 Task: Find connections with filter location Buritis with filter topic #Culturewith filter profile language Spanish with filter current company EPAM Systems with filter school Sri Jayachamarajendra College Of Engineering with filter industry Bars, Taverns, and Nightclubs with filter service category Corporate Events with filter keywords title Cosmetologist
Action: Mouse scrolled (775, 726) with delta (0, 1)
Screenshot: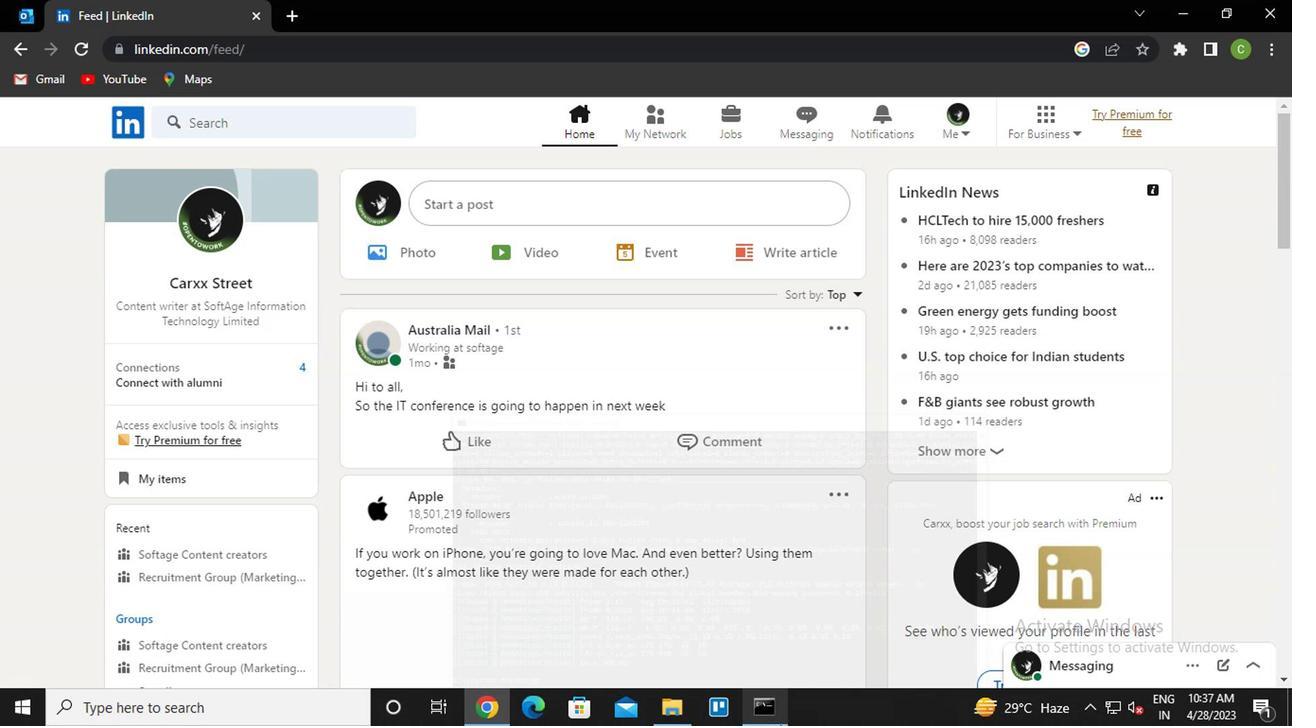
Action: Mouse scrolled (775, 726) with delta (0, 1)
Screenshot: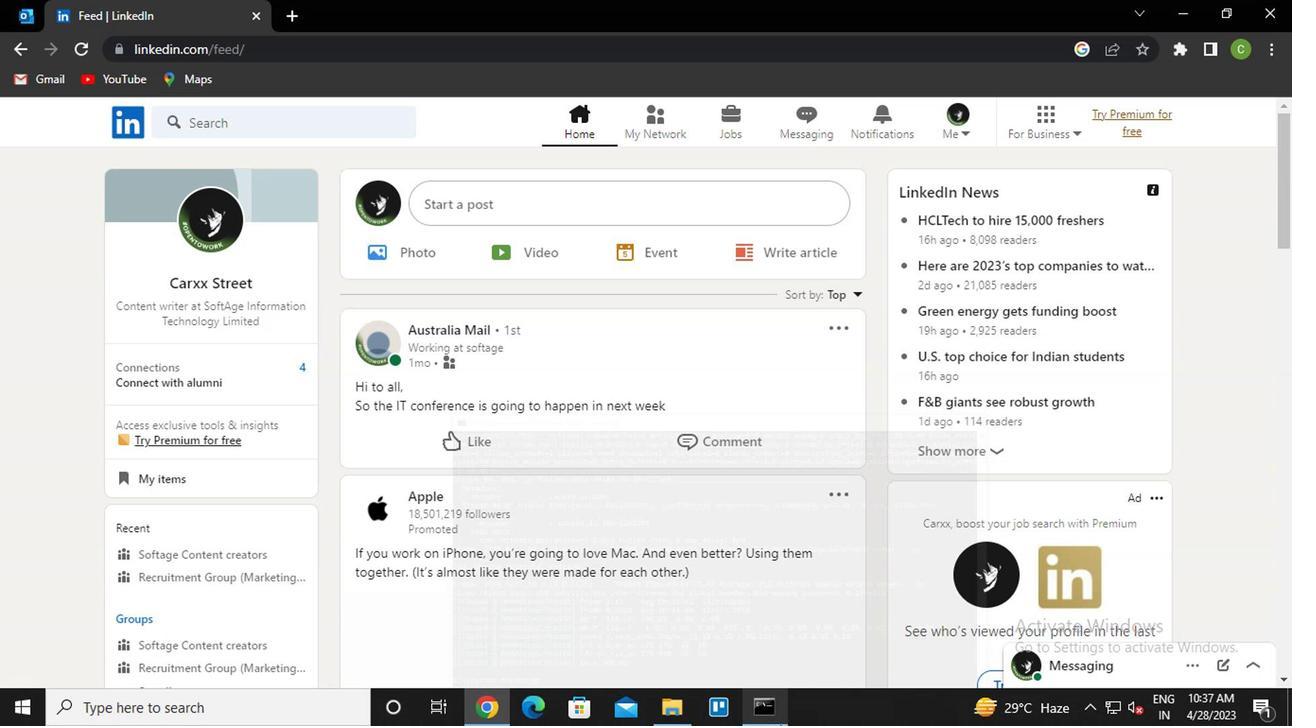
Action: Mouse moved to (659, 127)
Screenshot: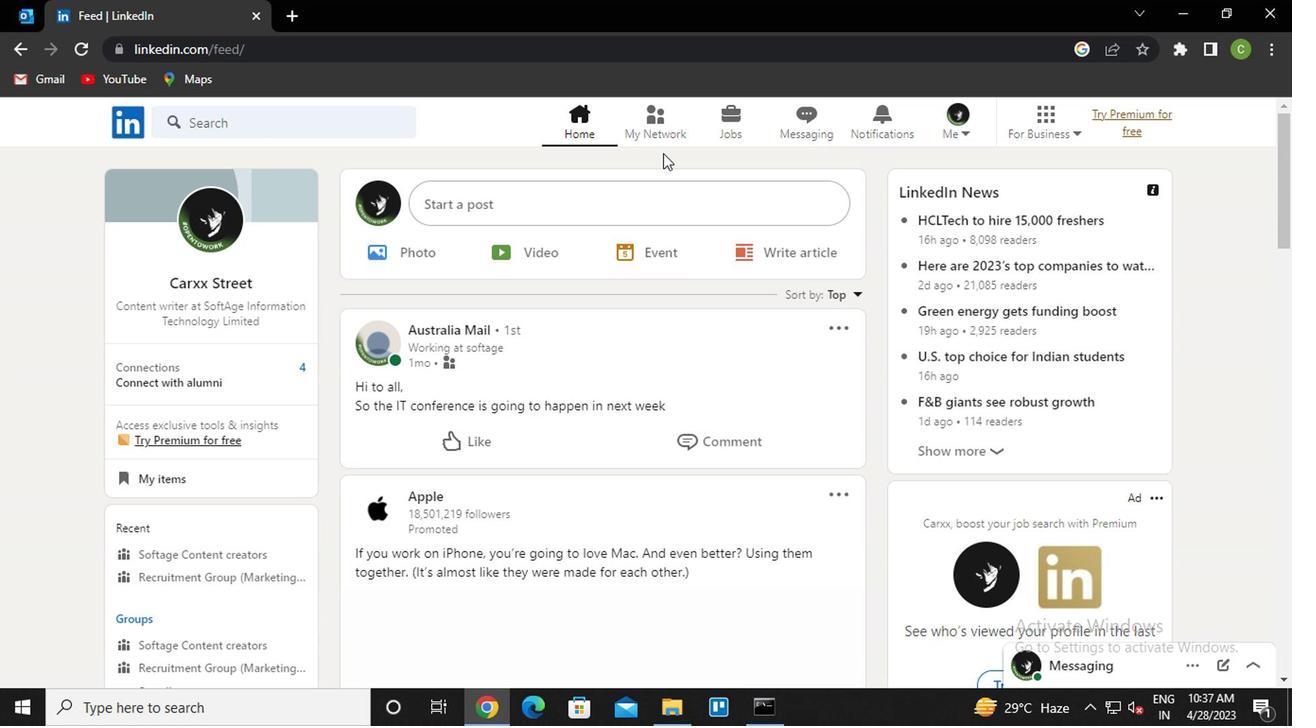 
Action: Mouse pressed left at (659, 127)
Screenshot: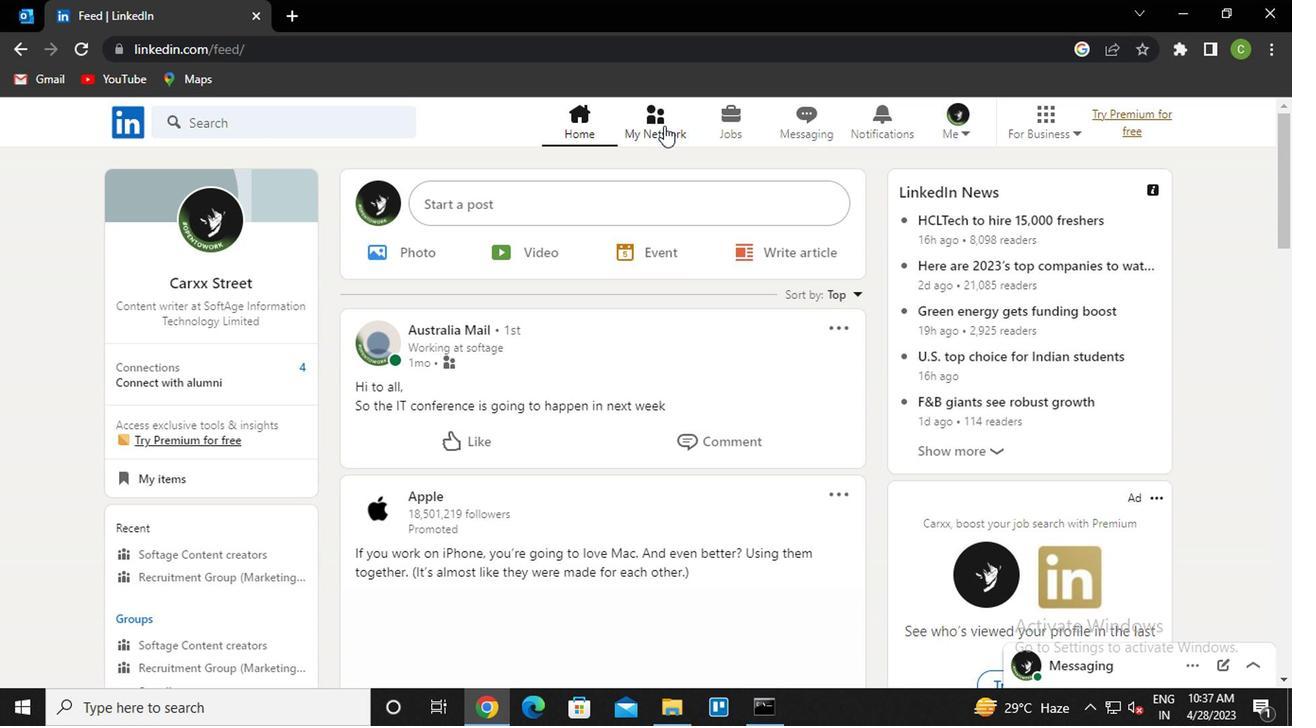 
Action: Mouse moved to (306, 214)
Screenshot: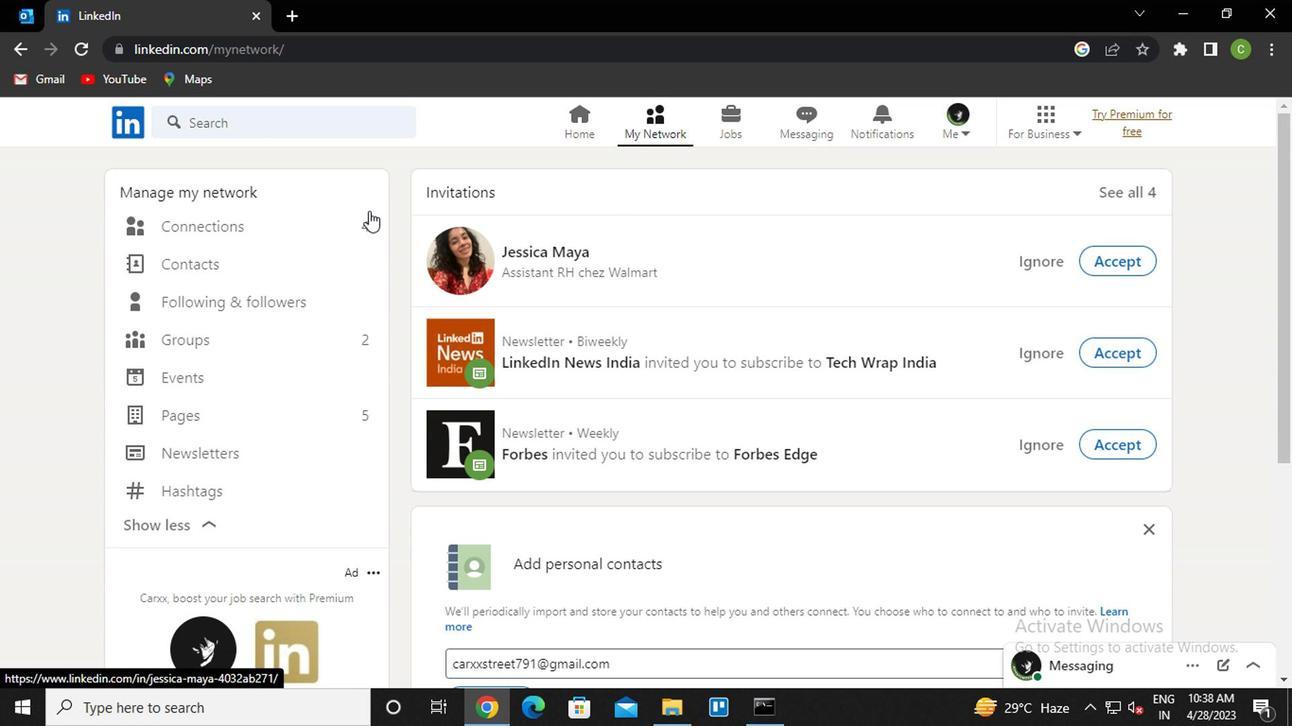
Action: Mouse pressed left at (306, 214)
Screenshot: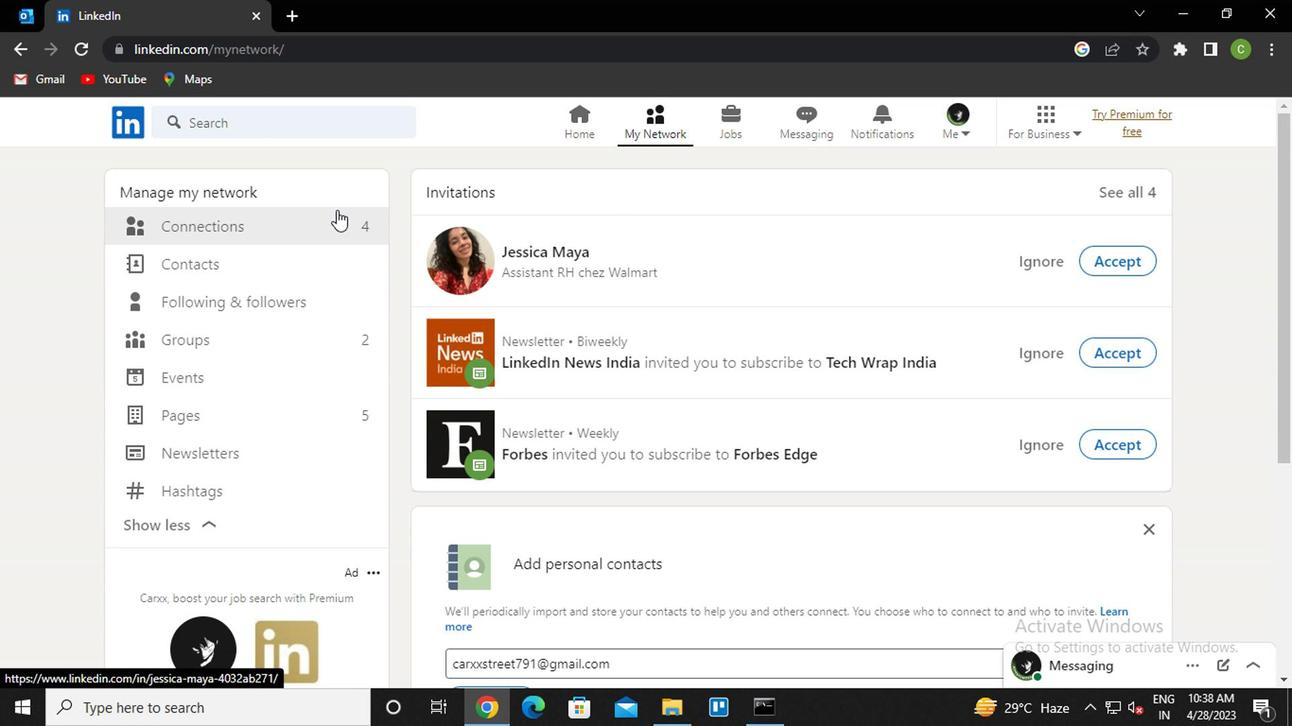 
Action: Mouse moved to (333, 238)
Screenshot: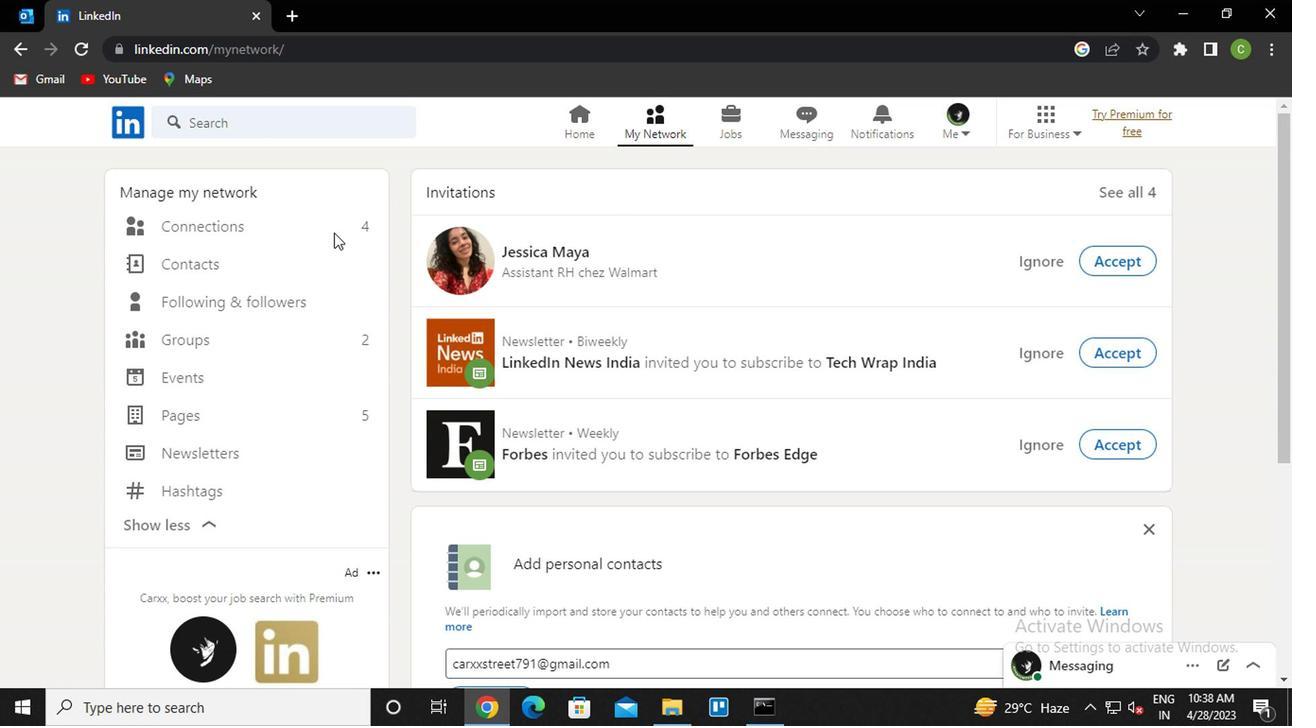 
Action: Mouse pressed left at (333, 238)
Screenshot: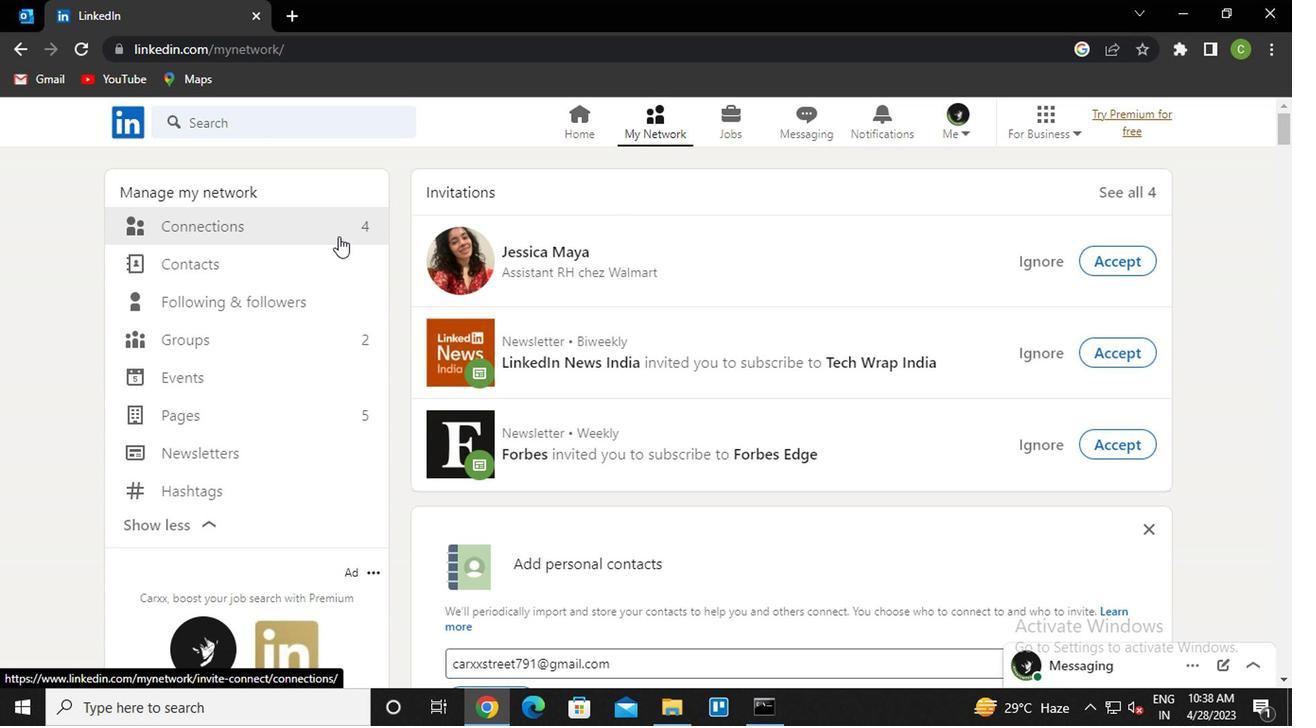 
Action: Mouse moved to (789, 226)
Screenshot: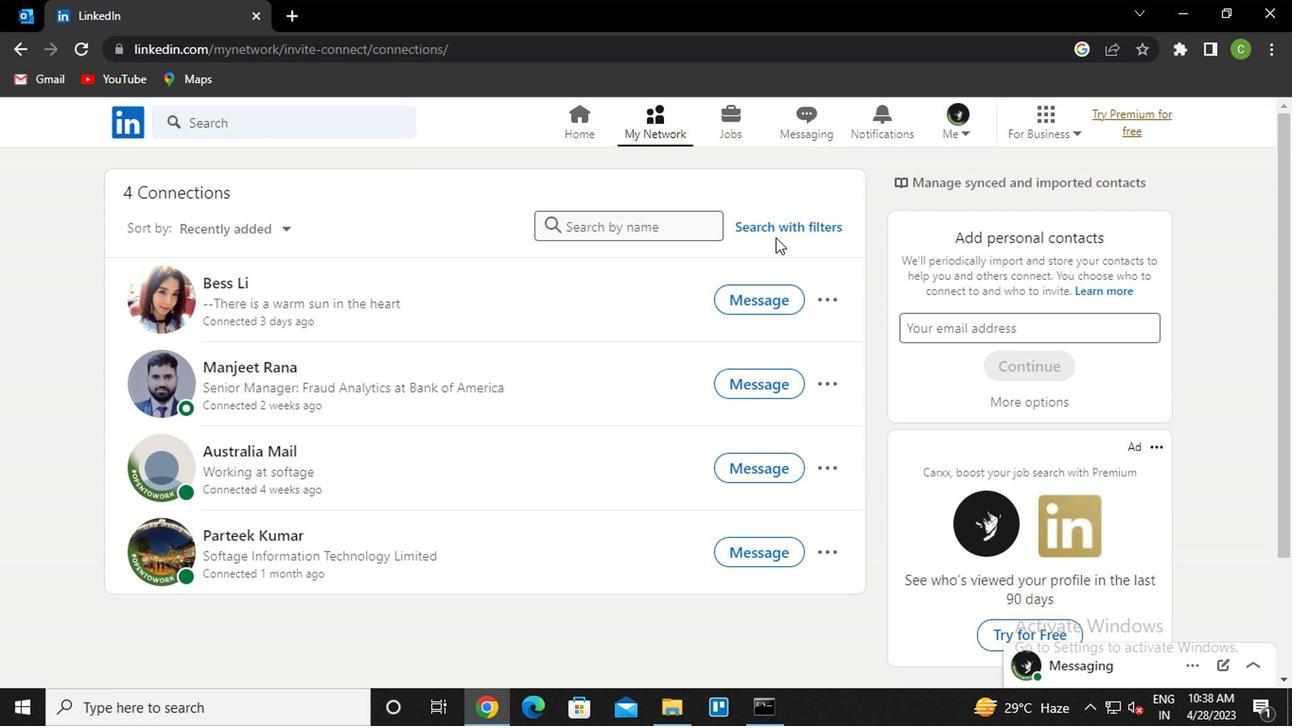 
Action: Mouse pressed left at (789, 226)
Screenshot: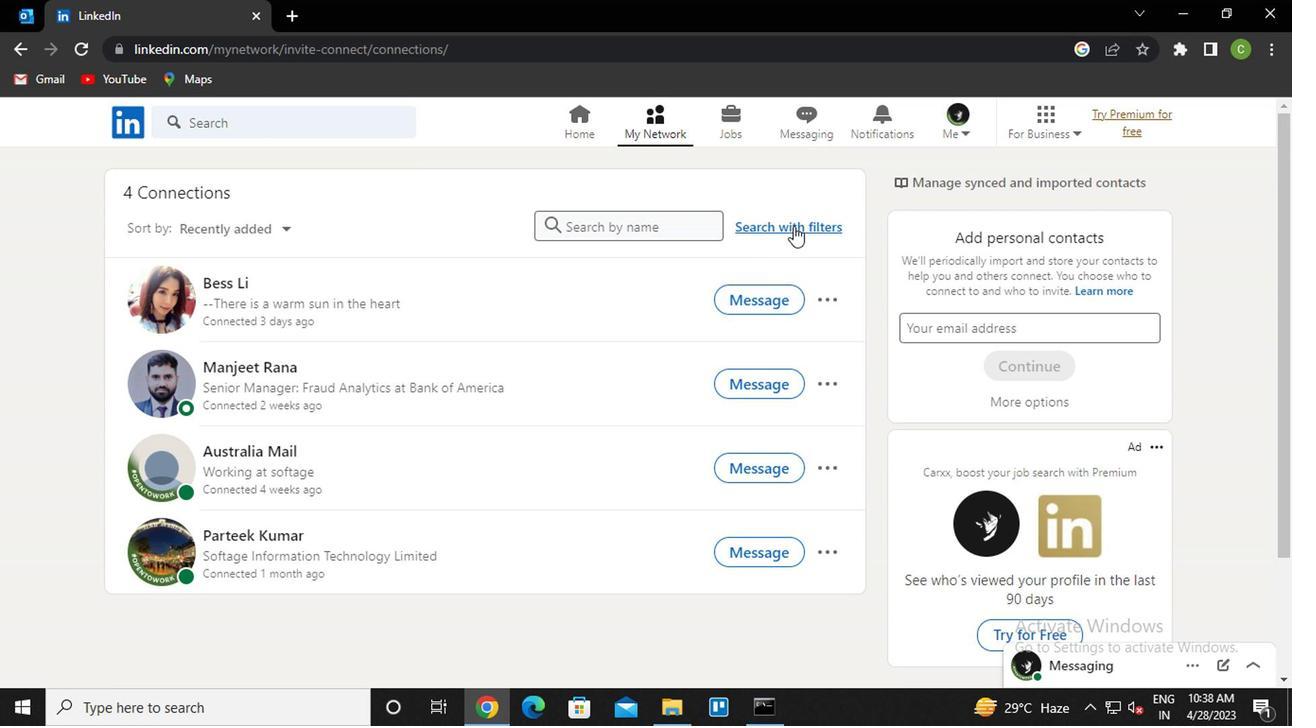 
Action: Mouse moved to (705, 183)
Screenshot: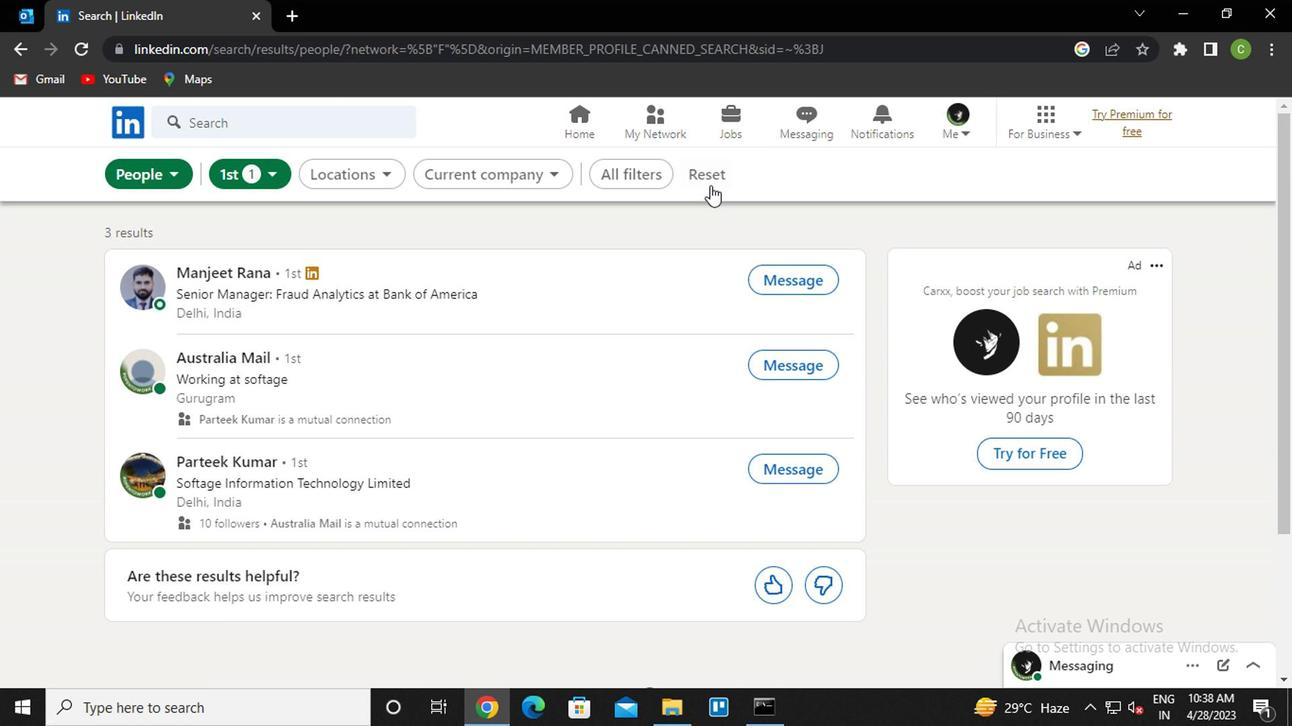 
Action: Mouse pressed left at (705, 183)
Screenshot: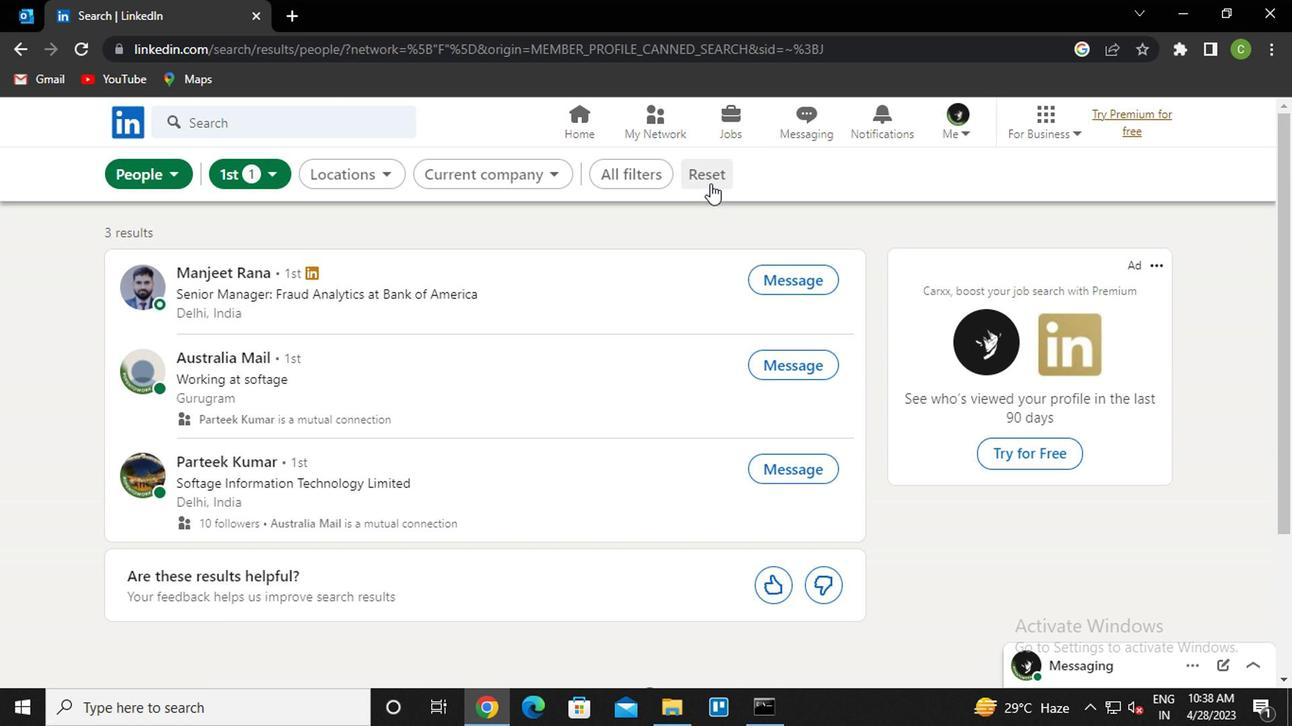 
Action: Mouse moved to (669, 179)
Screenshot: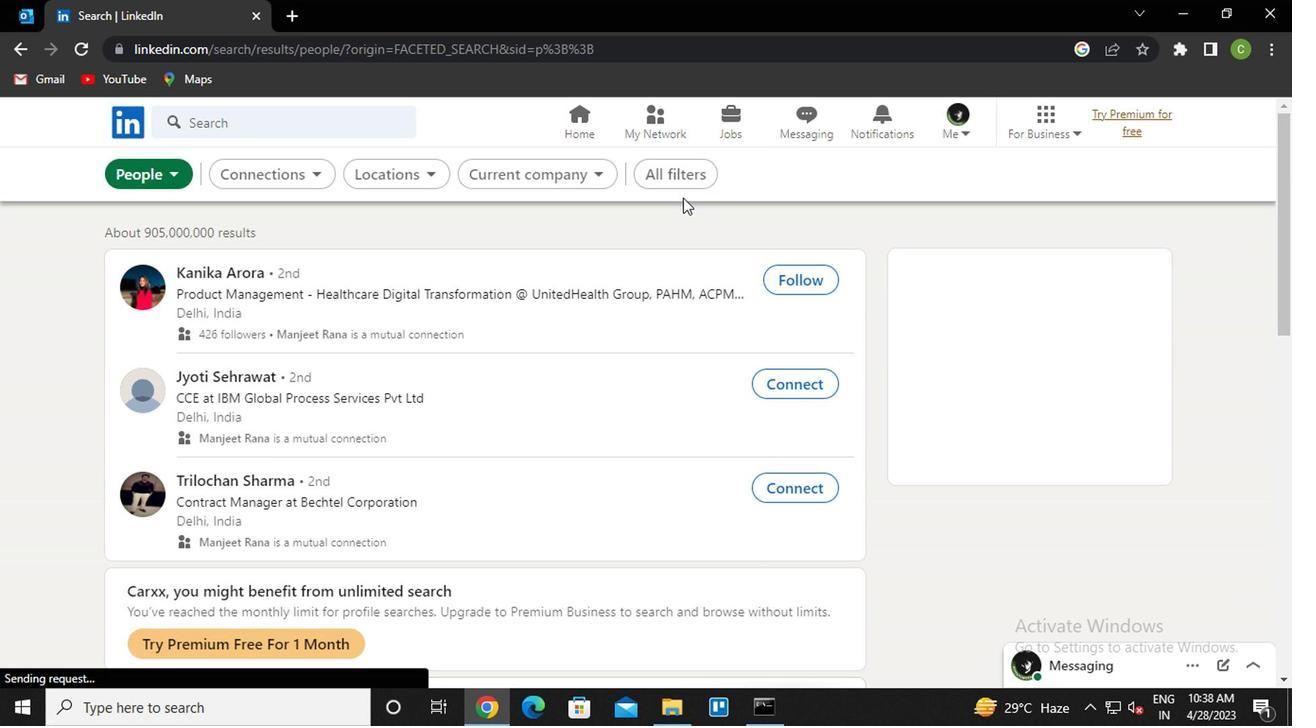 
Action: Mouse pressed left at (669, 179)
Screenshot: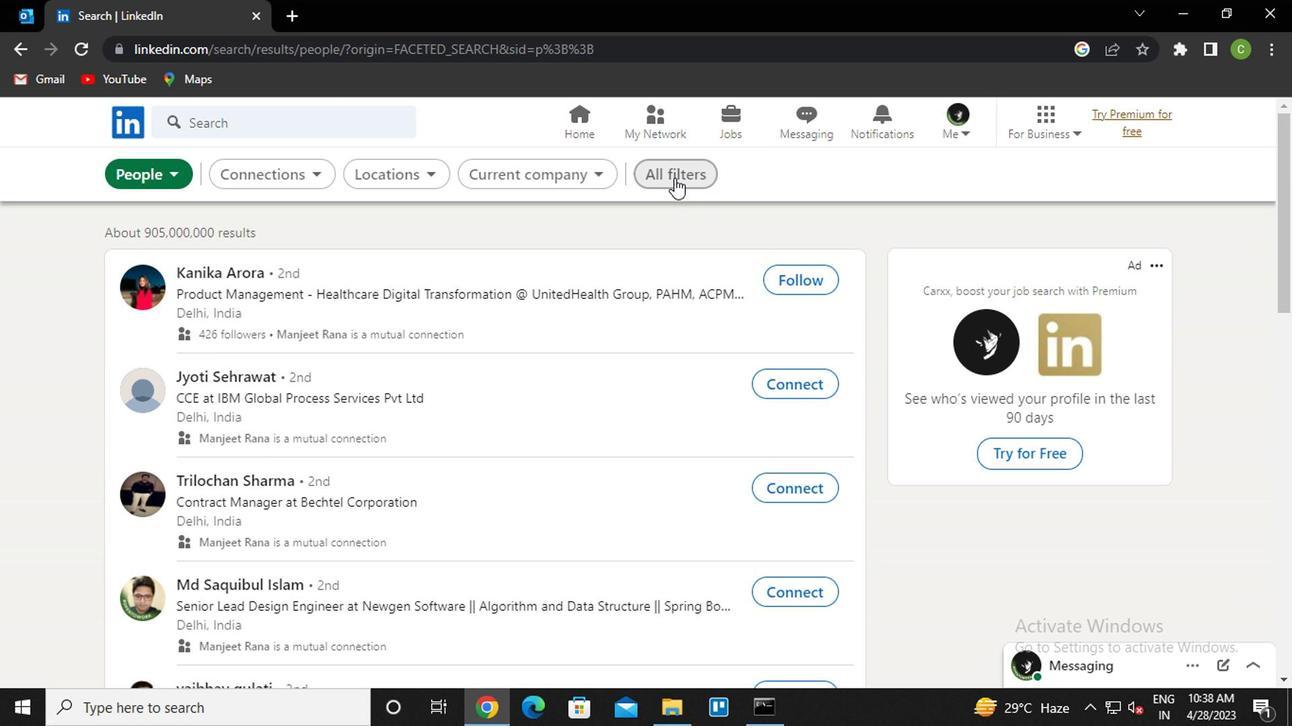 
Action: Mouse moved to (1075, 438)
Screenshot: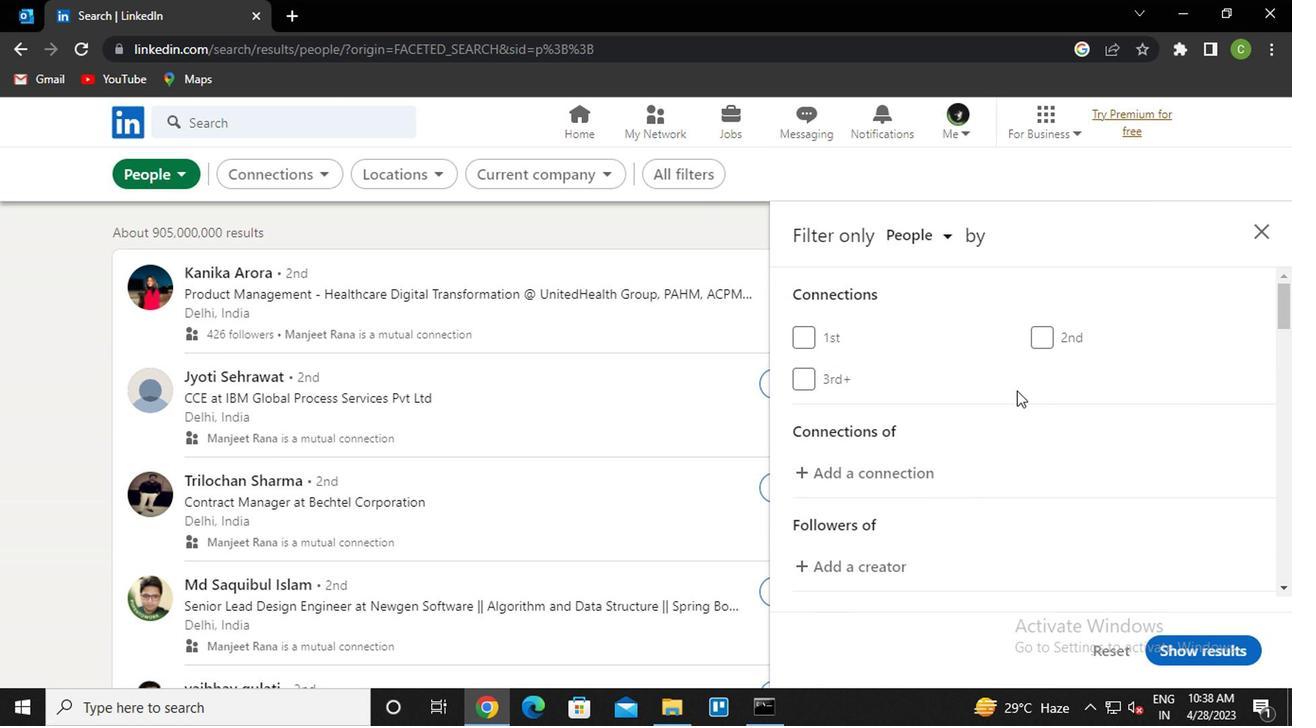 
Action: Mouse scrolled (1075, 438) with delta (0, 0)
Screenshot: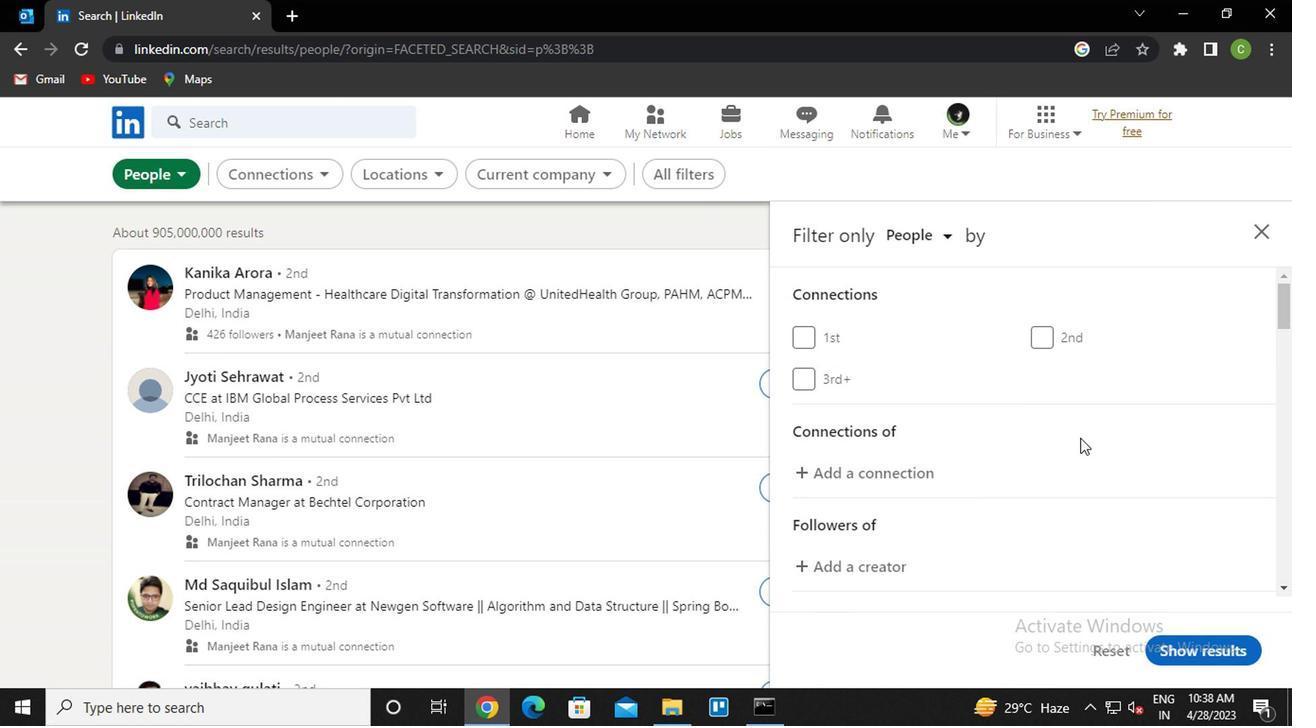 
Action: Mouse scrolled (1075, 438) with delta (0, 0)
Screenshot: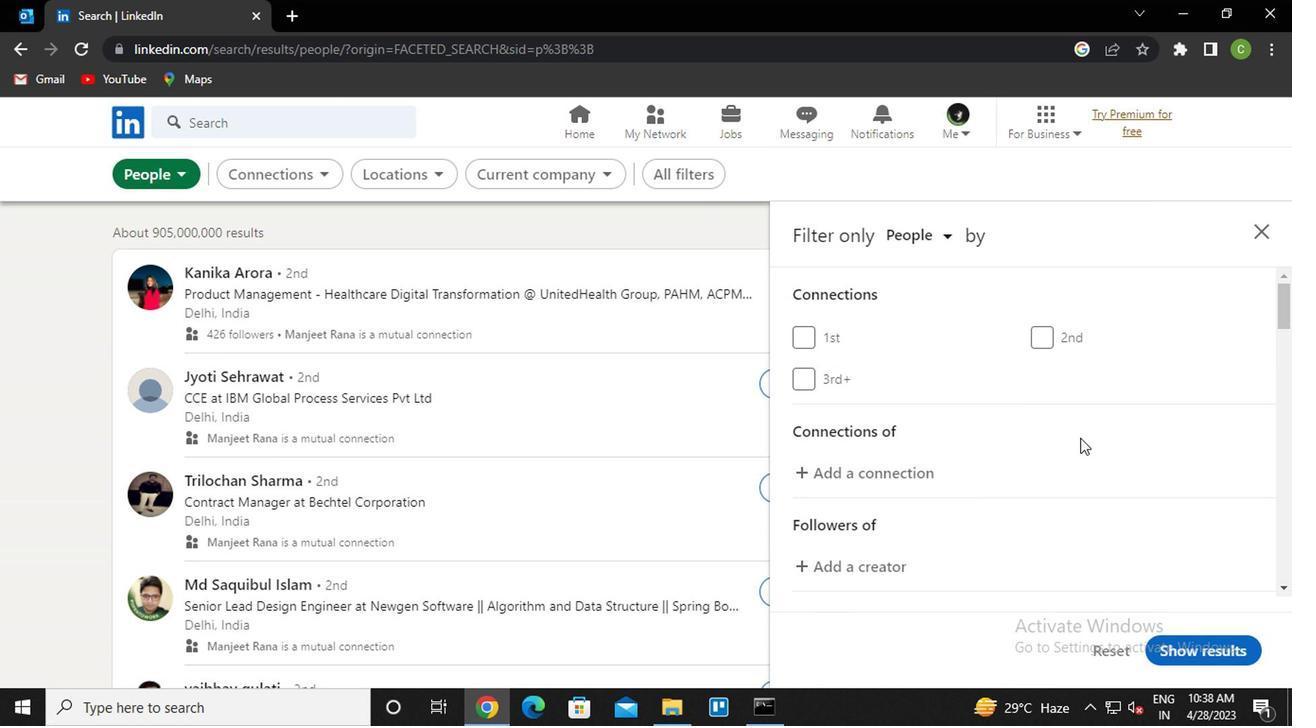 
Action: Mouse moved to (1074, 441)
Screenshot: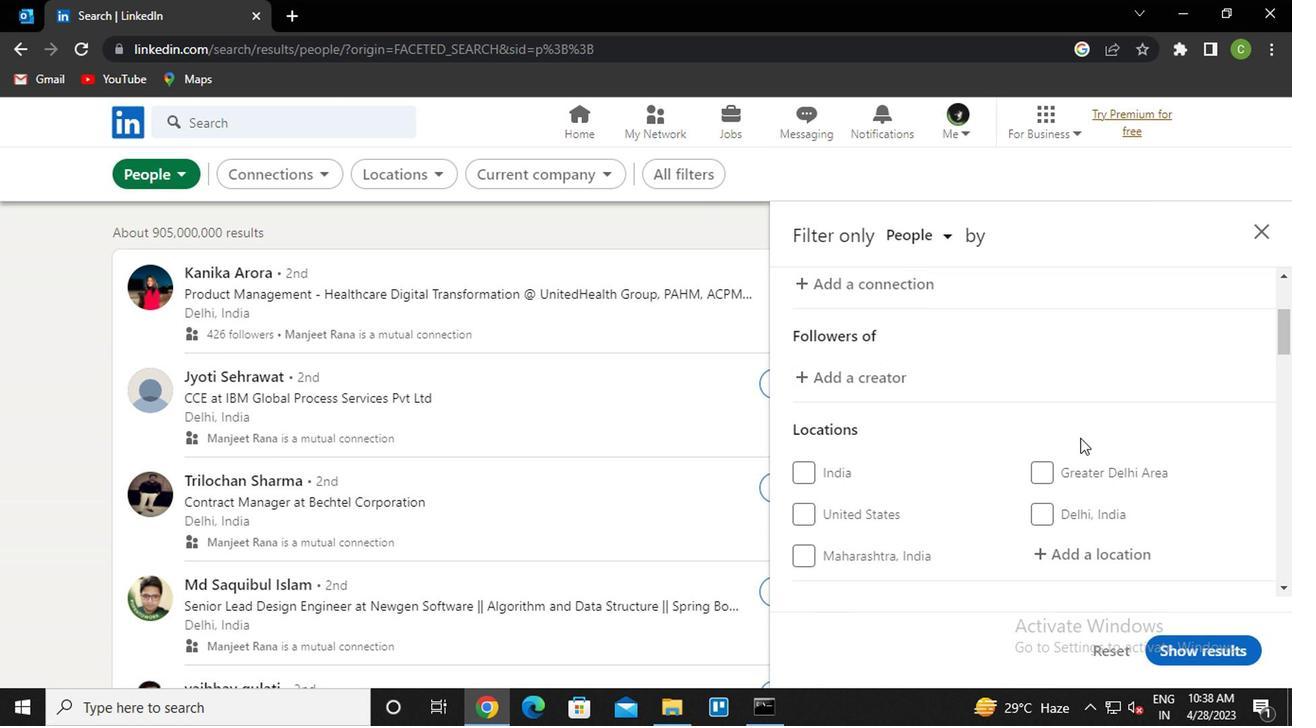 
Action: Mouse scrolled (1074, 440) with delta (0, 0)
Screenshot: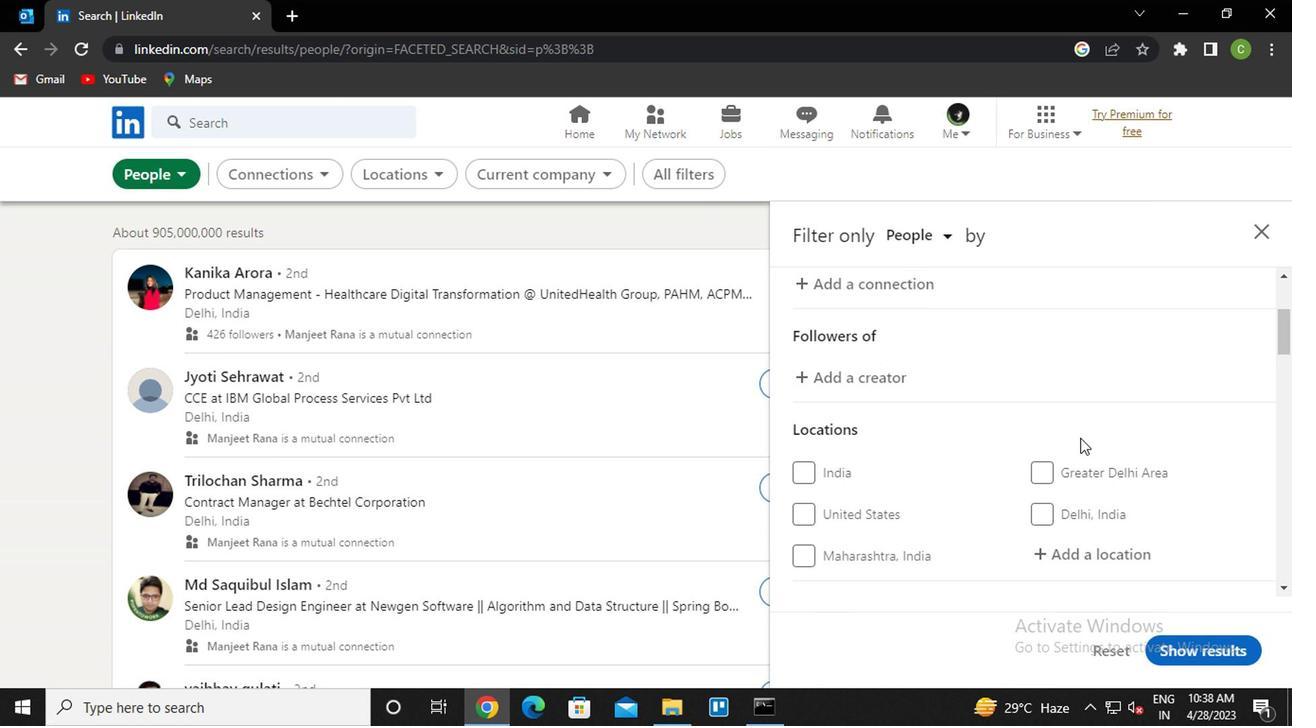 
Action: Mouse moved to (1073, 442)
Screenshot: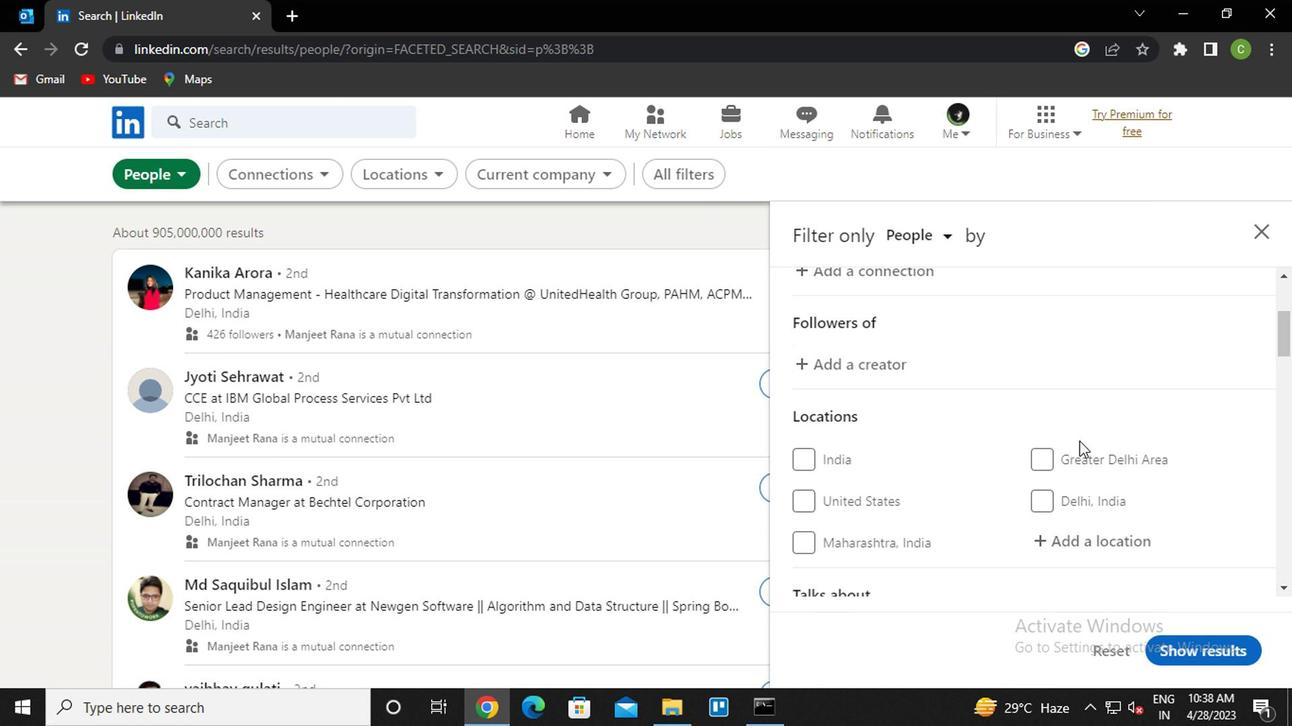 
Action: Mouse scrolled (1073, 441) with delta (0, -1)
Screenshot: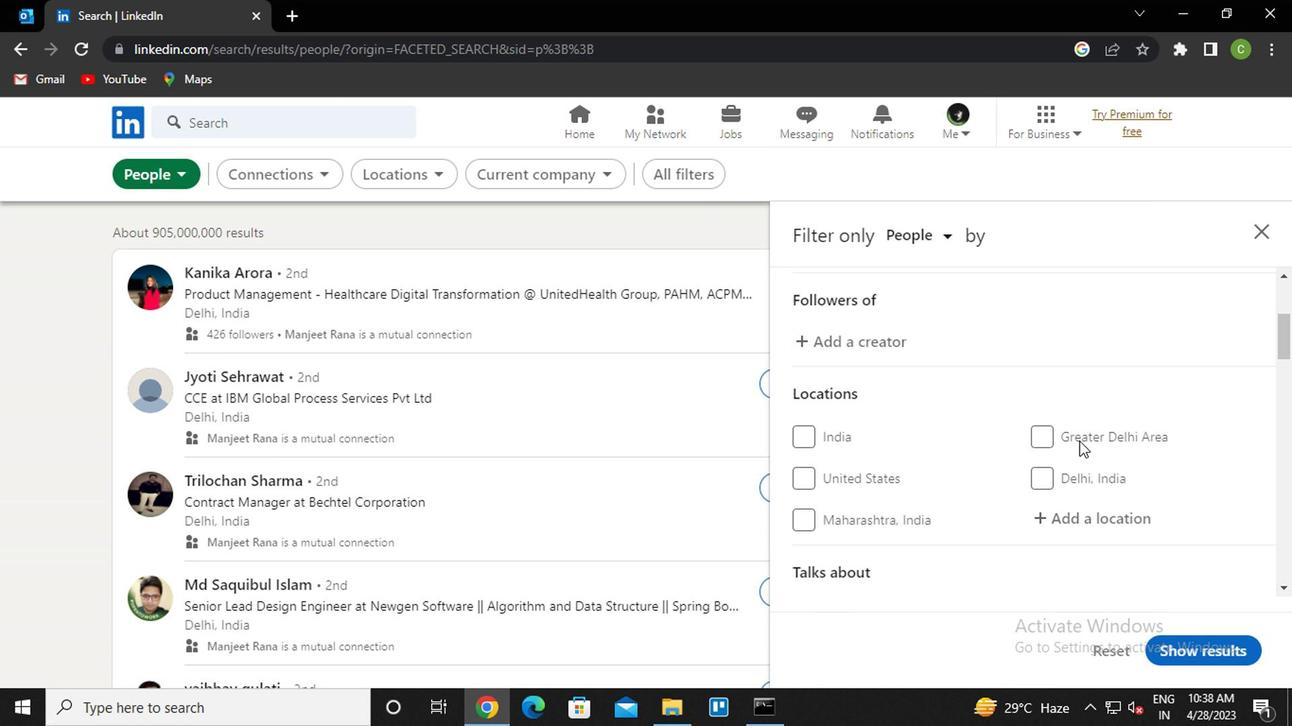 
Action: Mouse moved to (1093, 372)
Screenshot: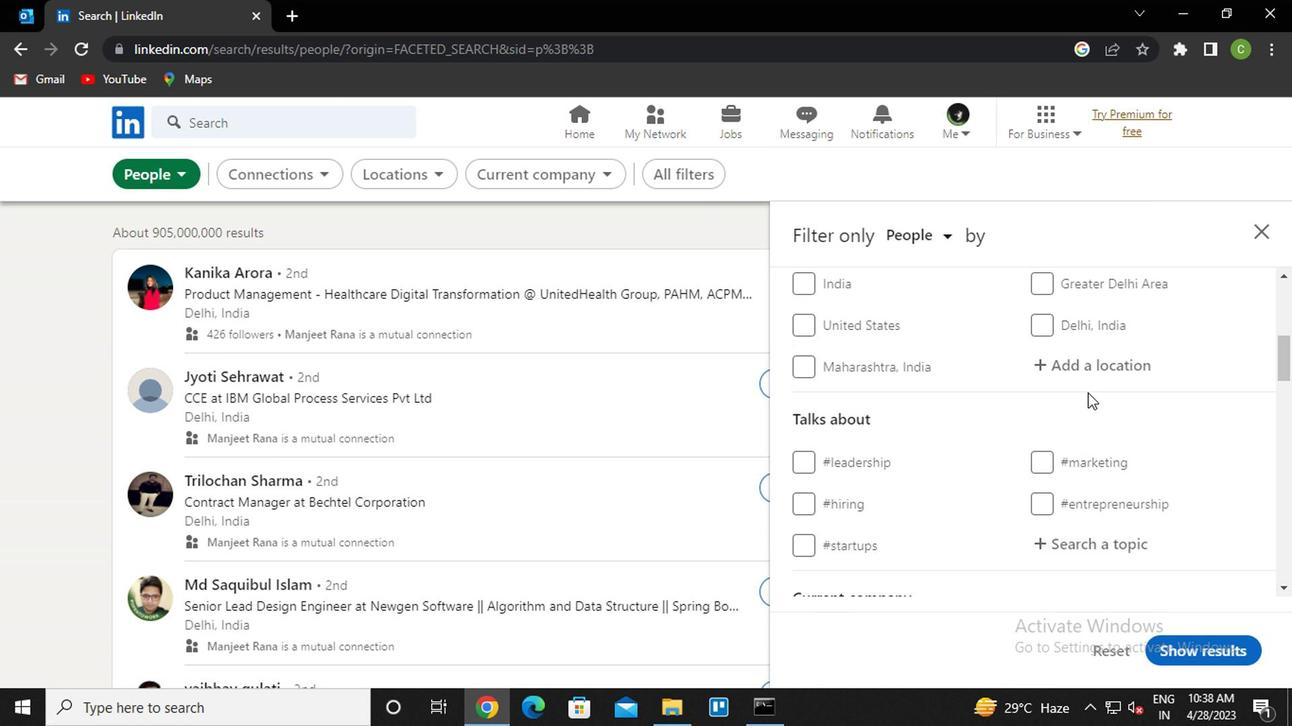 
Action: Mouse pressed left at (1093, 372)
Screenshot: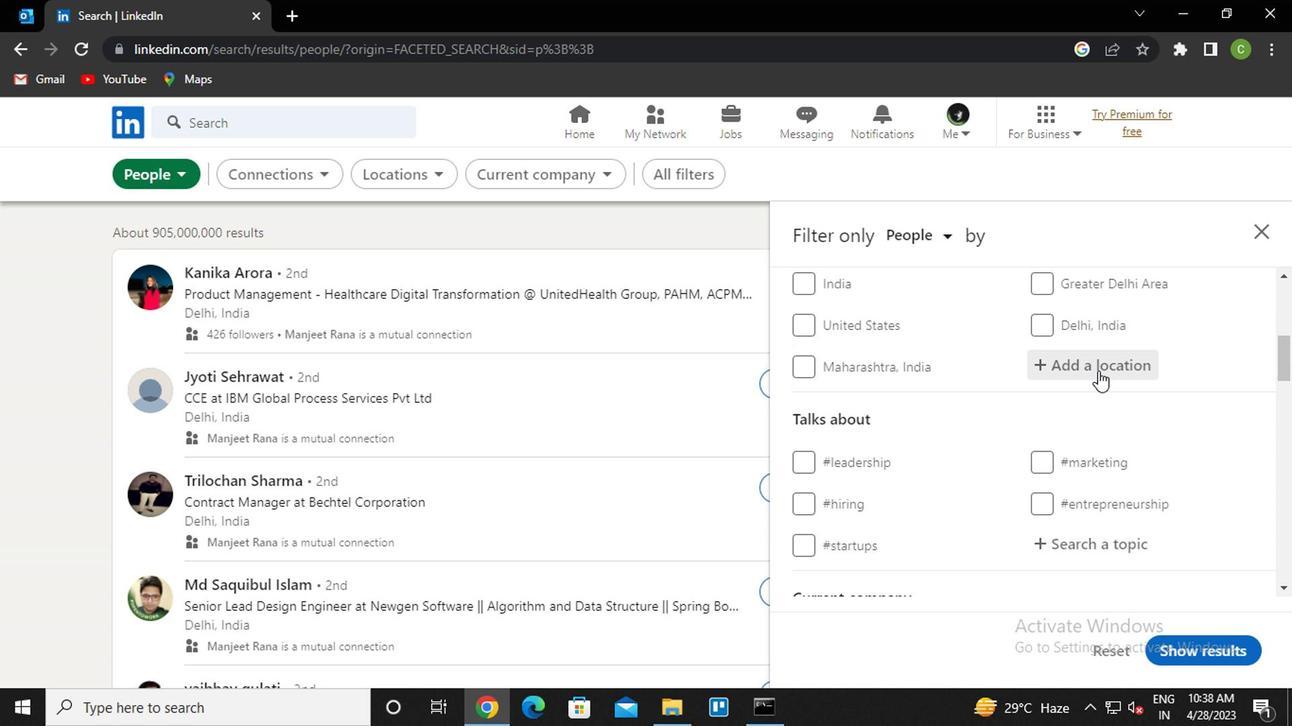 
Action: Key pressed <Key.caps_lock>b<Key.caps_lock>uritis<Key.down><Key.enter>
Screenshot: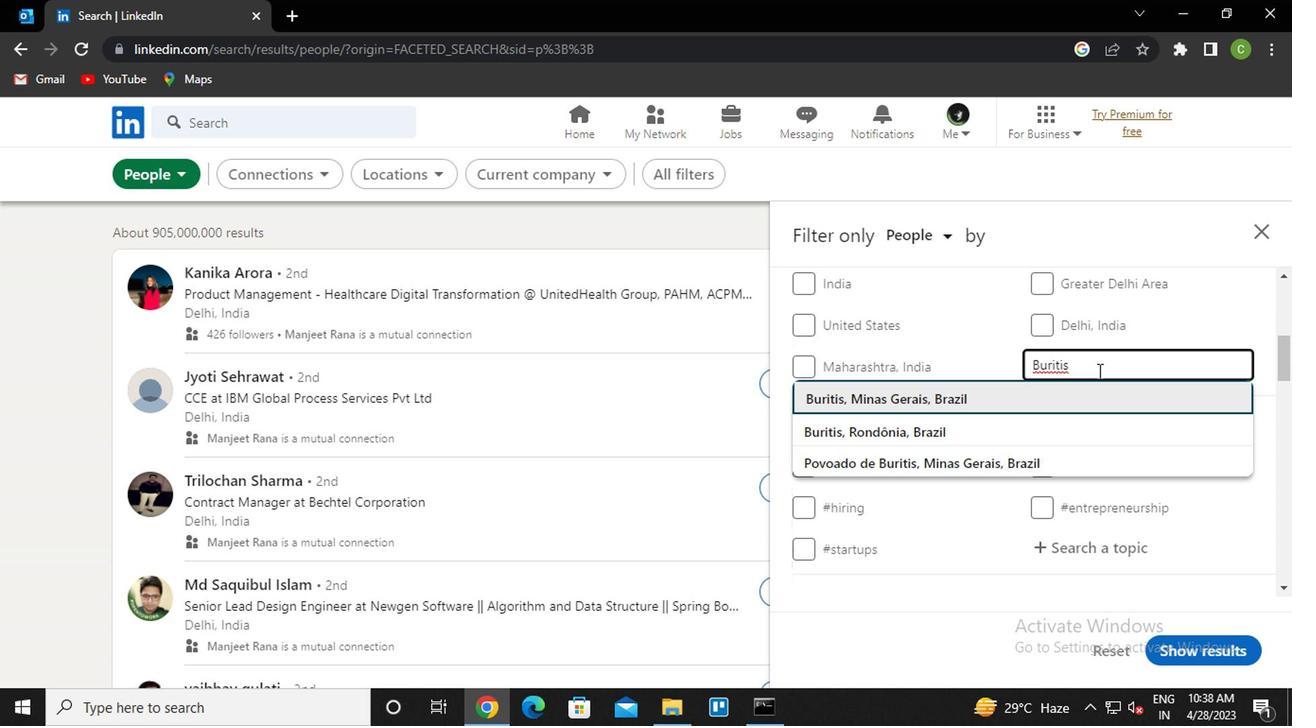 
Action: Mouse scrolled (1093, 370) with delta (0, -1)
Screenshot: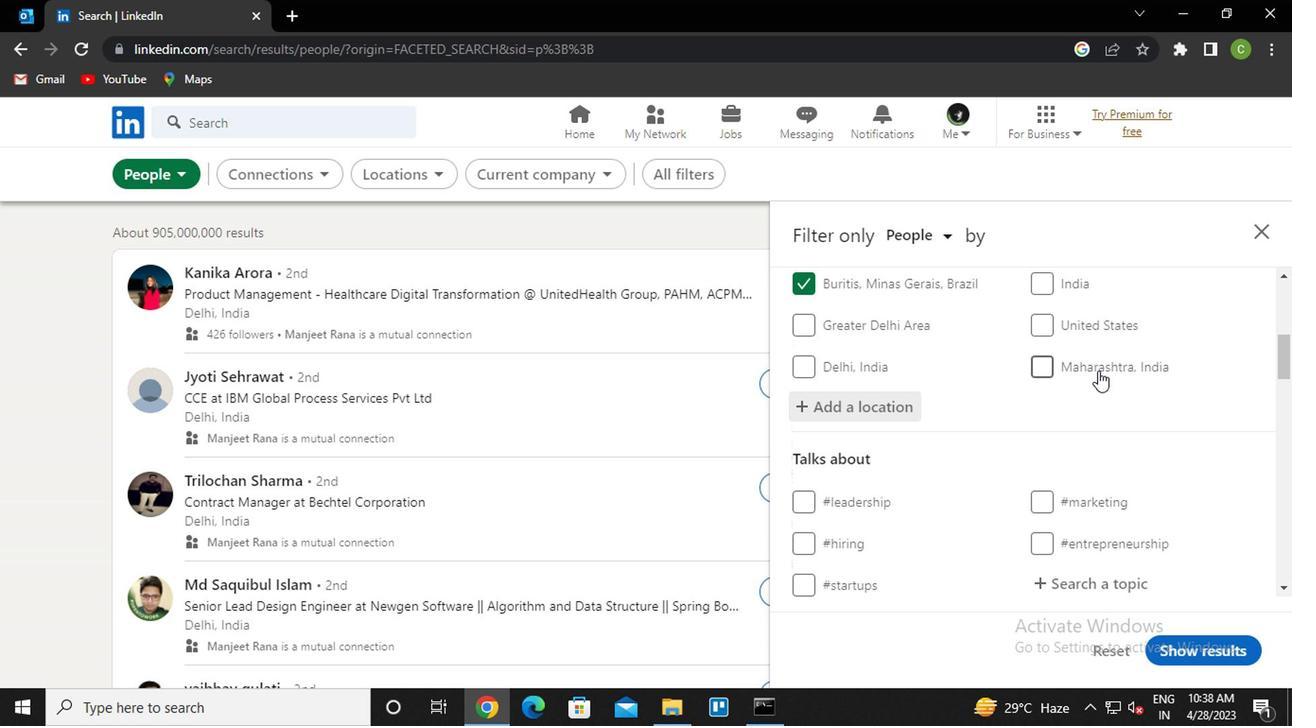 
Action: Mouse scrolled (1093, 370) with delta (0, -1)
Screenshot: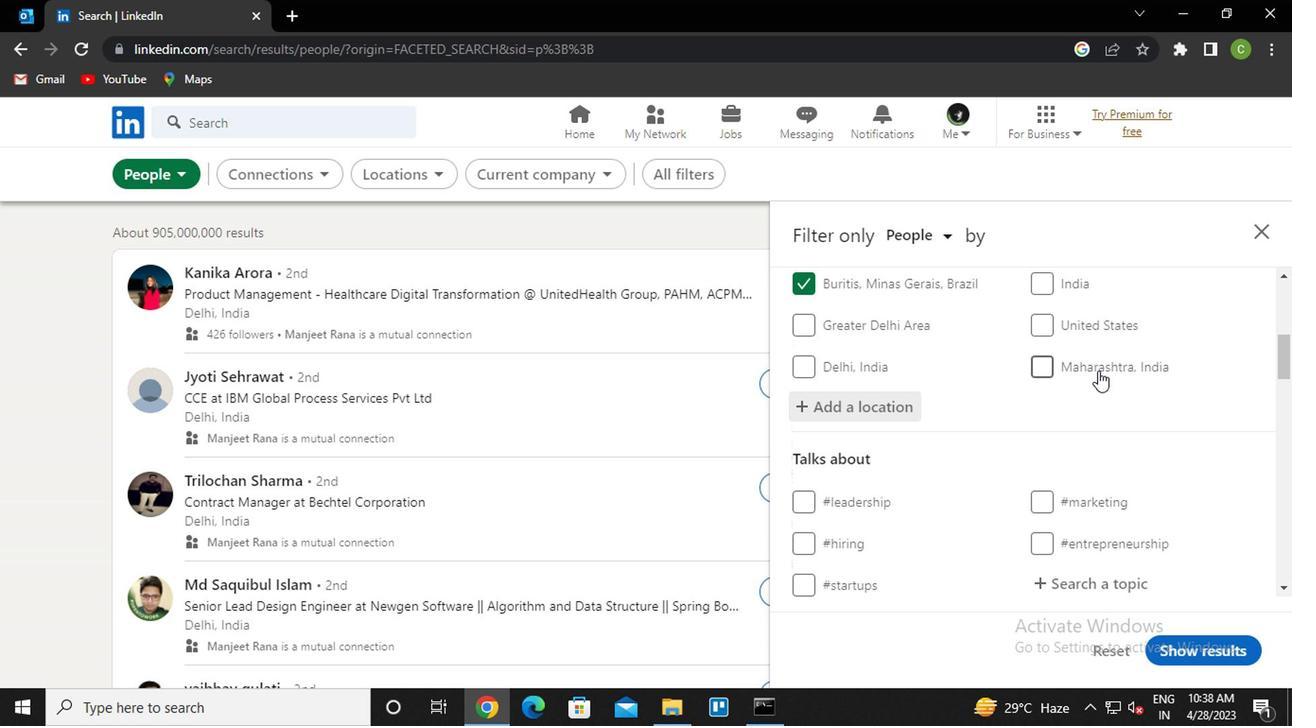 
Action: Mouse moved to (1079, 405)
Screenshot: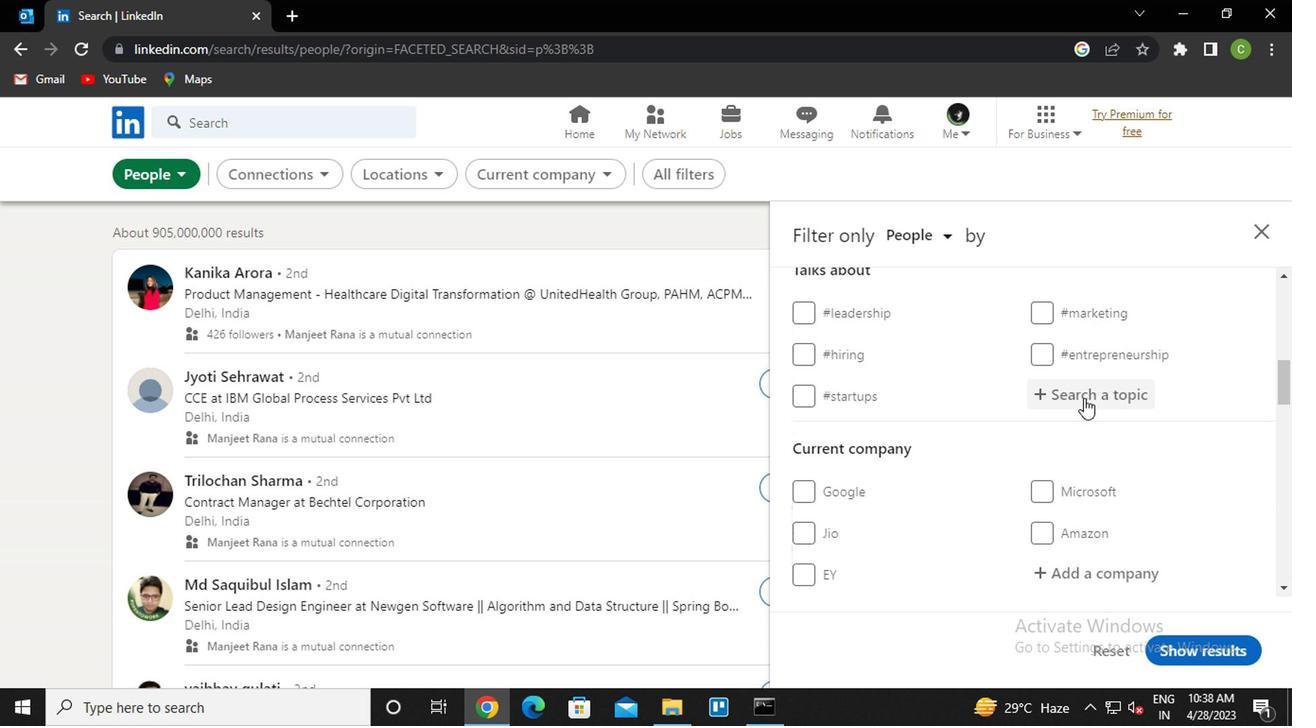 
Action: Mouse pressed left at (1079, 405)
Screenshot: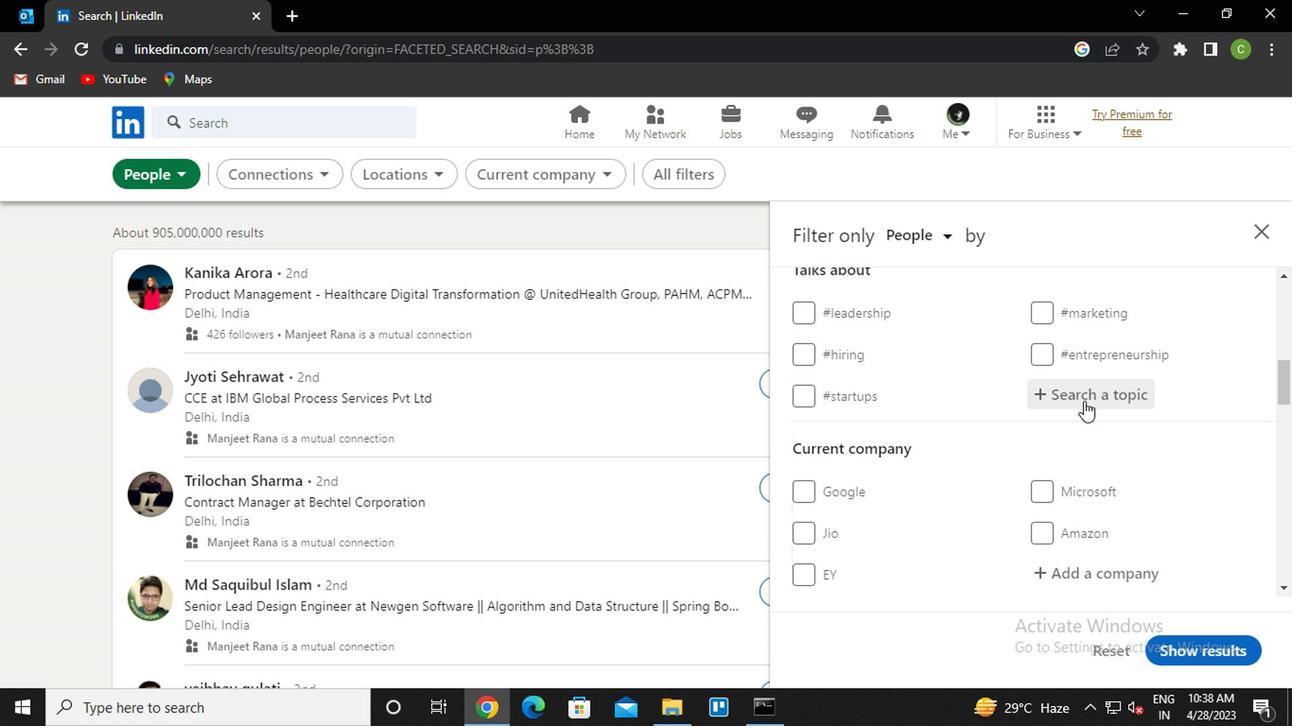 
Action: Key pressed <Key.caps_lock>c<Key.caps_lock>ulture<Key.down><Key.enter>
Screenshot: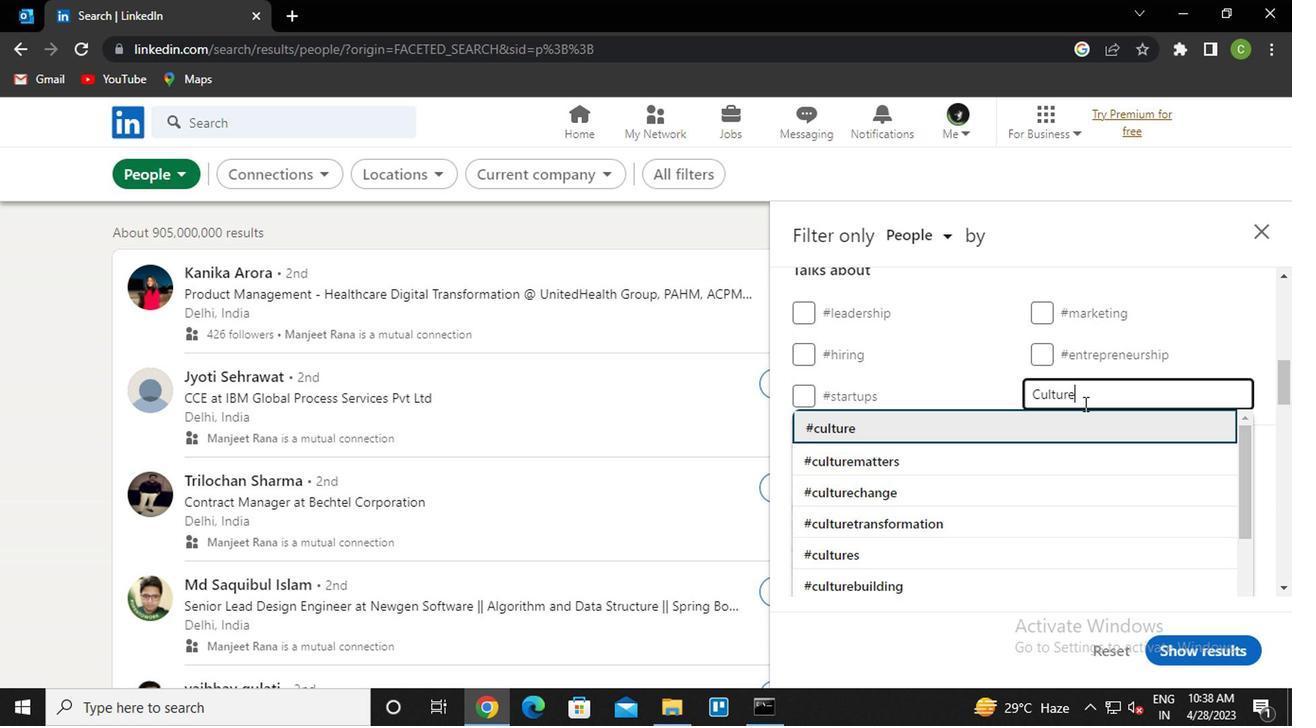 
Action: Mouse moved to (1094, 485)
Screenshot: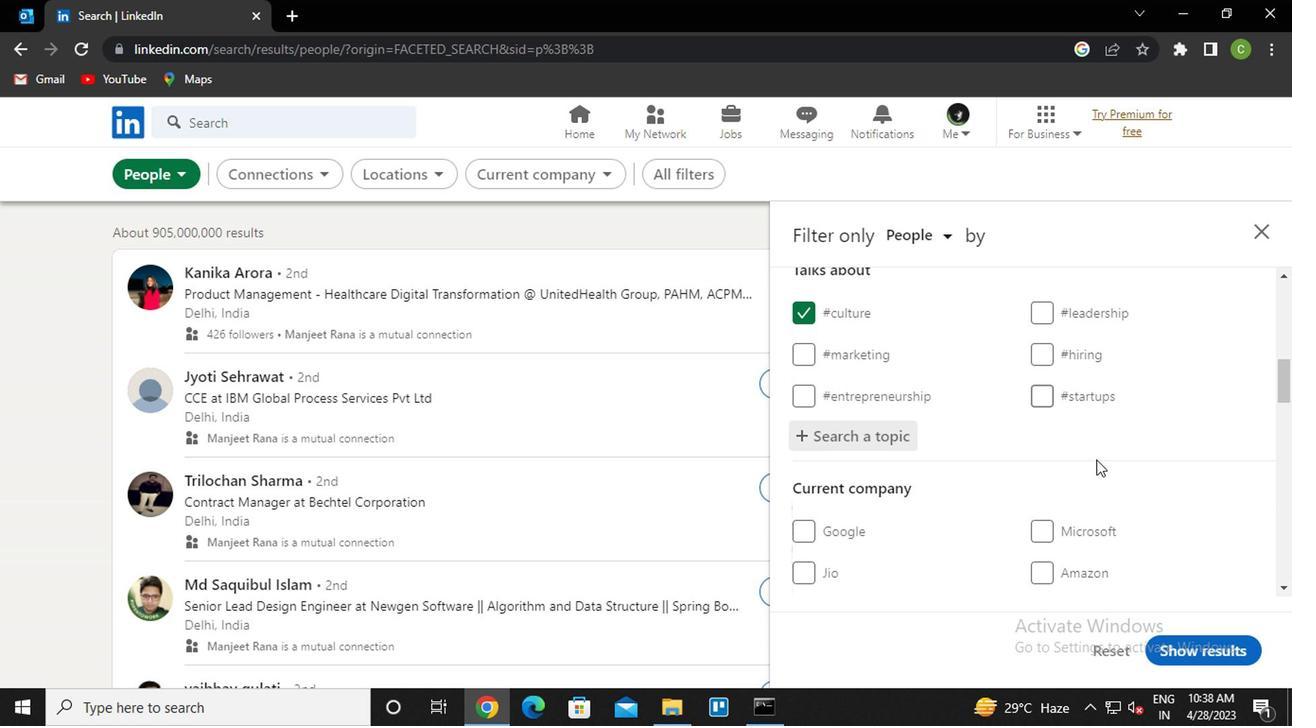 
Action: Mouse scrolled (1094, 483) with delta (0, -1)
Screenshot: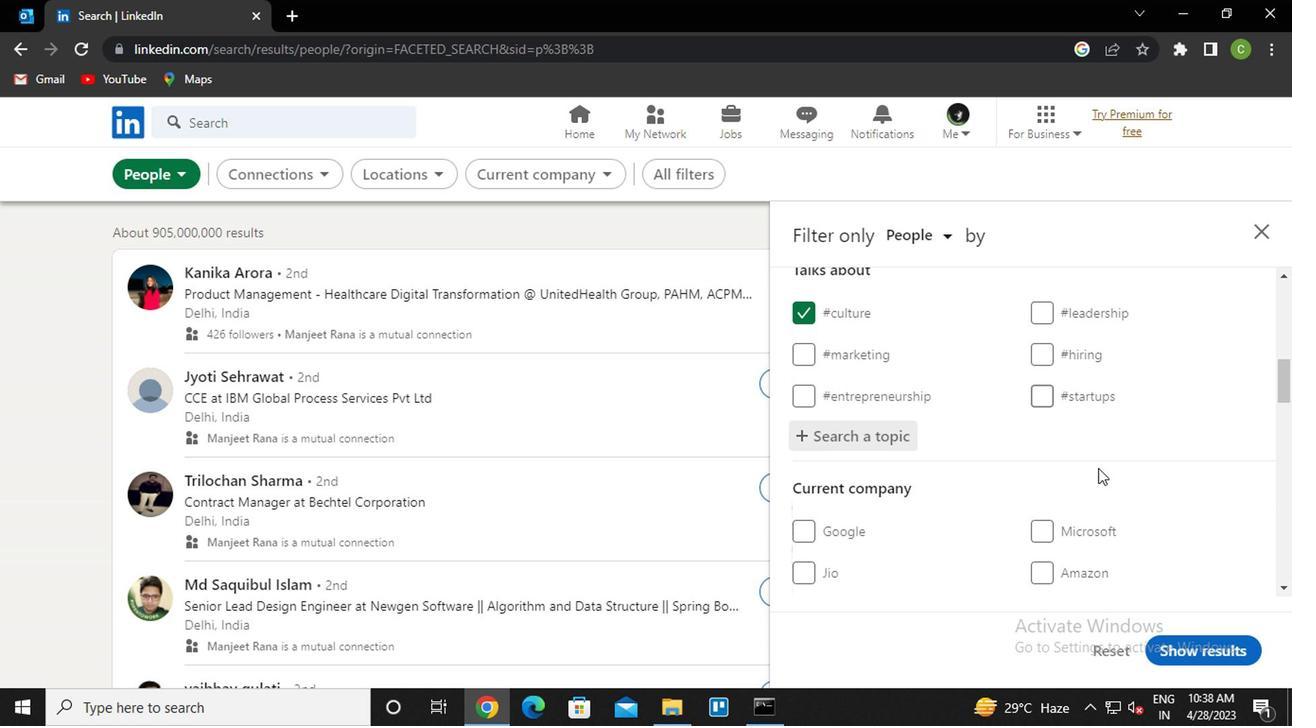 
Action: Mouse moved to (1093, 485)
Screenshot: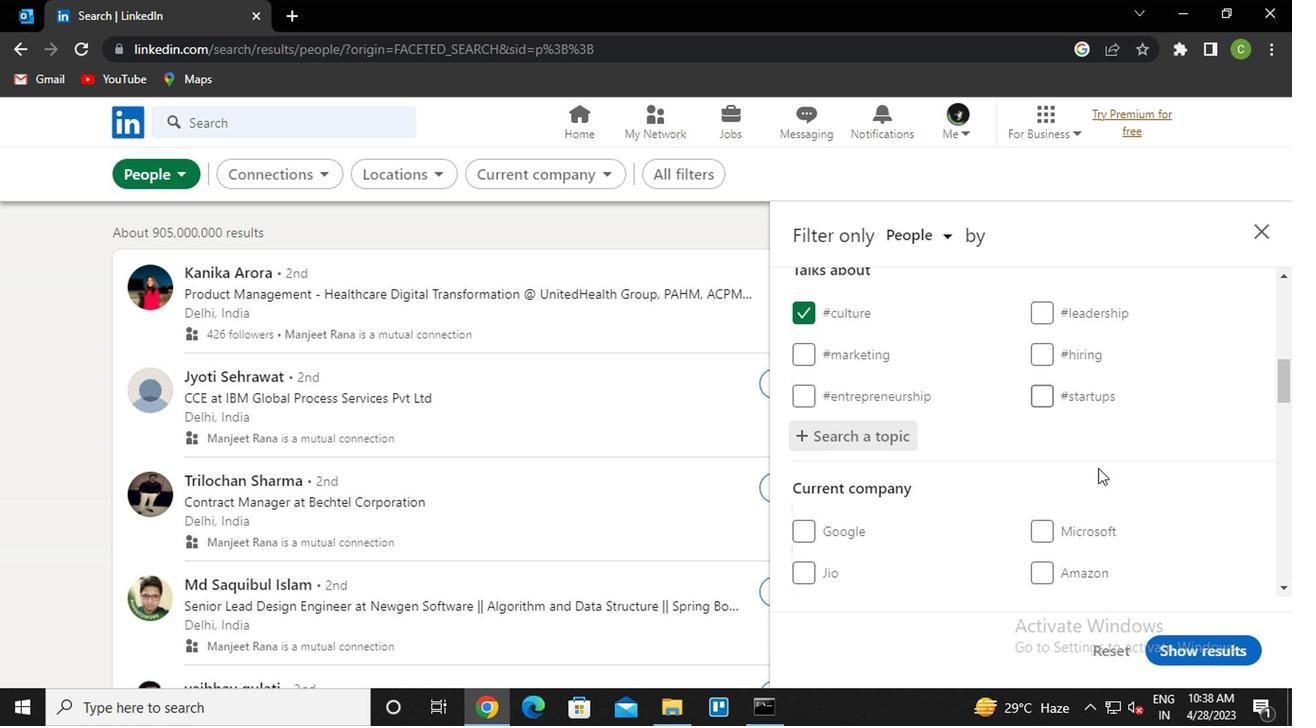 
Action: Mouse scrolled (1093, 483) with delta (0, -1)
Screenshot: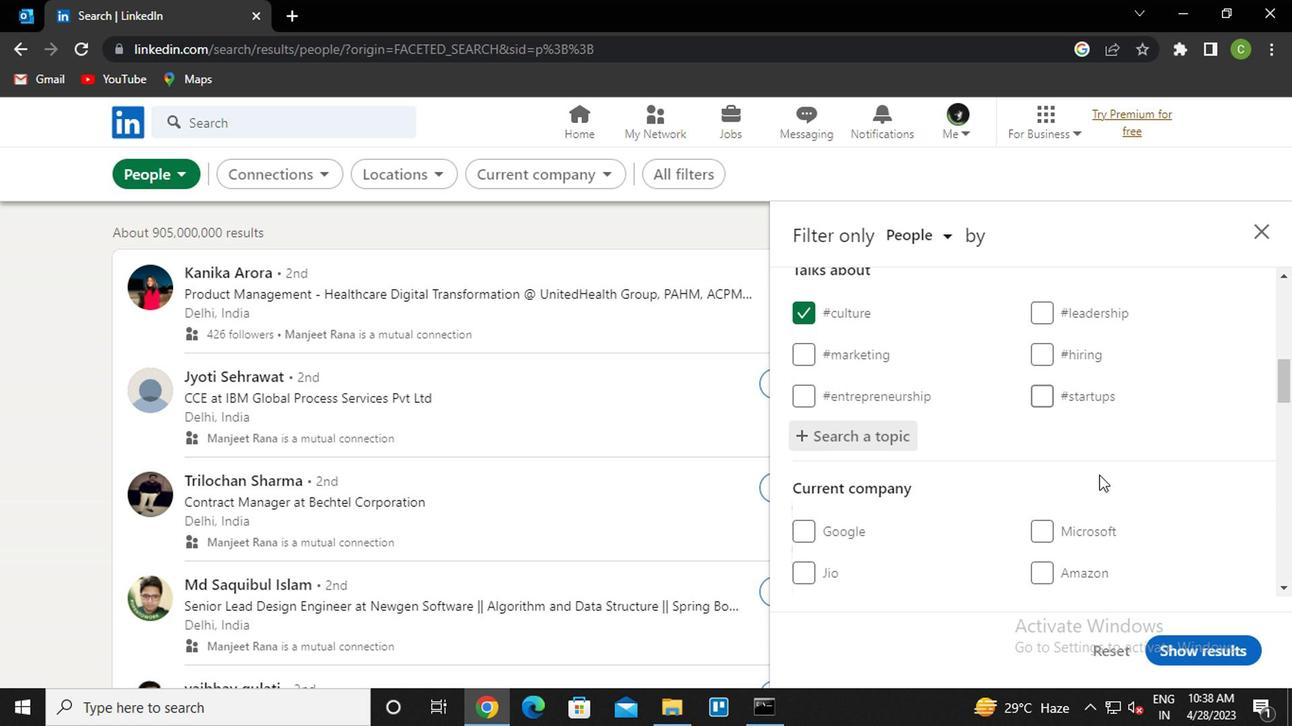 
Action: Mouse moved to (1093, 485)
Screenshot: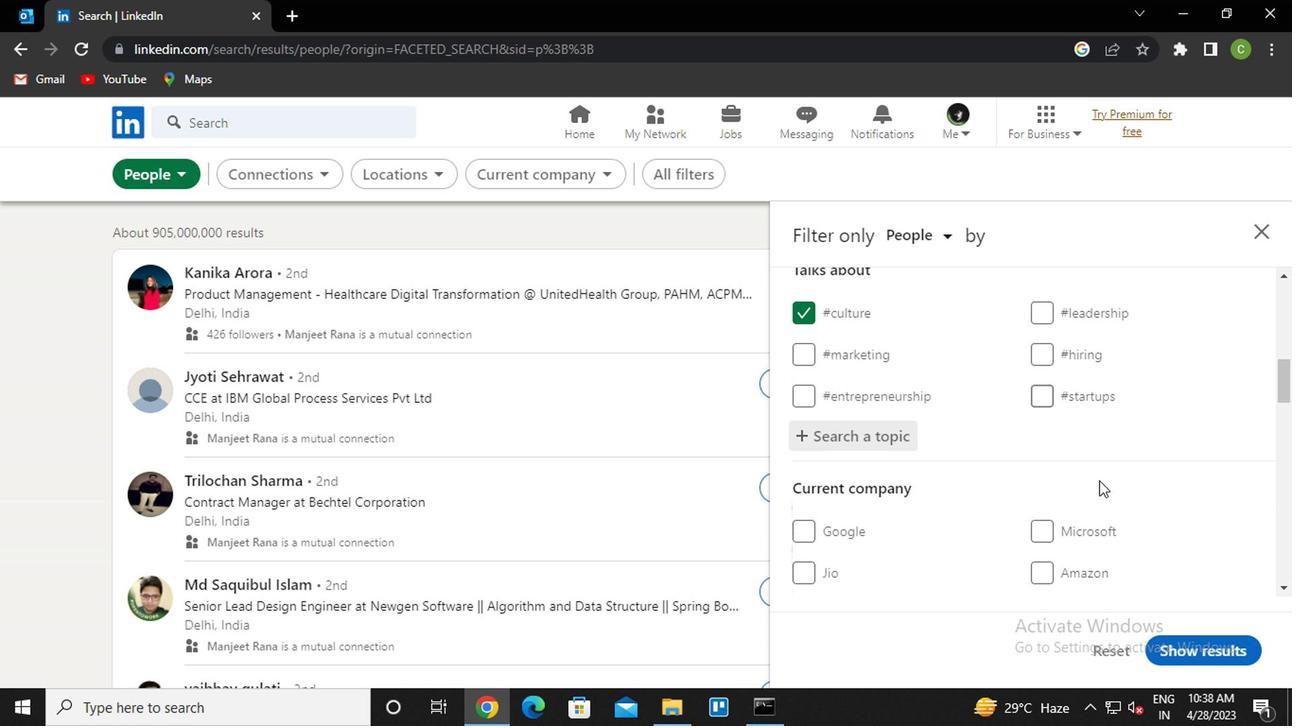 
Action: Mouse scrolled (1093, 485) with delta (0, 0)
Screenshot: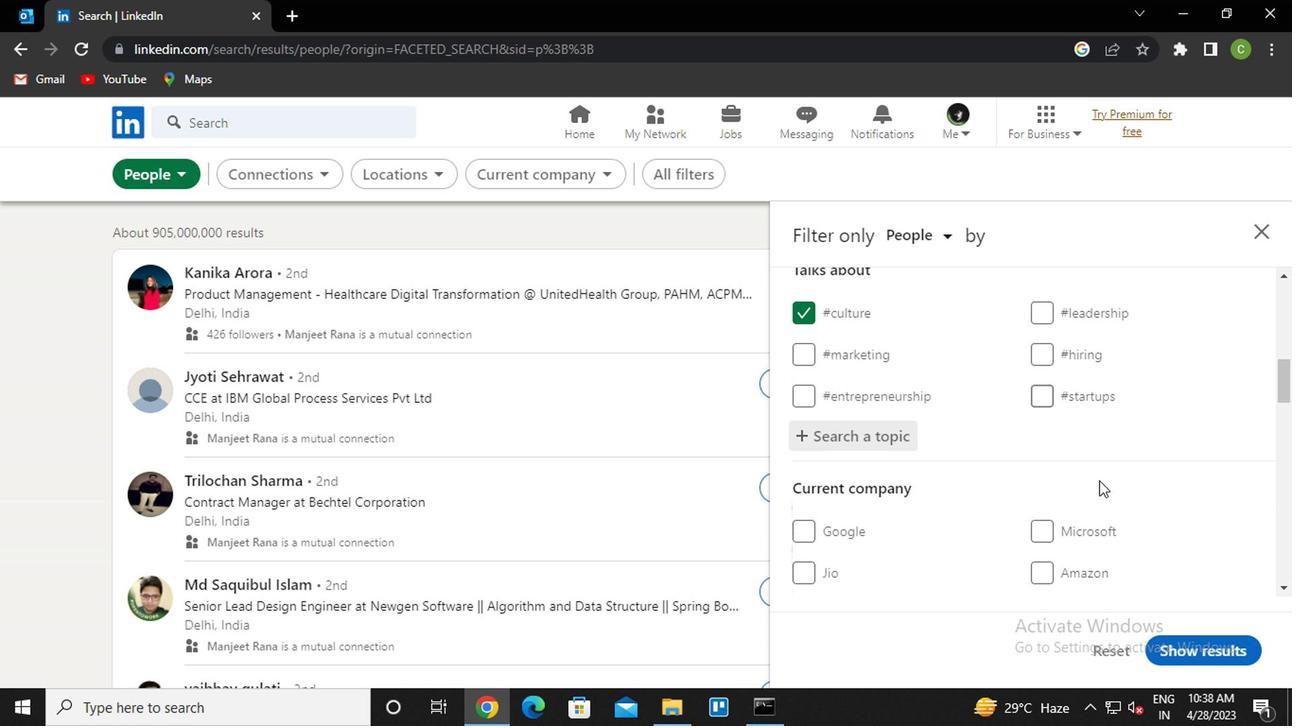 
Action: Mouse moved to (1092, 487)
Screenshot: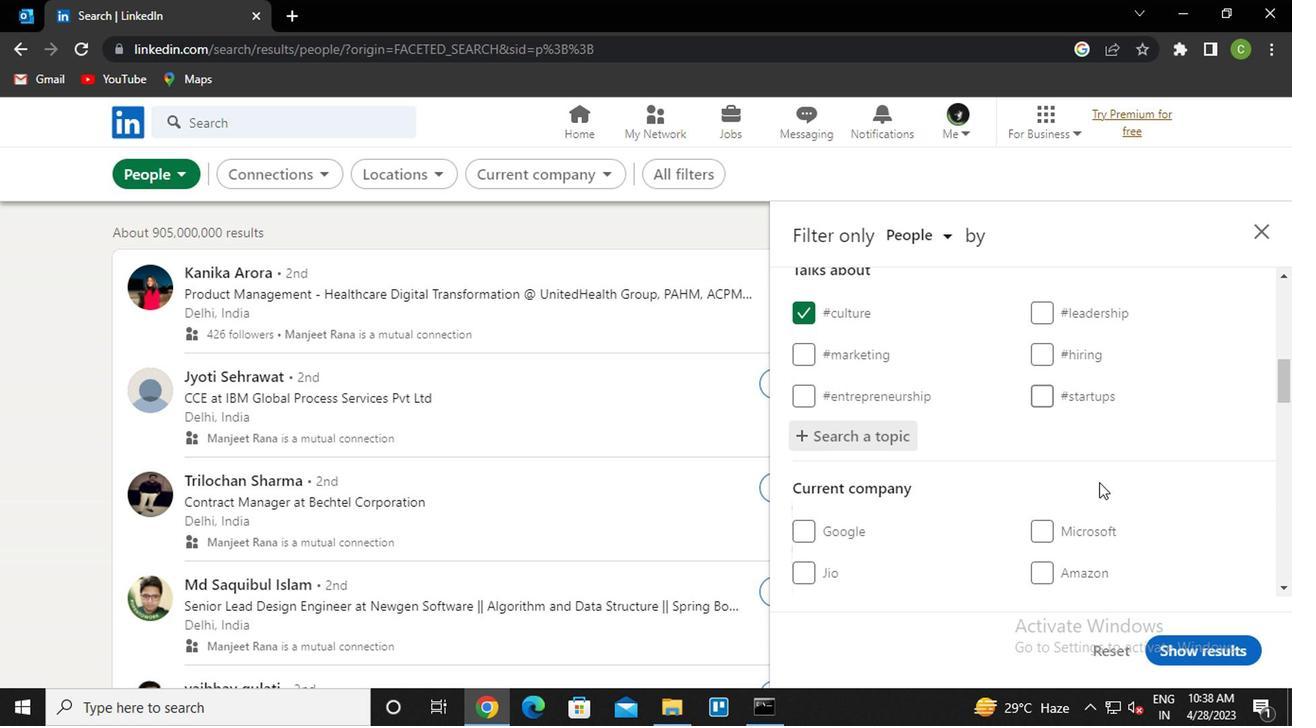 
Action: Mouse scrolled (1092, 485) with delta (0, -1)
Screenshot: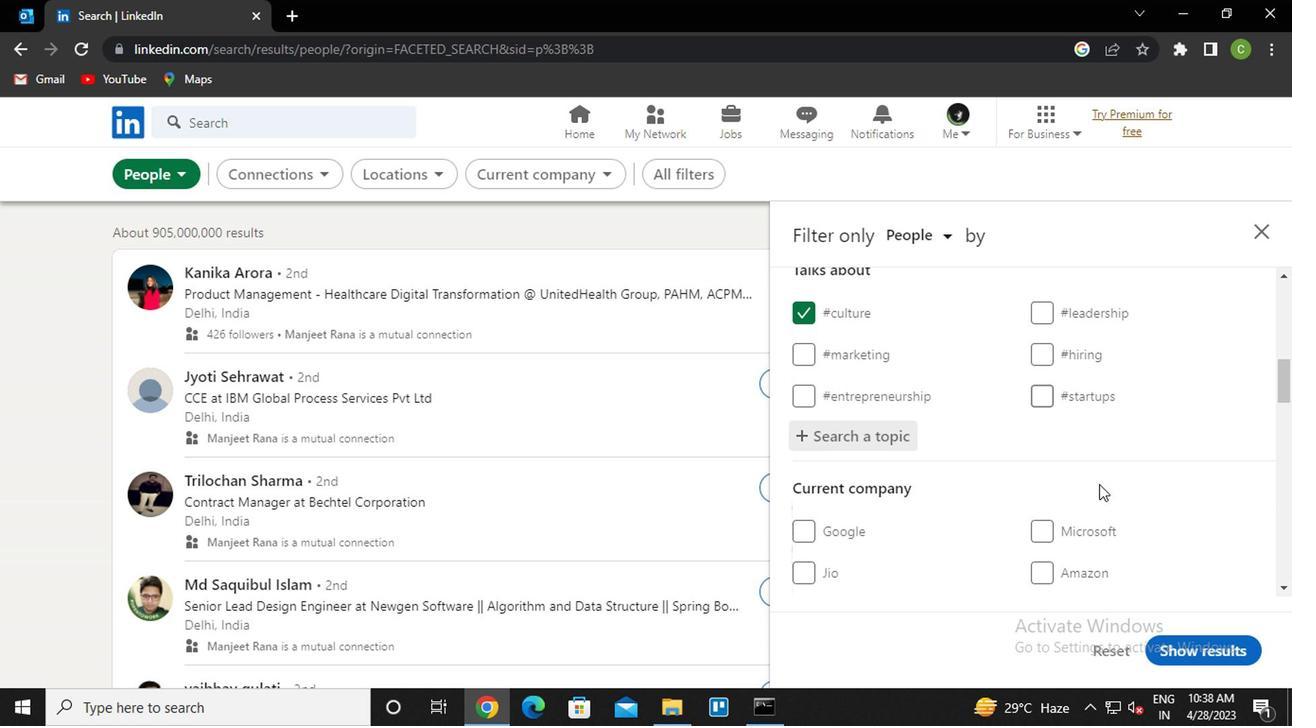 
Action: Mouse moved to (1091, 487)
Screenshot: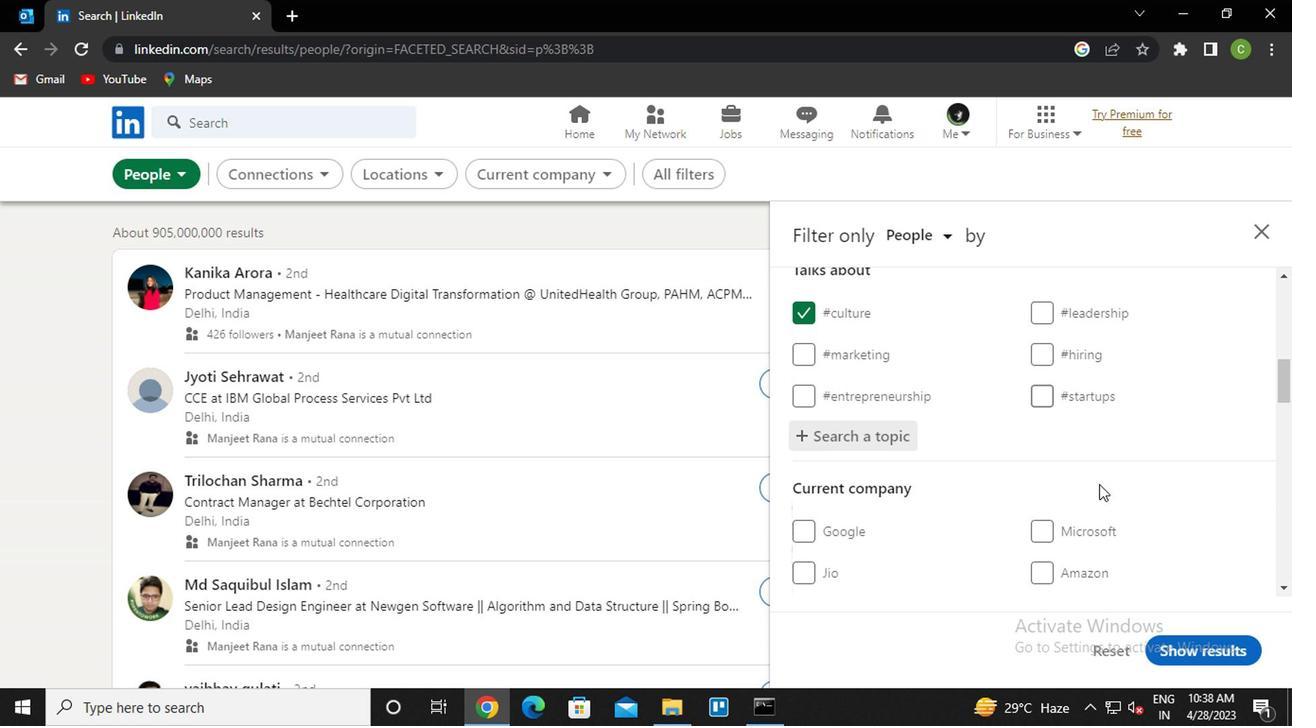 
Action: Mouse scrolled (1091, 485) with delta (0, -1)
Screenshot: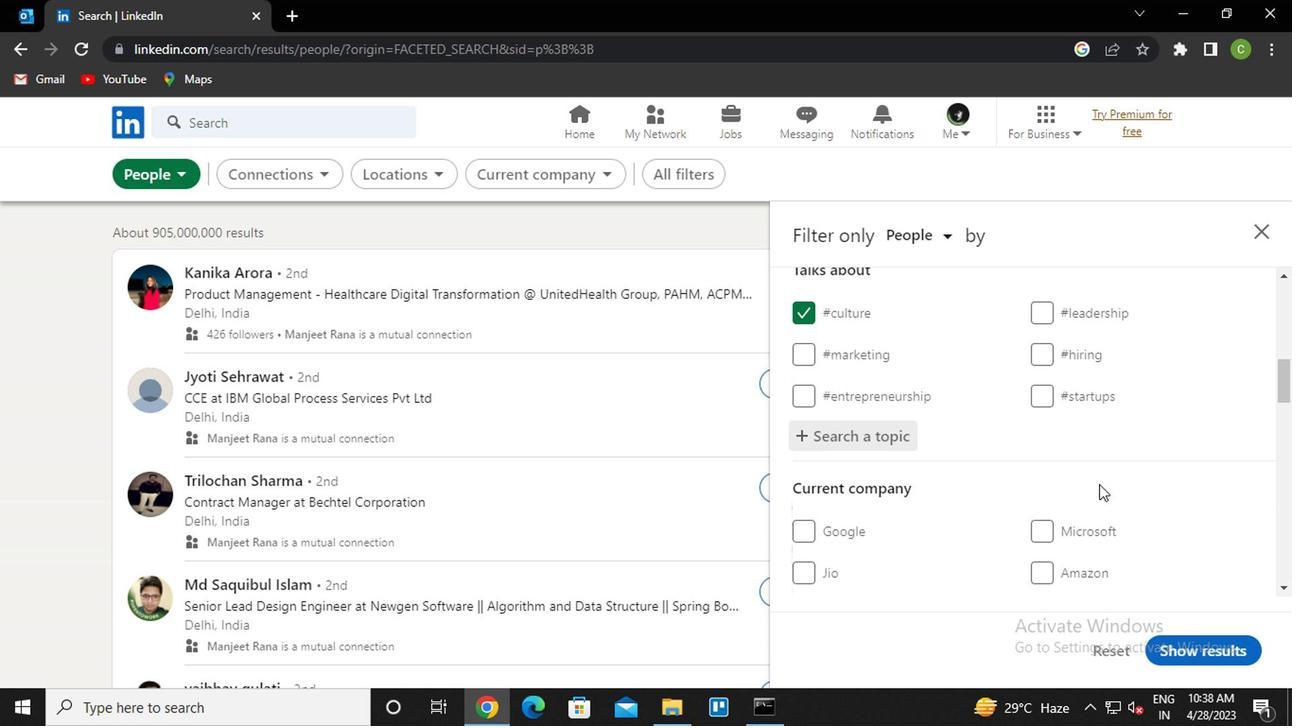 
Action: Mouse moved to (1089, 487)
Screenshot: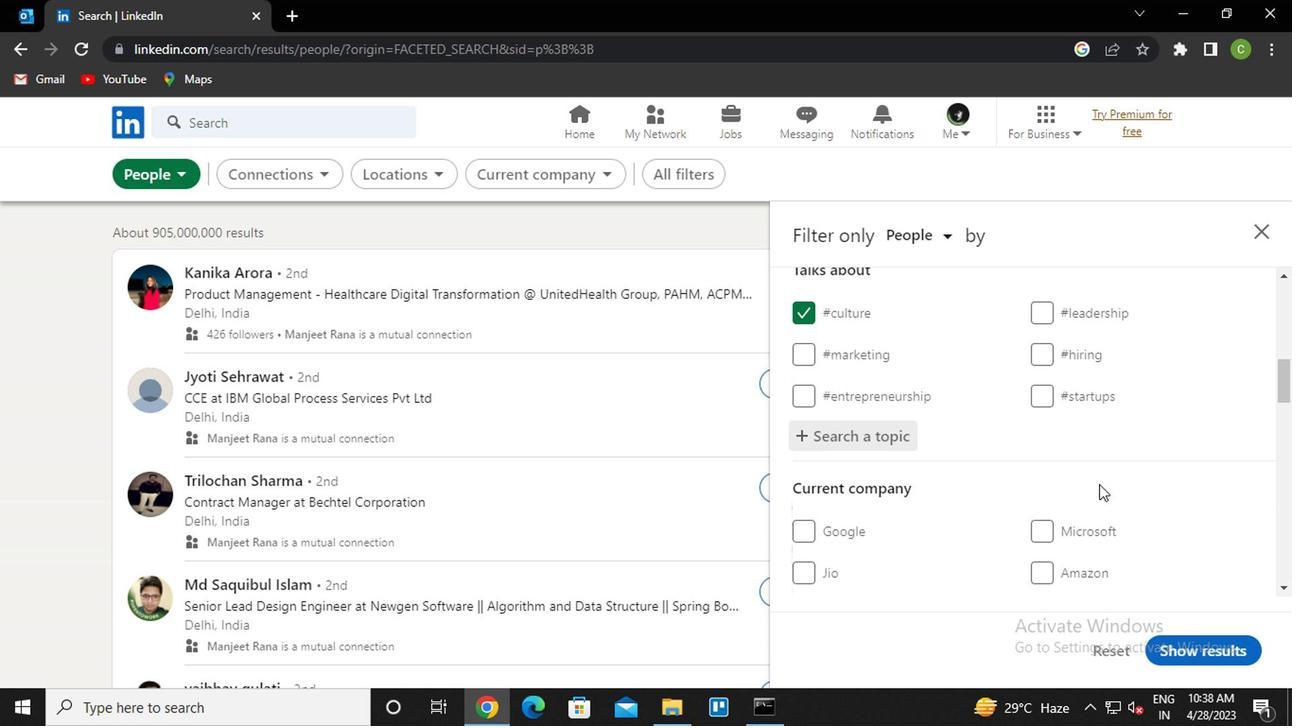 
Action: Mouse scrolled (1089, 487) with delta (0, 0)
Screenshot: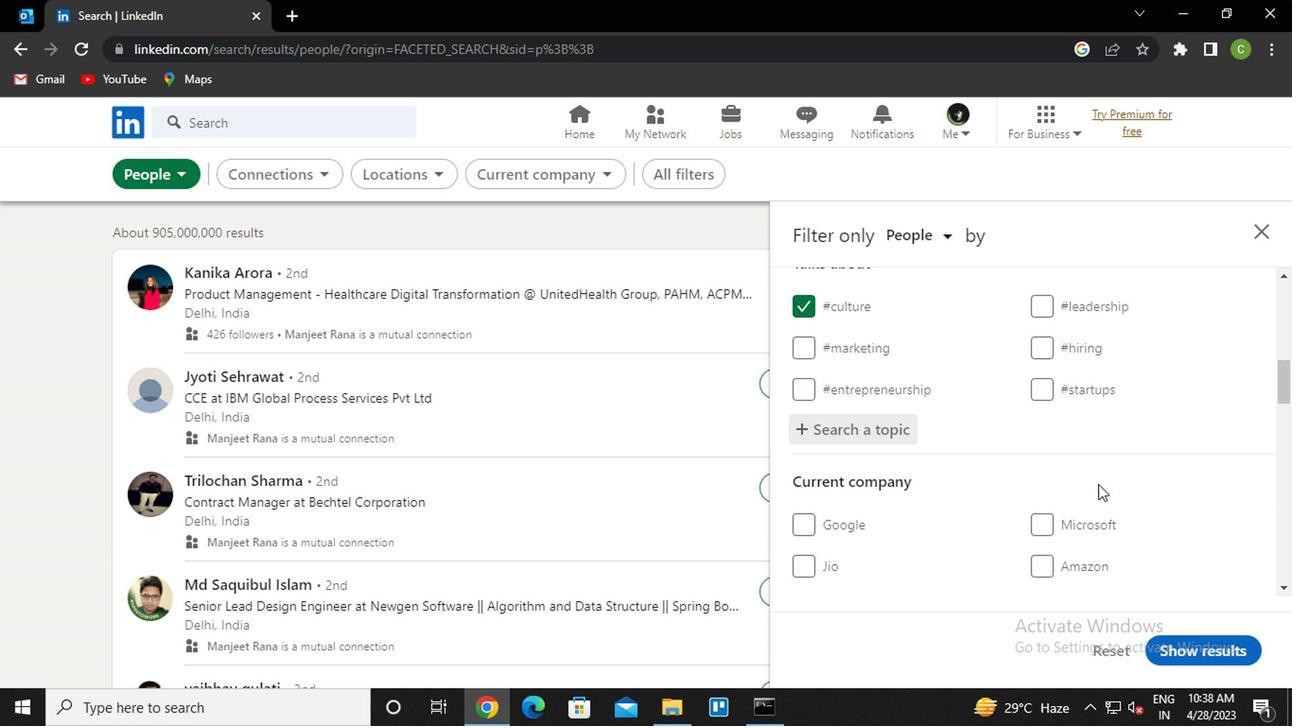
Action: Mouse moved to (1089, 488)
Screenshot: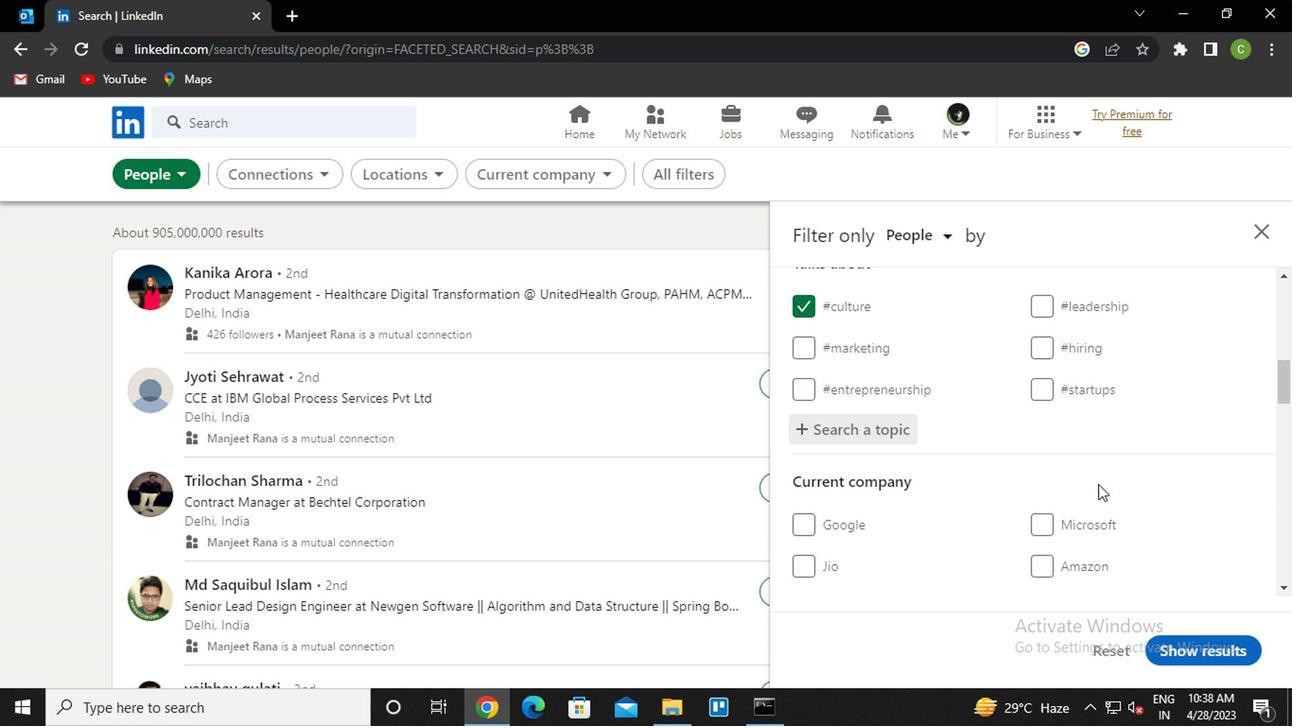 
Action: Mouse scrolled (1089, 487) with delta (0, 0)
Screenshot: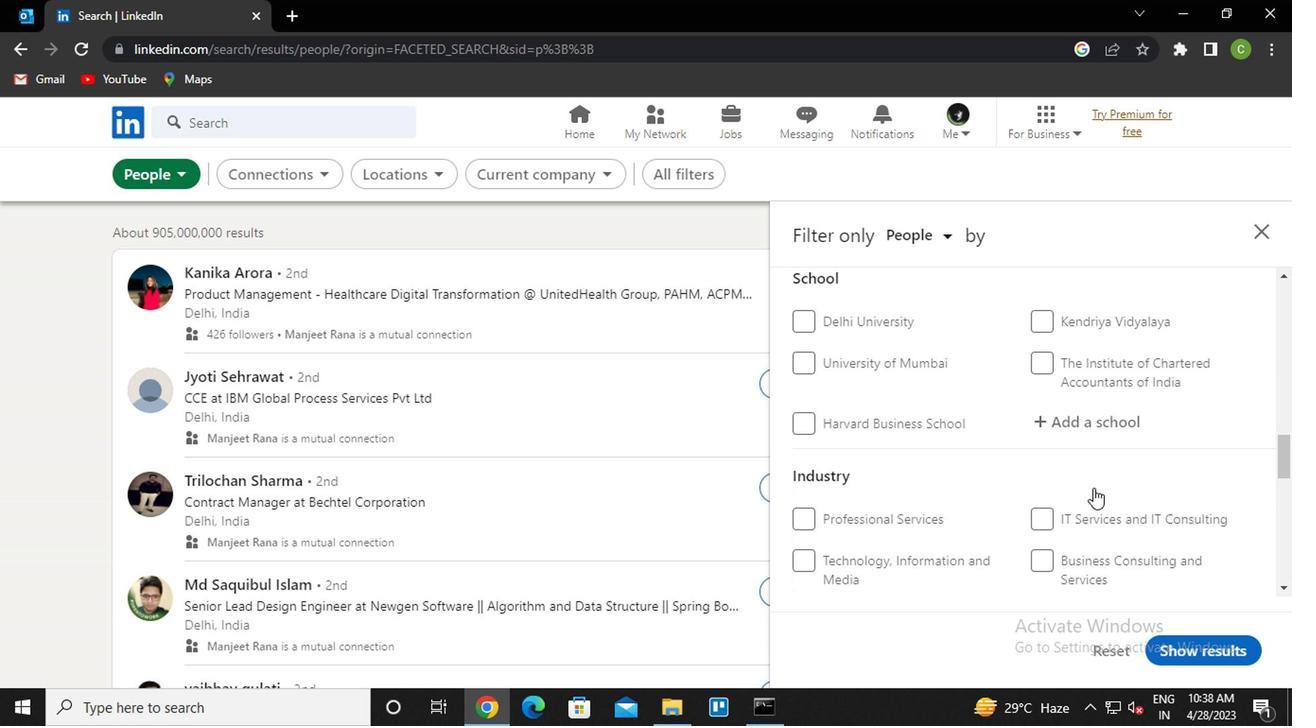 
Action: Mouse scrolled (1089, 487) with delta (0, 0)
Screenshot: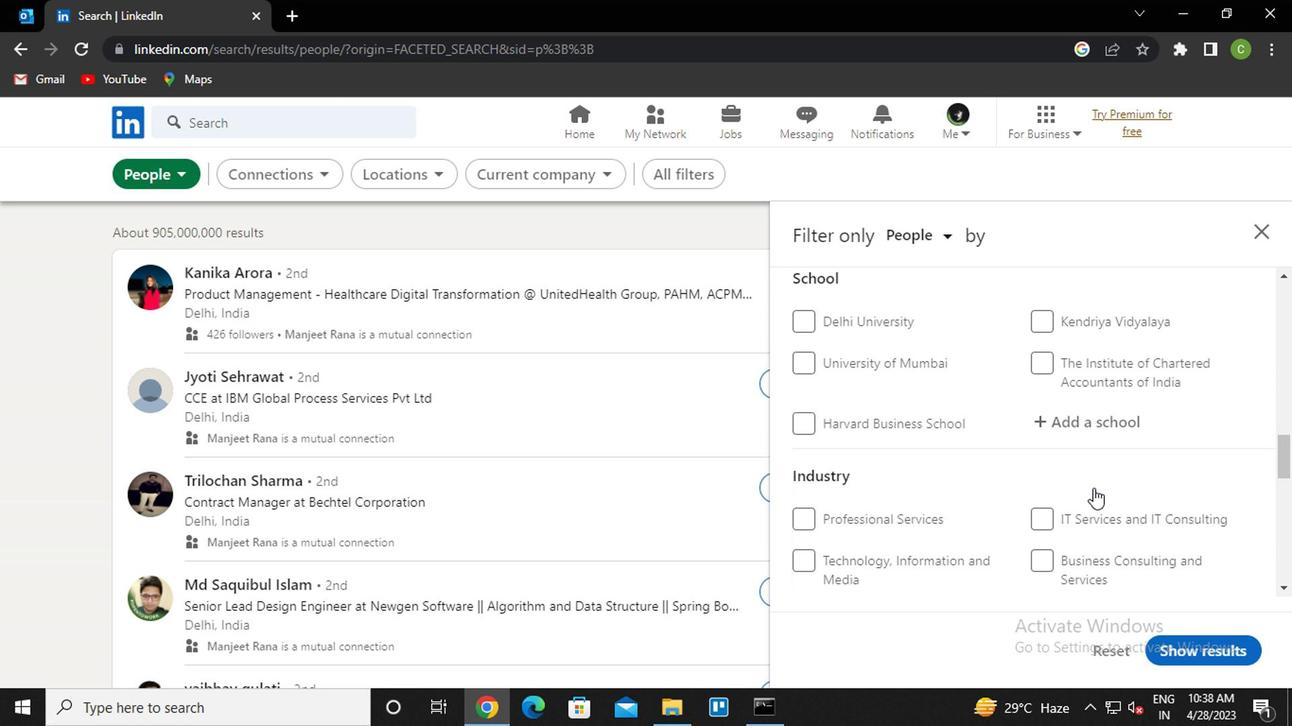 
Action: Mouse scrolled (1089, 487) with delta (0, 0)
Screenshot: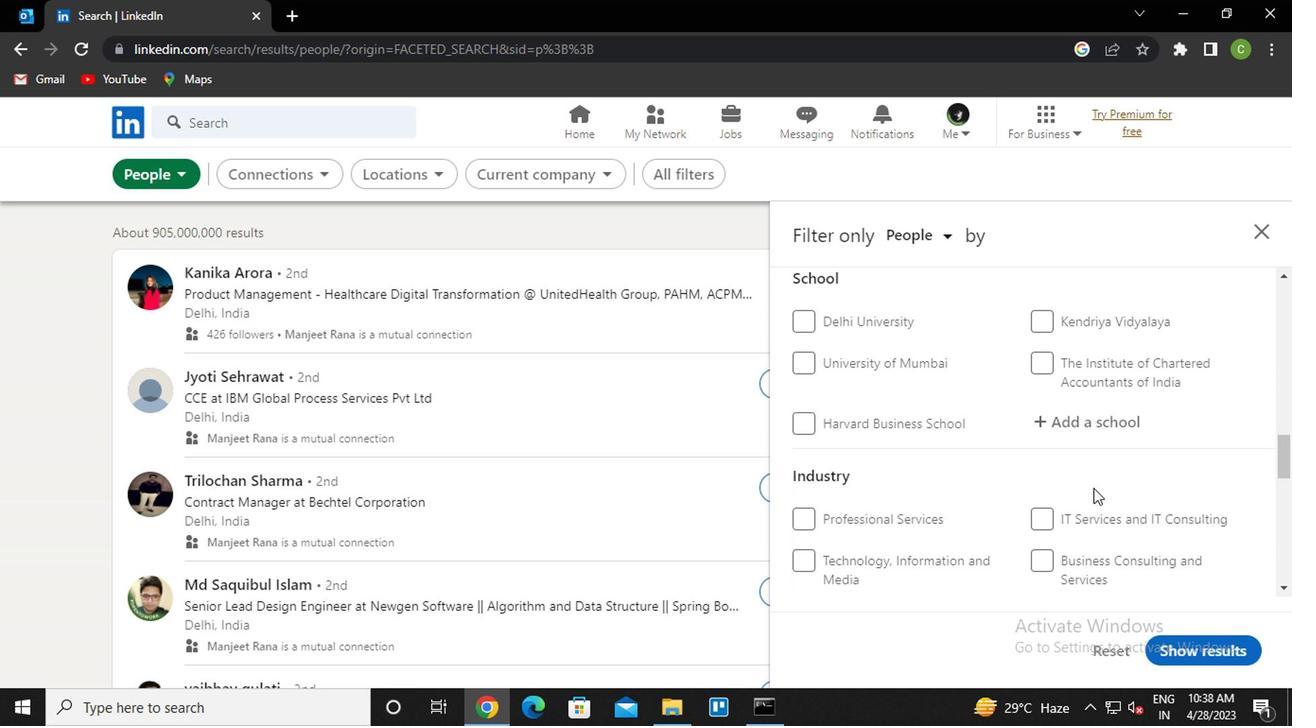 
Action: Mouse scrolled (1089, 487) with delta (0, 0)
Screenshot: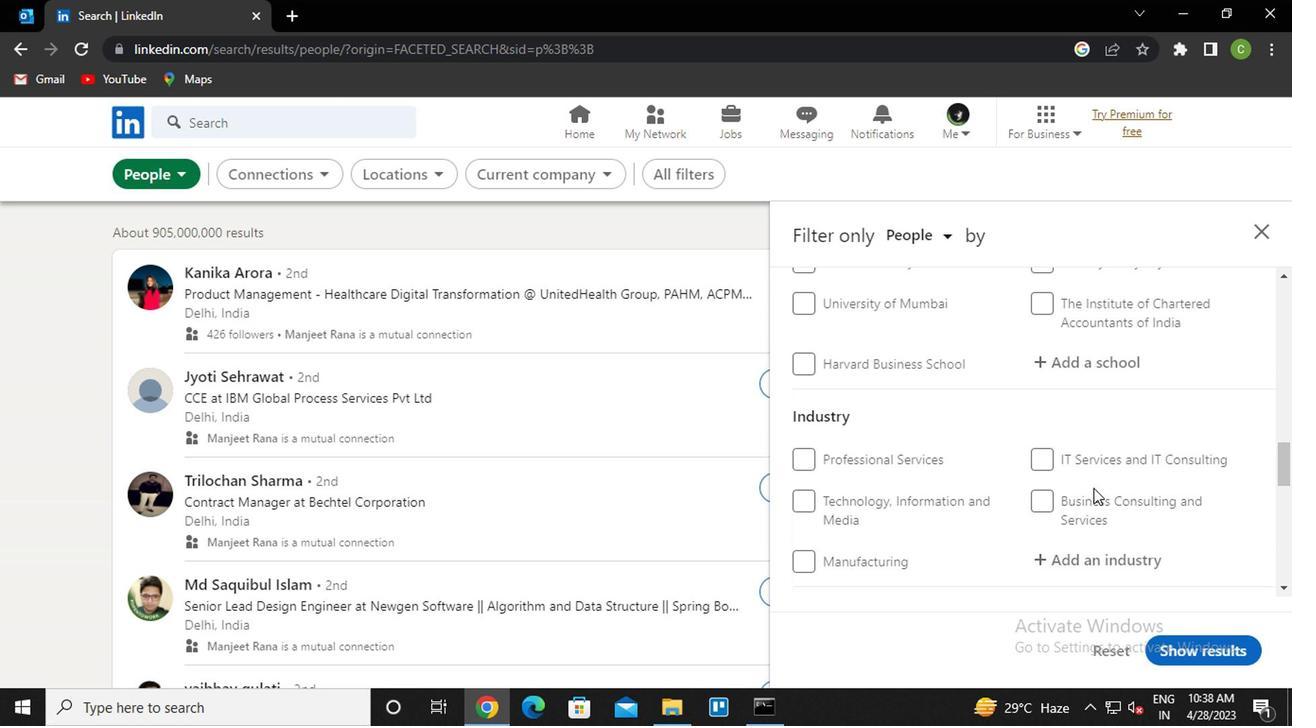 
Action: Mouse moved to (811, 381)
Screenshot: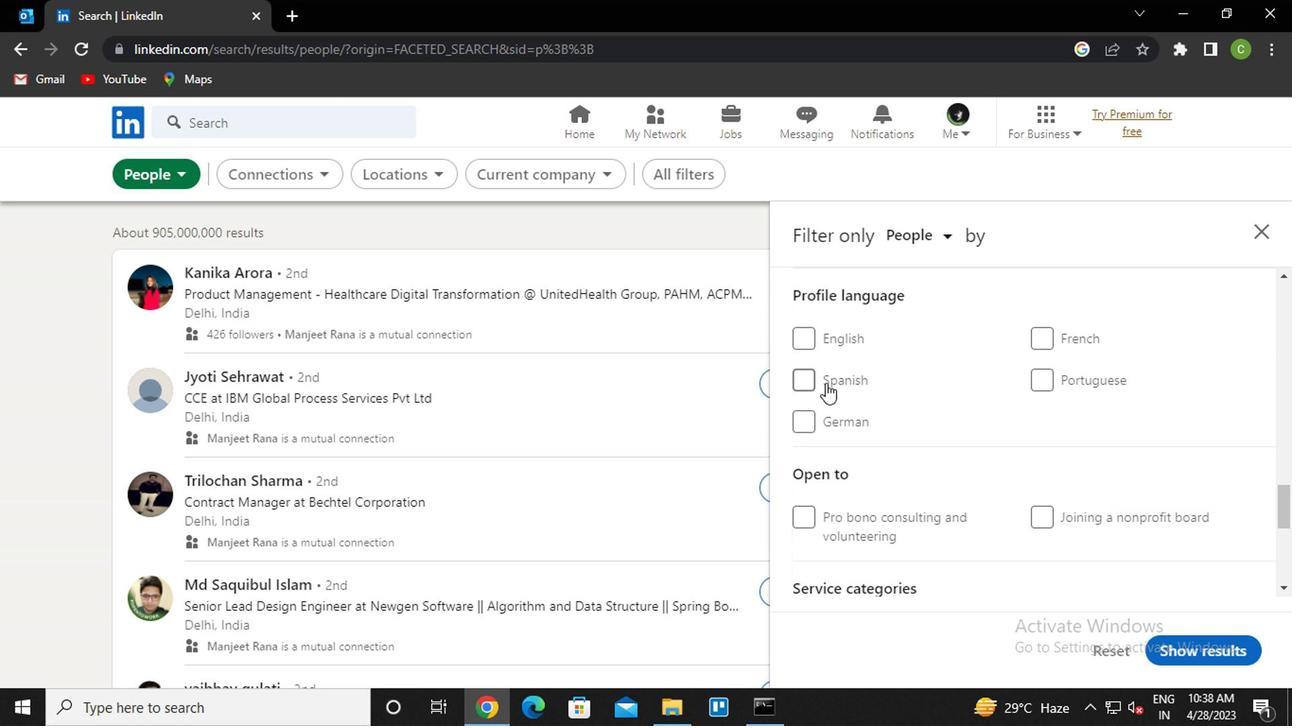 
Action: Mouse pressed left at (811, 381)
Screenshot: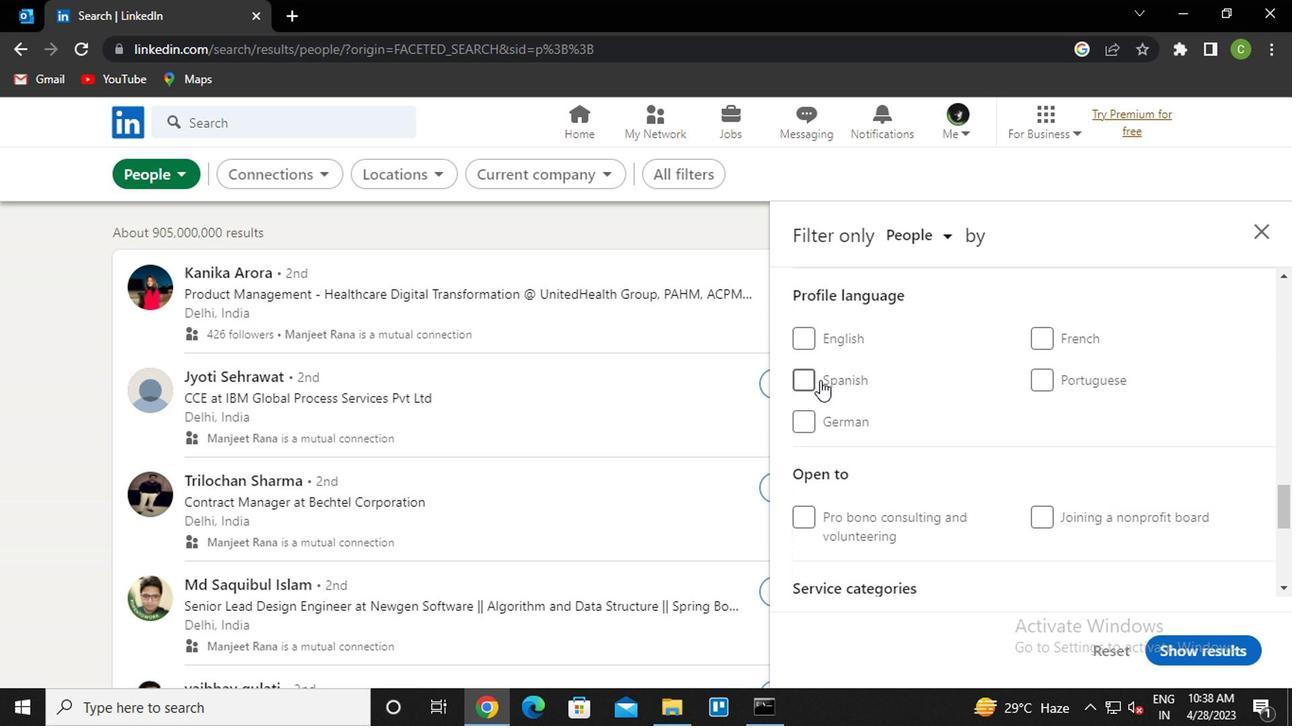 
Action: Mouse moved to (951, 488)
Screenshot: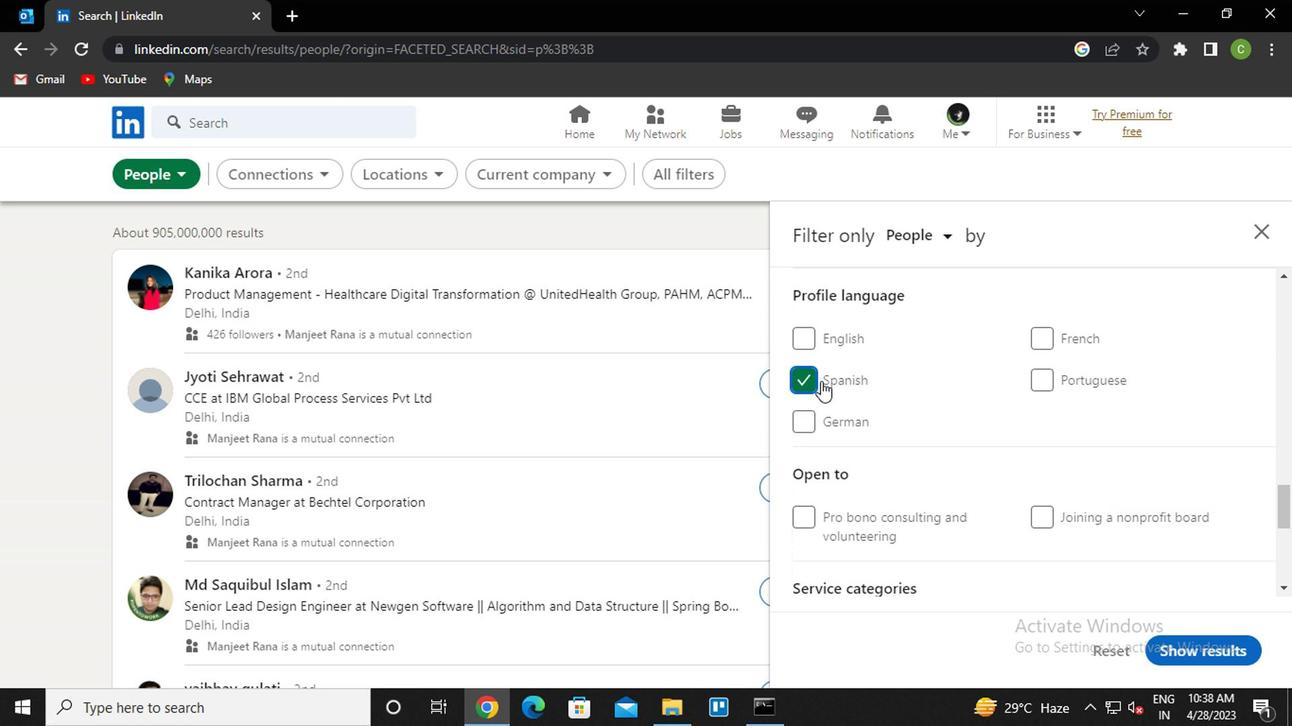 
Action: Mouse scrolled (951, 490) with delta (0, 1)
Screenshot: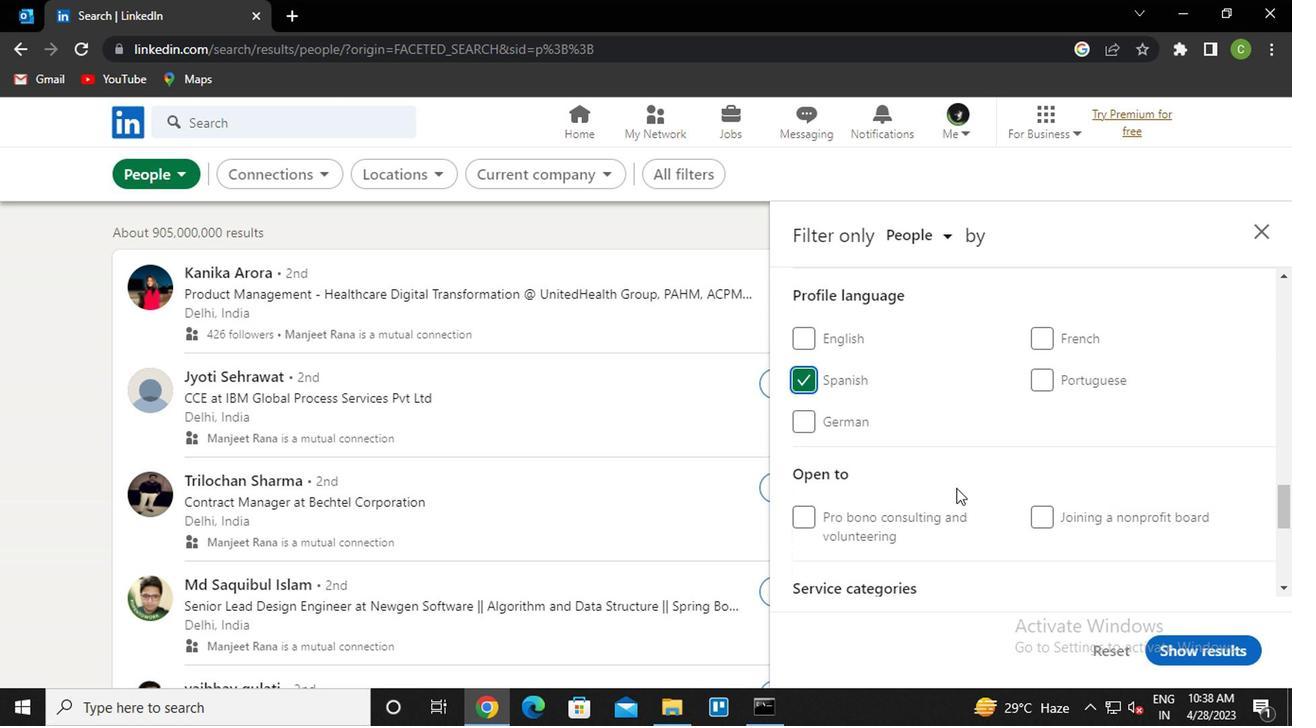 
Action: Mouse scrolled (951, 490) with delta (0, 1)
Screenshot: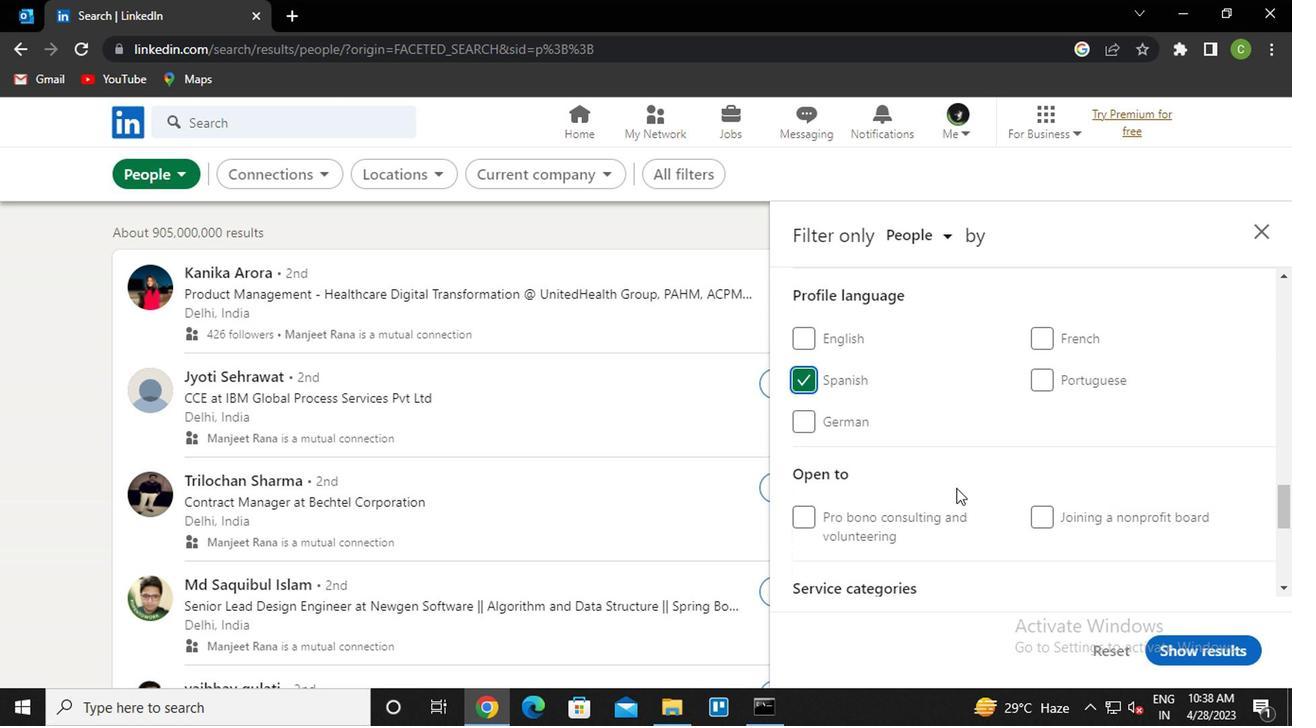 
Action: Mouse scrolled (951, 490) with delta (0, 1)
Screenshot: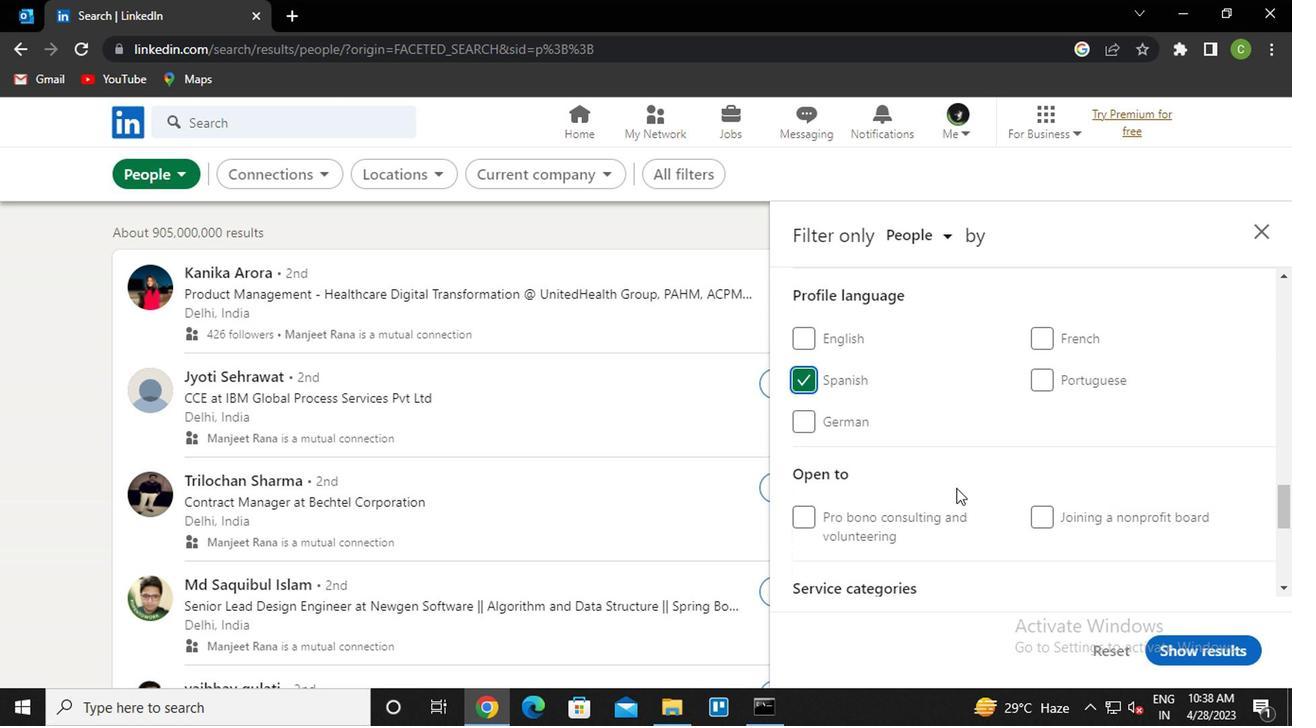 
Action: Mouse scrolled (951, 490) with delta (0, 1)
Screenshot: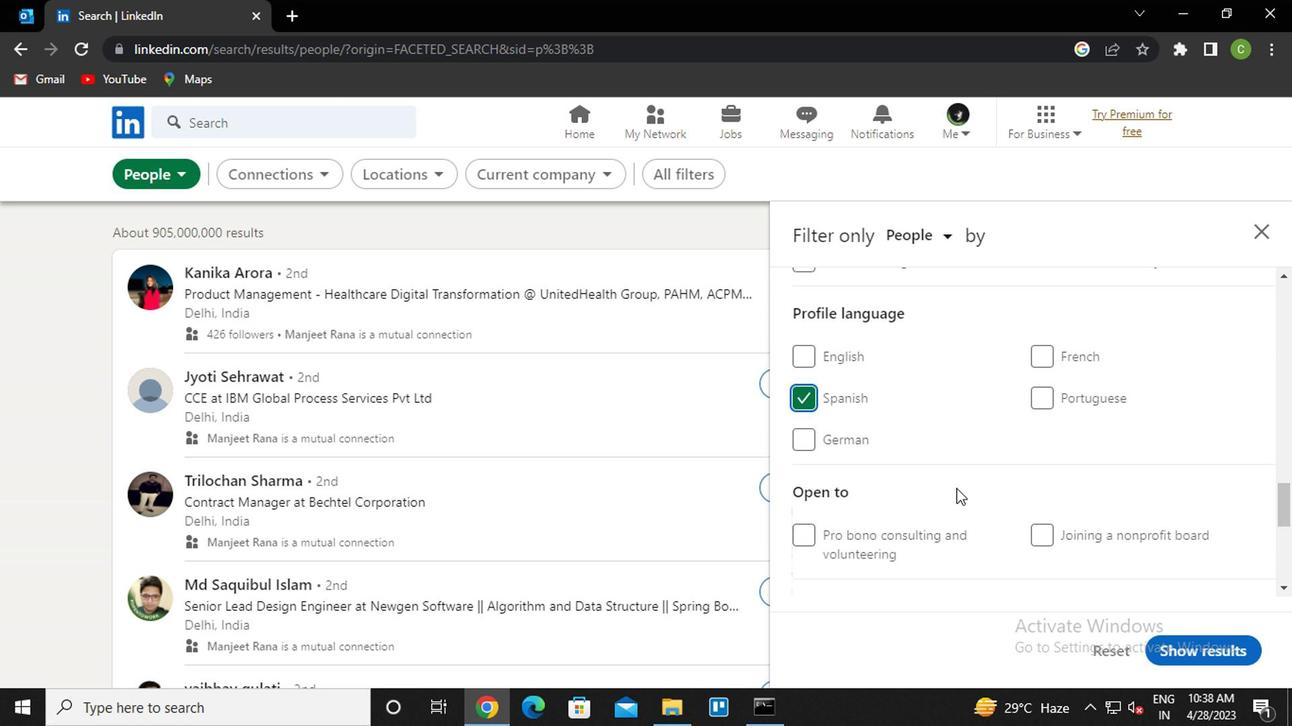 
Action: Mouse scrolled (951, 490) with delta (0, 1)
Screenshot: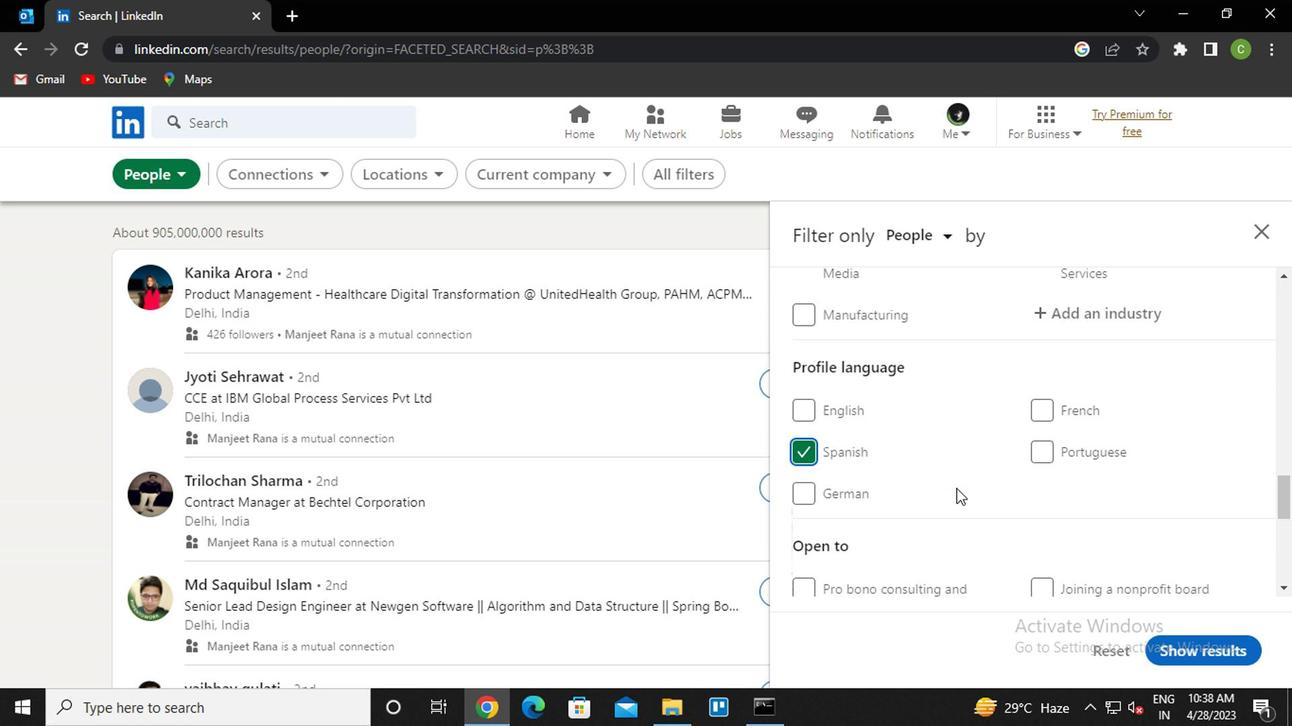 
Action: Mouse scrolled (951, 490) with delta (0, 1)
Screenshot: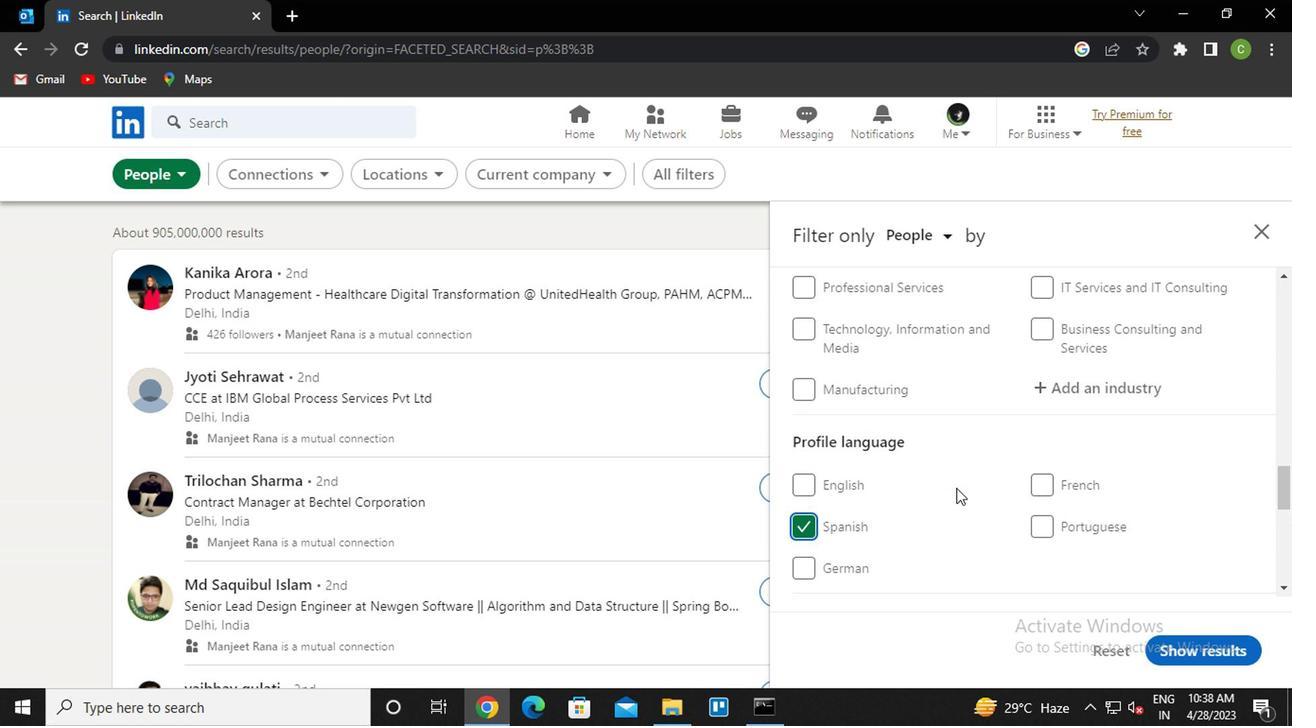 
Action: Mouse scrolled (951, 490) with delta (0, 1)
Screenshot: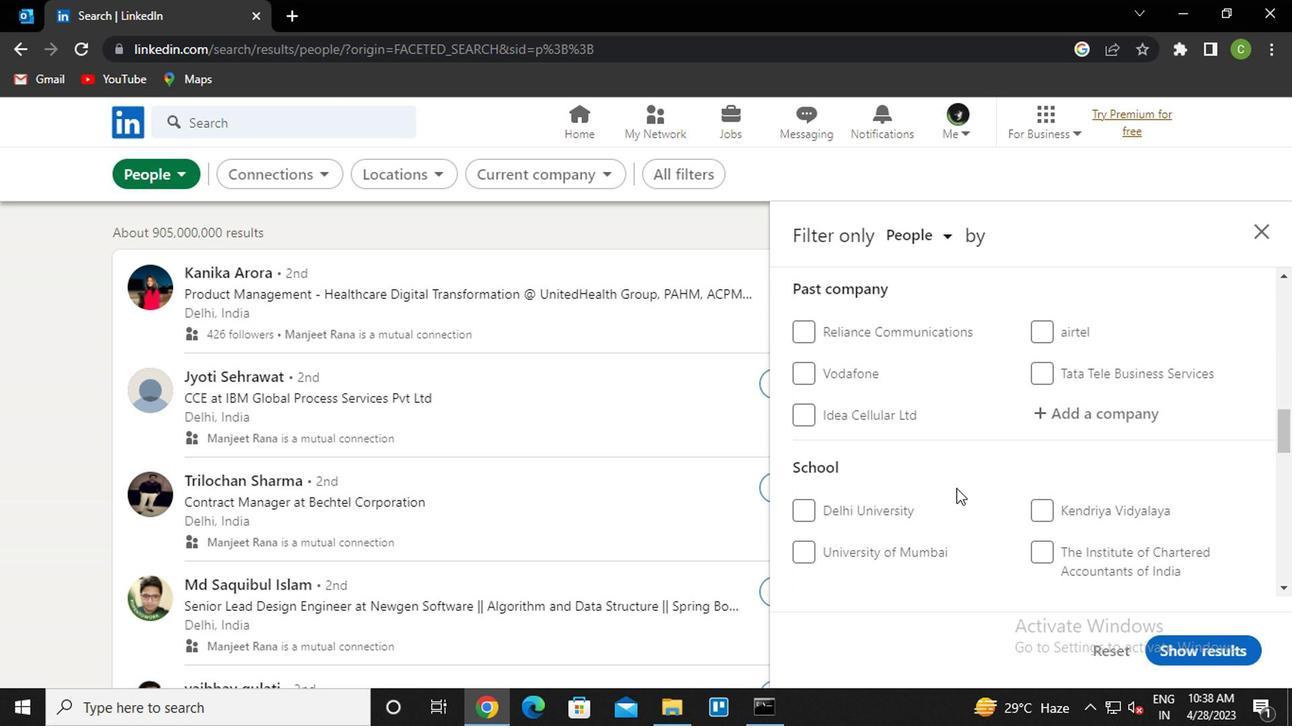 
Action: Mouse moved to (1093, 339)
Screenshot: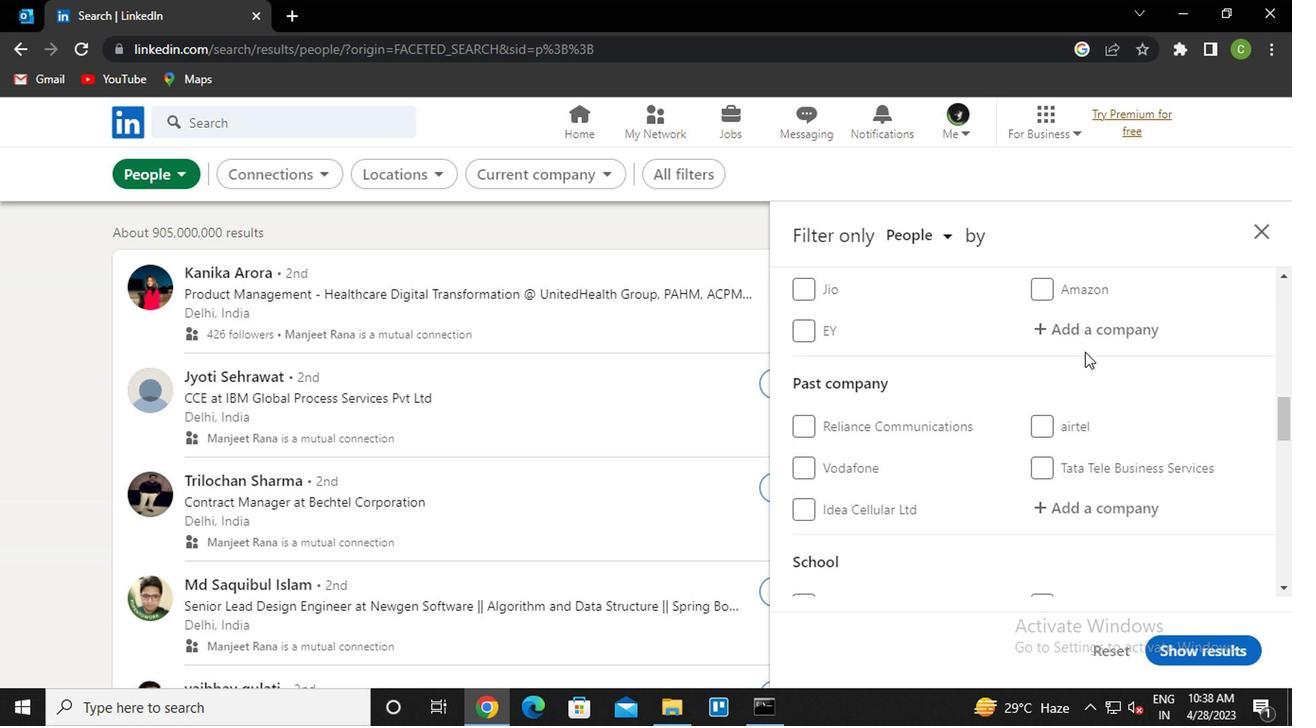 
Action: Mouse pressed left at (1093, 339)
Screenshot: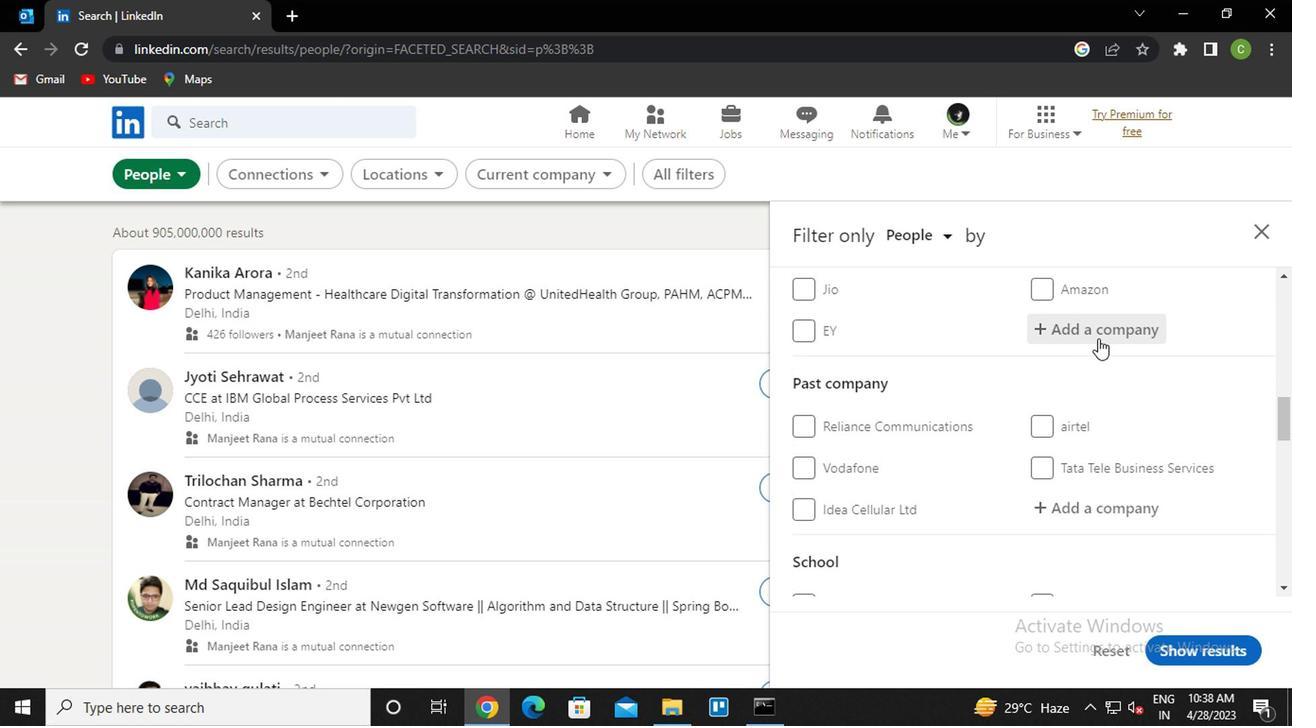 
Action: Key pressed <Key.caps_lock>epam<Key.down><Key.enter>
Screenshot: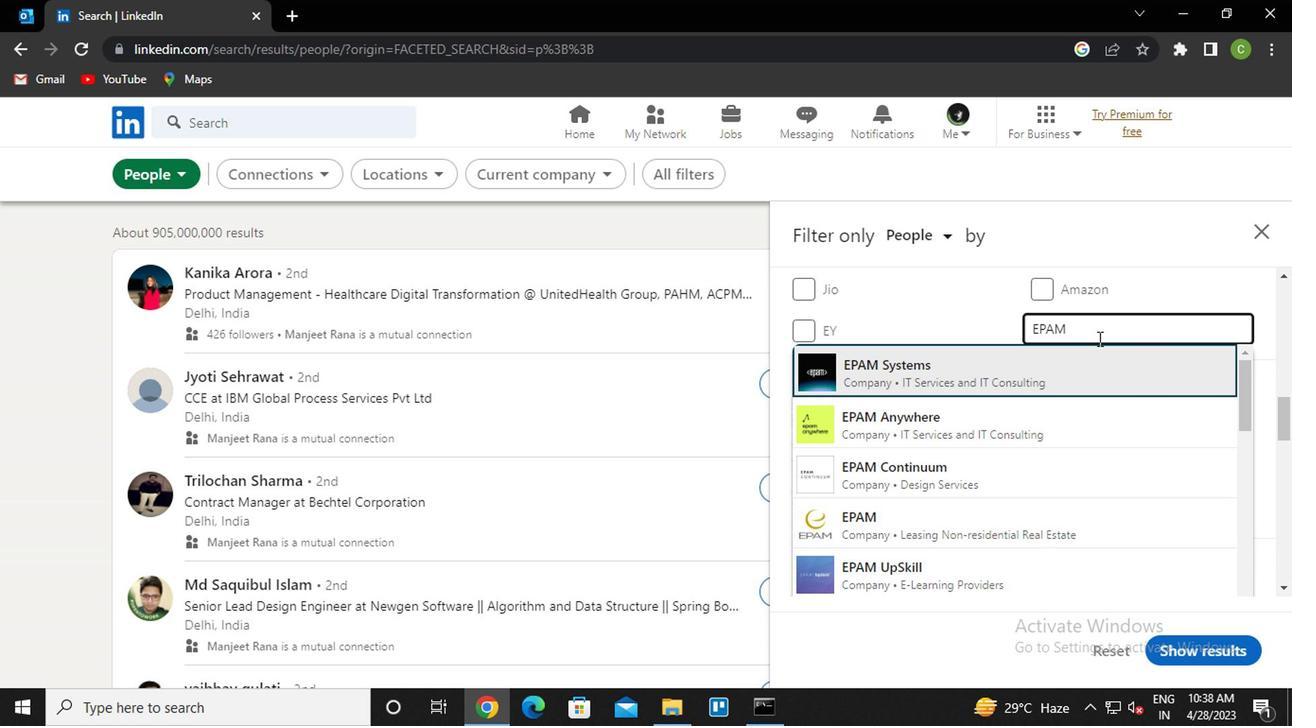 
Action: Mouse scrolled (1093, 339) with delta (0, 0)
Screenshot: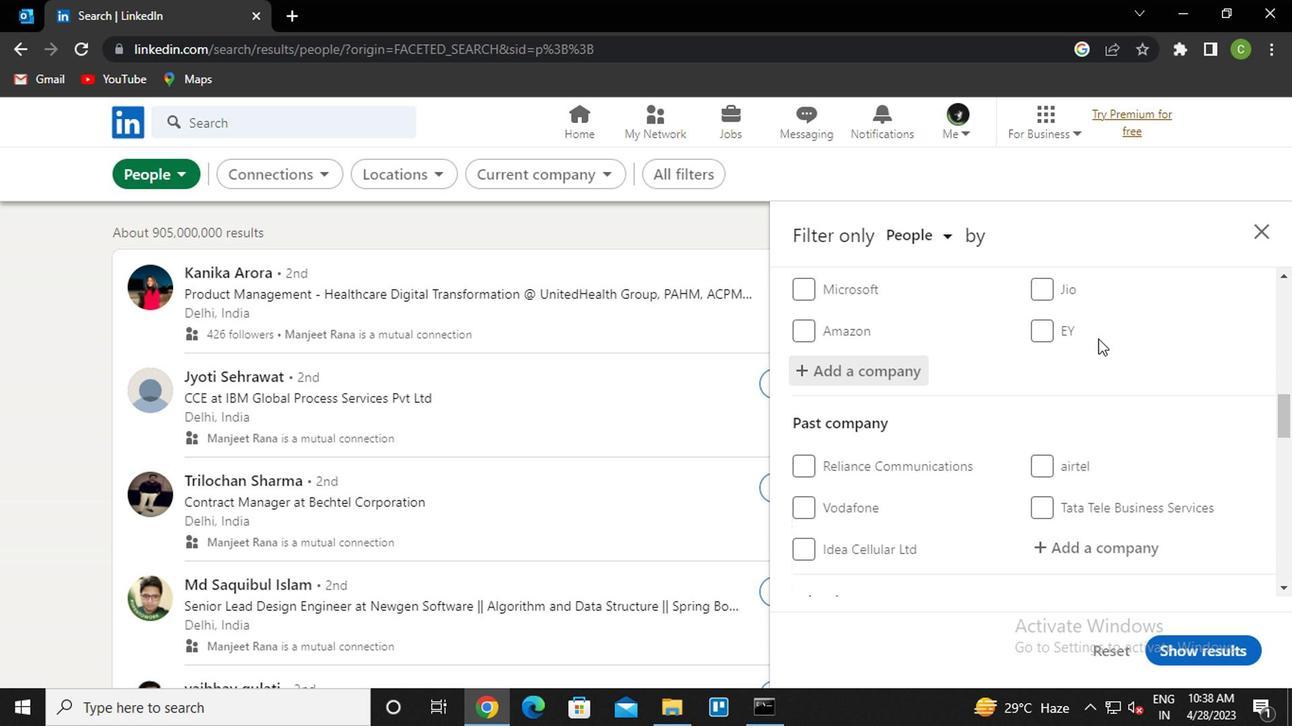 
Action: Mouse scrolled (1093, 339) with delta (0, 0)
Screenshot: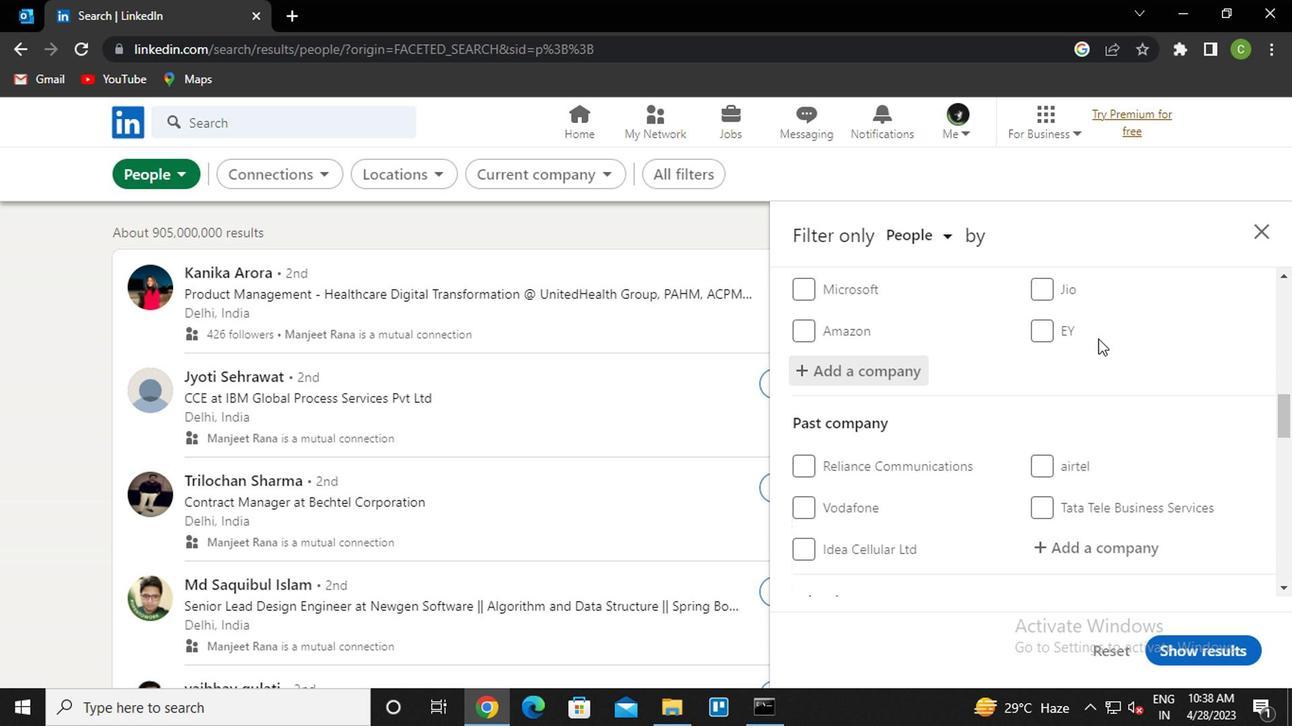 
Action: Mouse scrolled (1093, 339) with delta (0, 0)
Screenshot: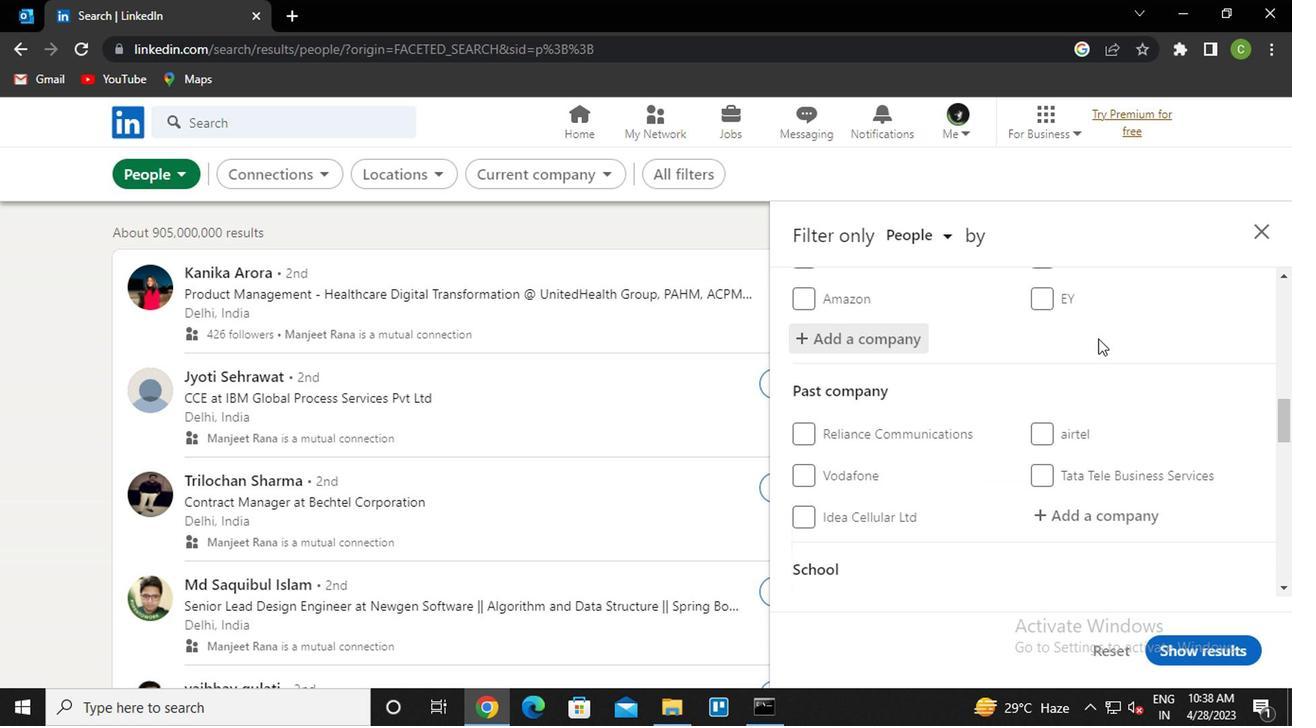 
Action: Mouse scrolled (1093, 339) with delta (0, 0)
Screenshot: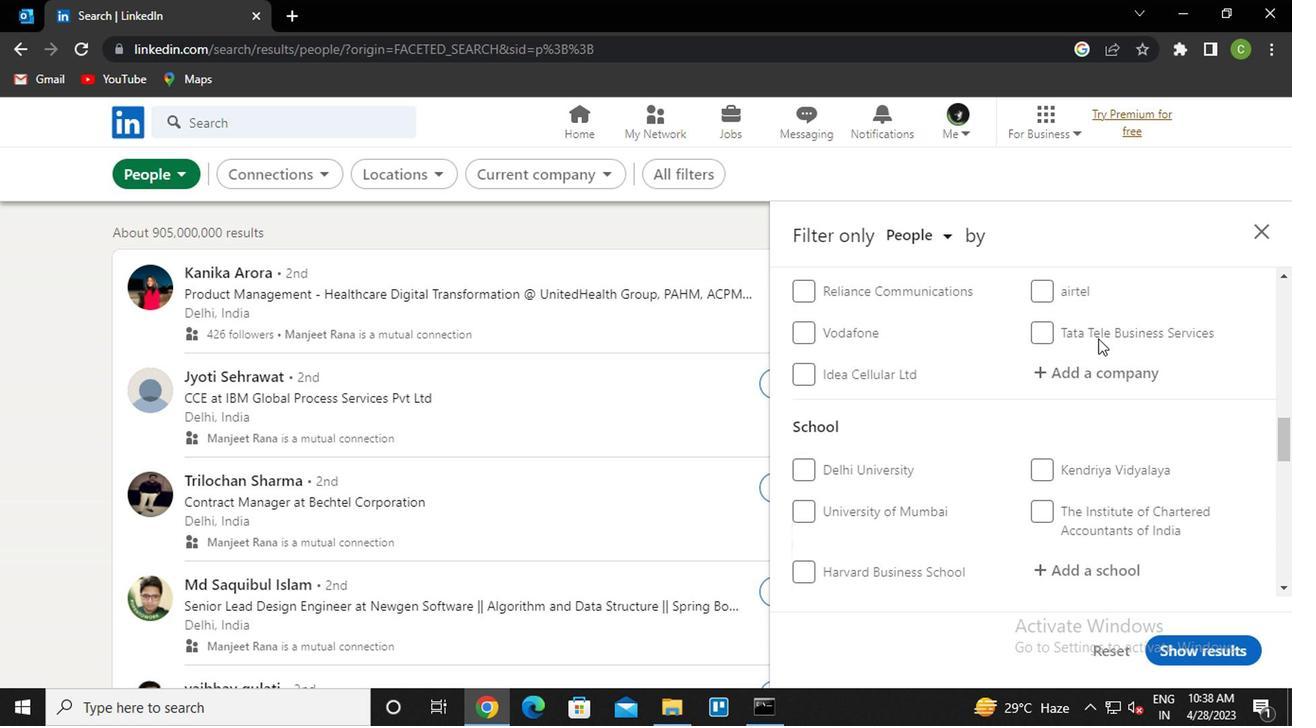 
Action: Mouse moved to (1105, 368)
Screenshot: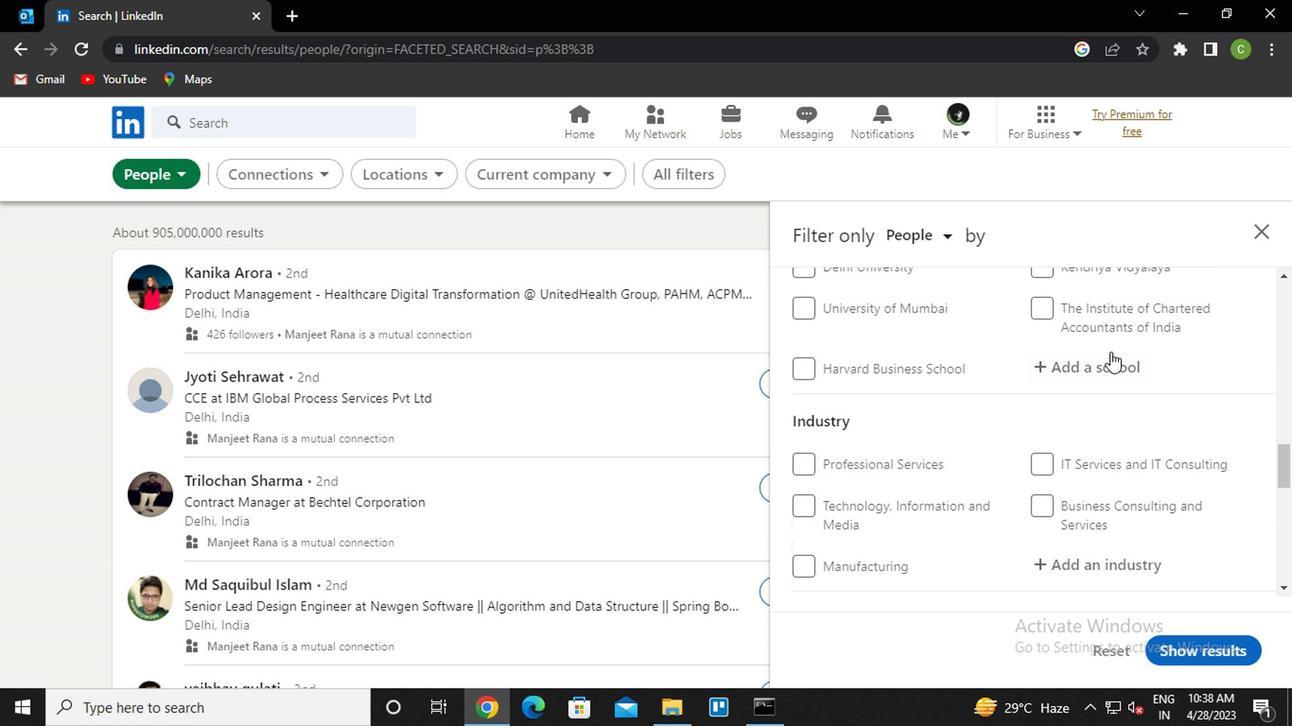 
Action: Mouse pressed left at (1105, 368)
Screenshot: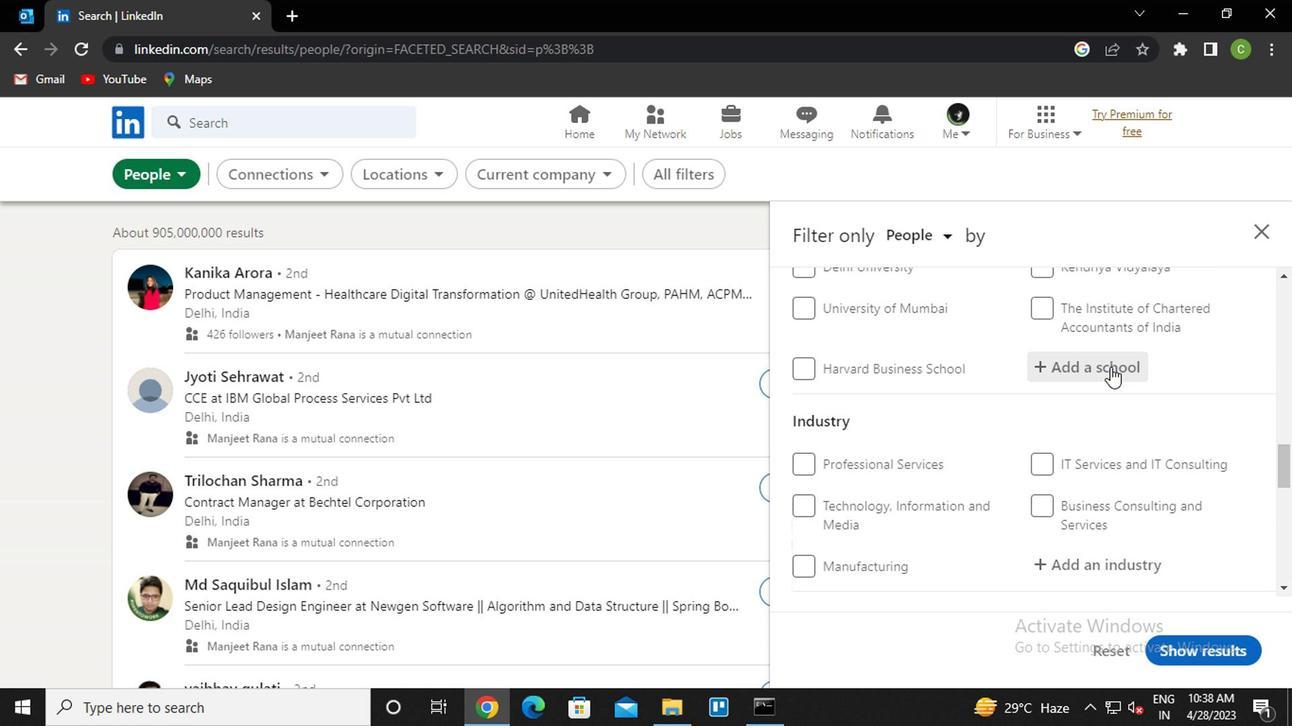 
Action: Key pressed <Key.caps_lock><Key.caps_lock>s<Key.caps_lock>ri<Key.space><Key.caps_lock>j<Key.caps_lock>ayach<Key.down><Key.down><Key.enter>
Screenshot: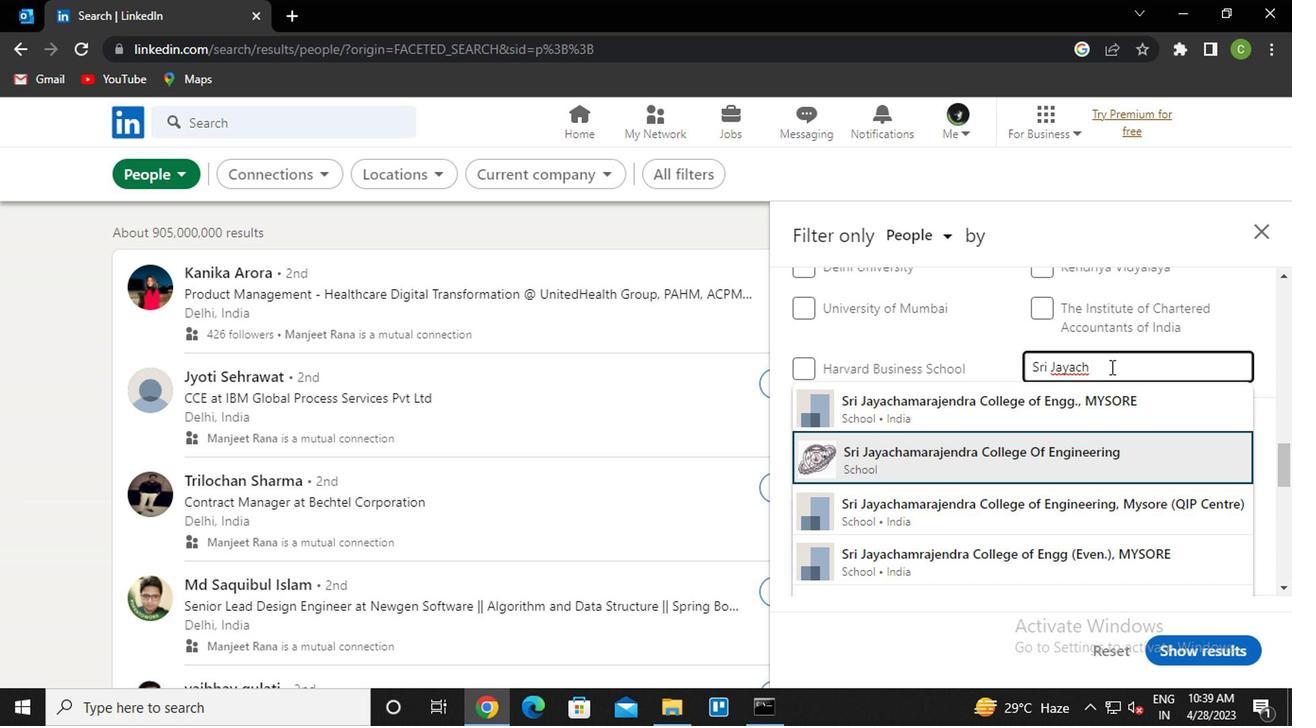 
Action: Mouse moved to (1129, 358)
Screenshot: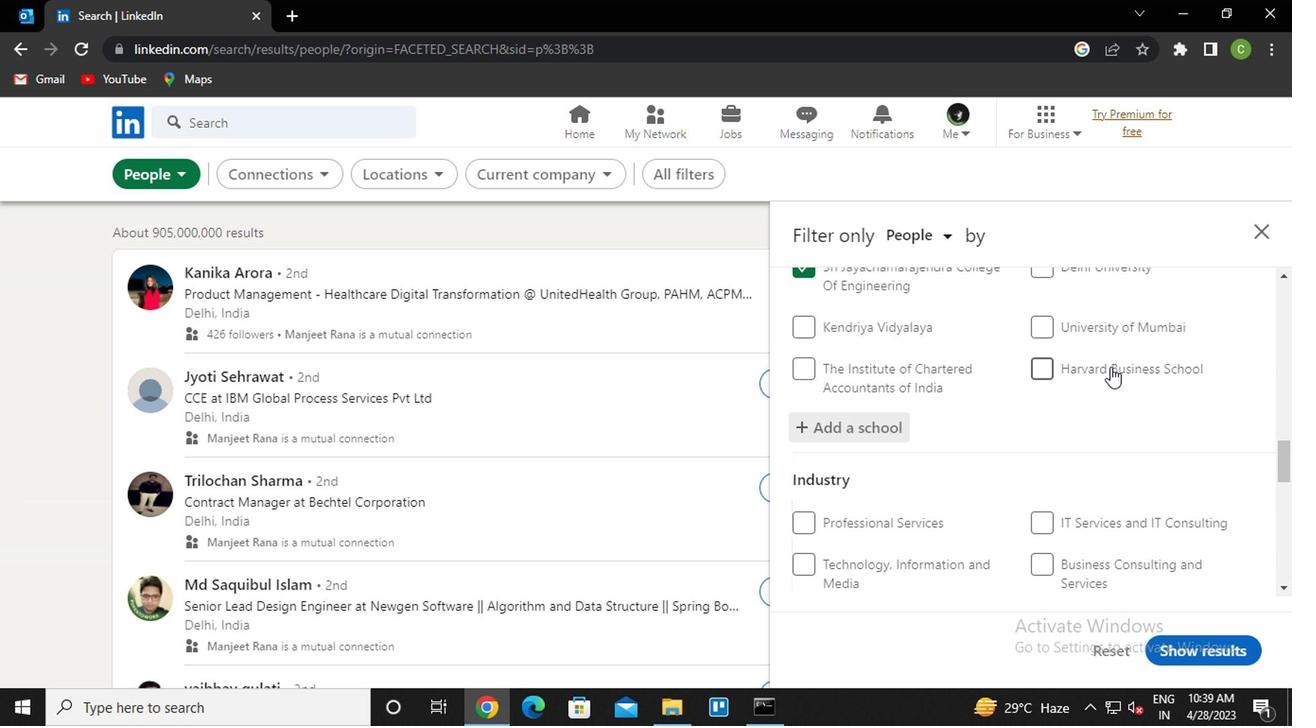 
Action: Mouse scrolled (1129, 356) with delta (0, -1)
Screenshot: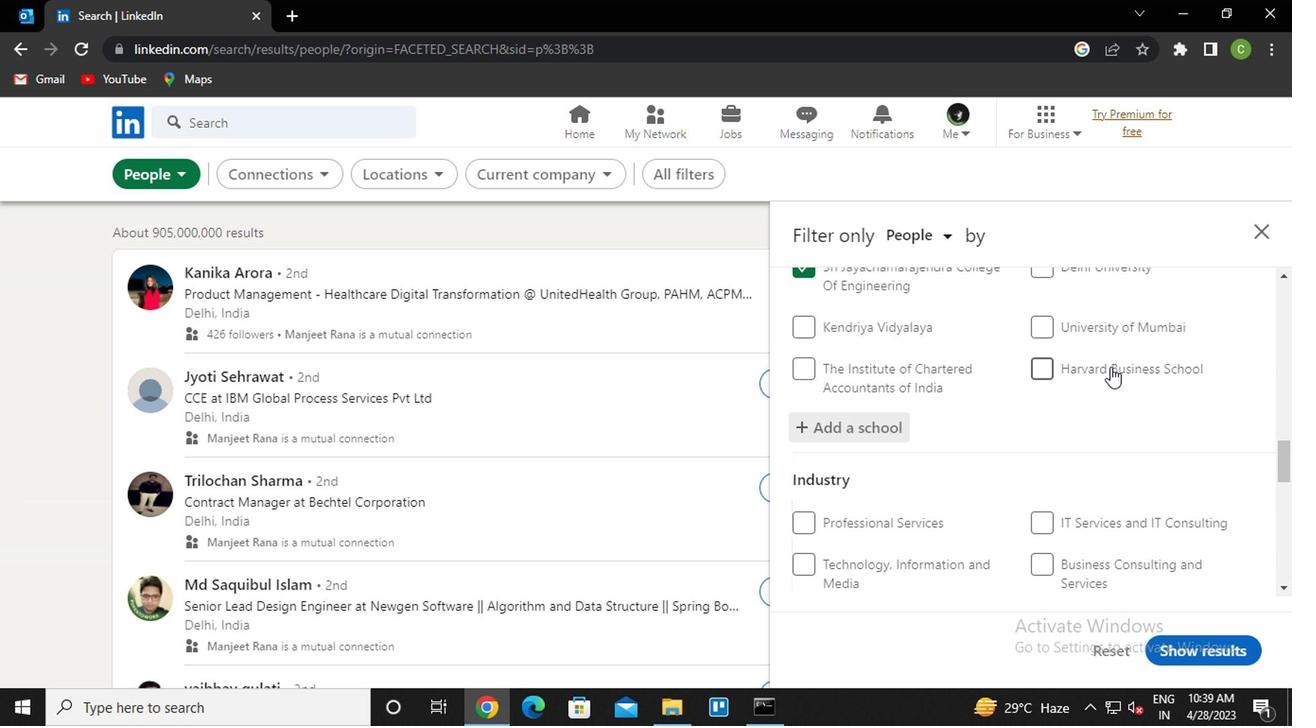 
Action: Mouse scrolled (1129, 356) with delta (0, -1)
Screenshot: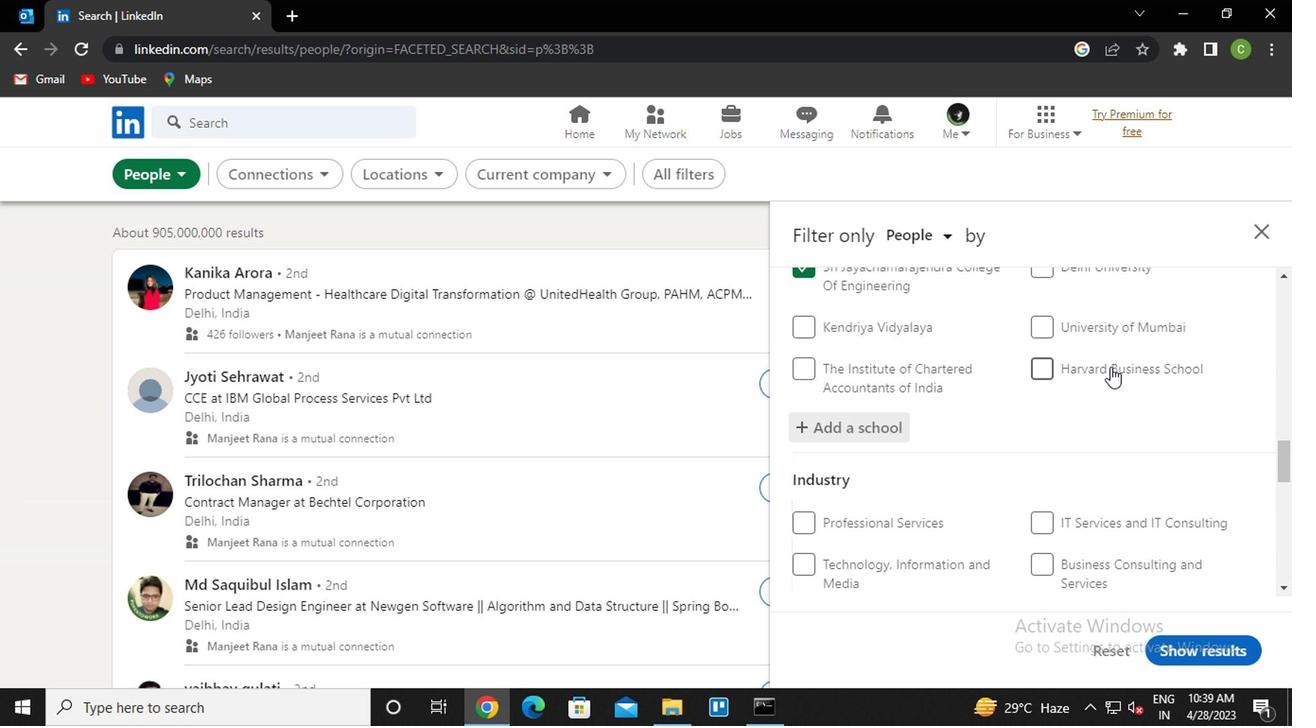 
Action: Mouse scrolled (1129, 356) with delta (0, -1)
Screenshot: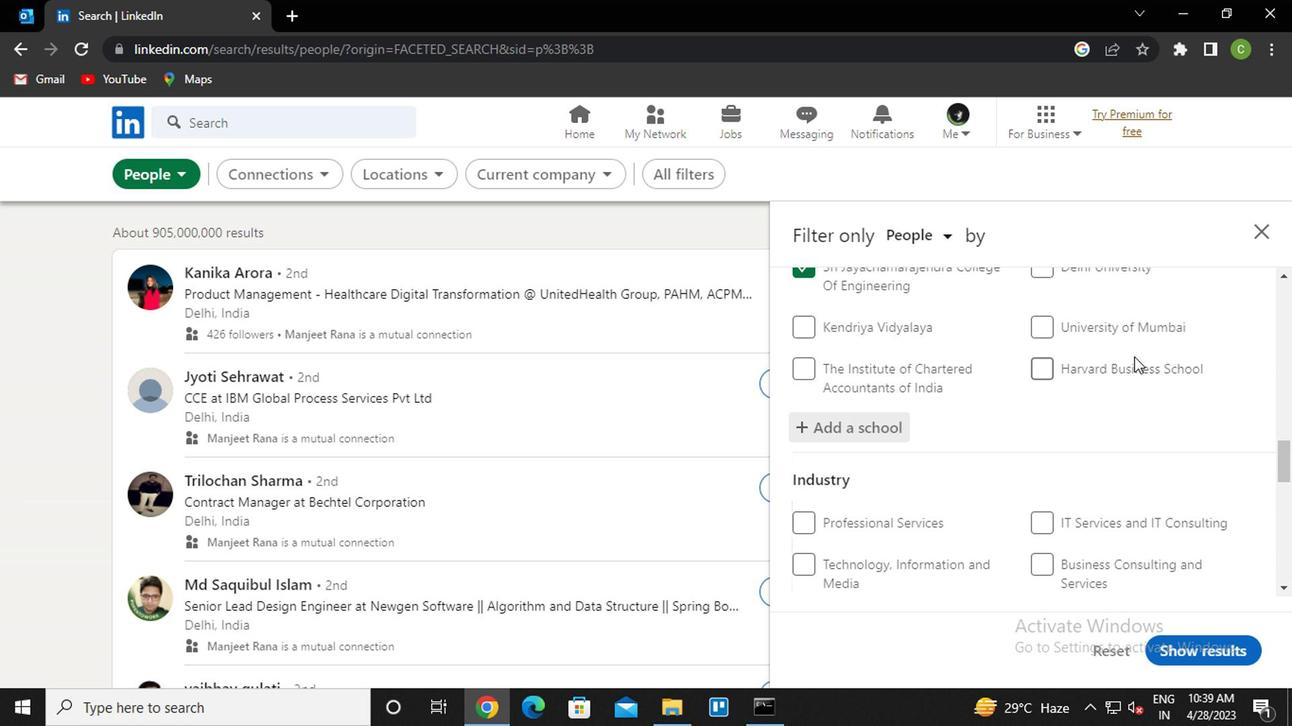 
Action: Mouse moved to (1075, 348)
Screenshot: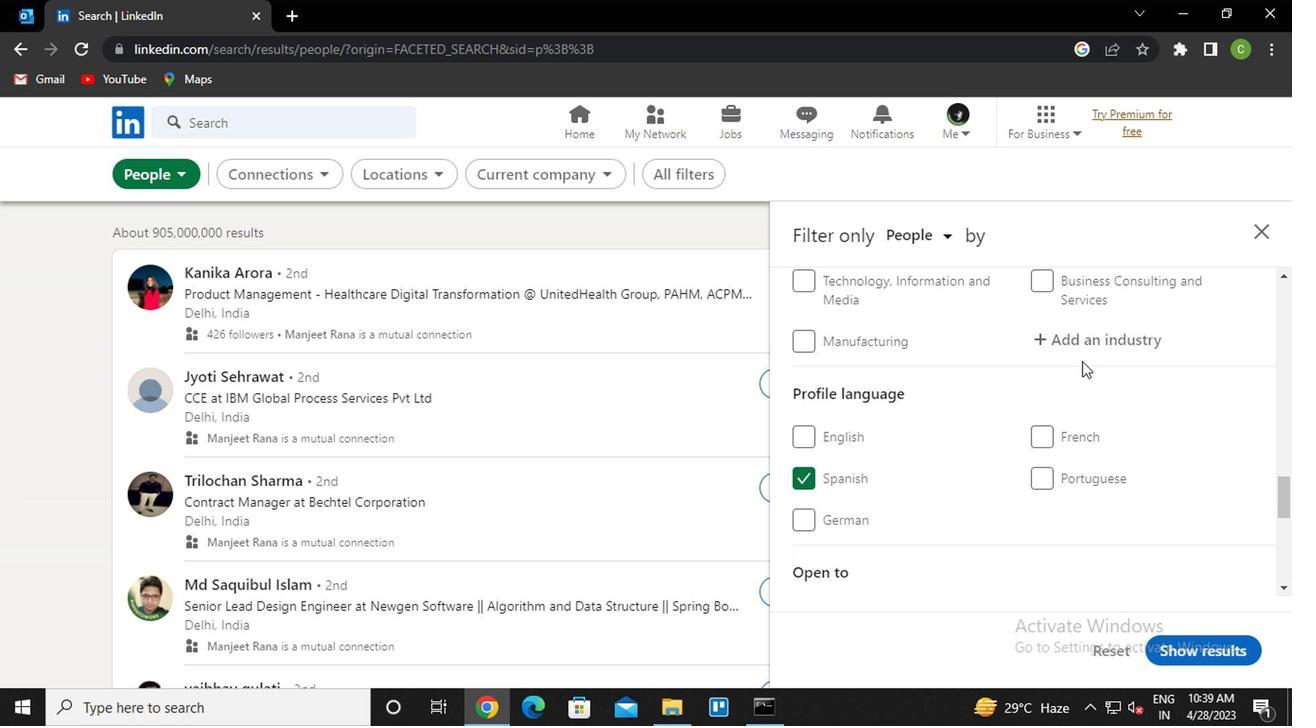 
Action: Mouse pressed left at (1075, 348)
Screenshot: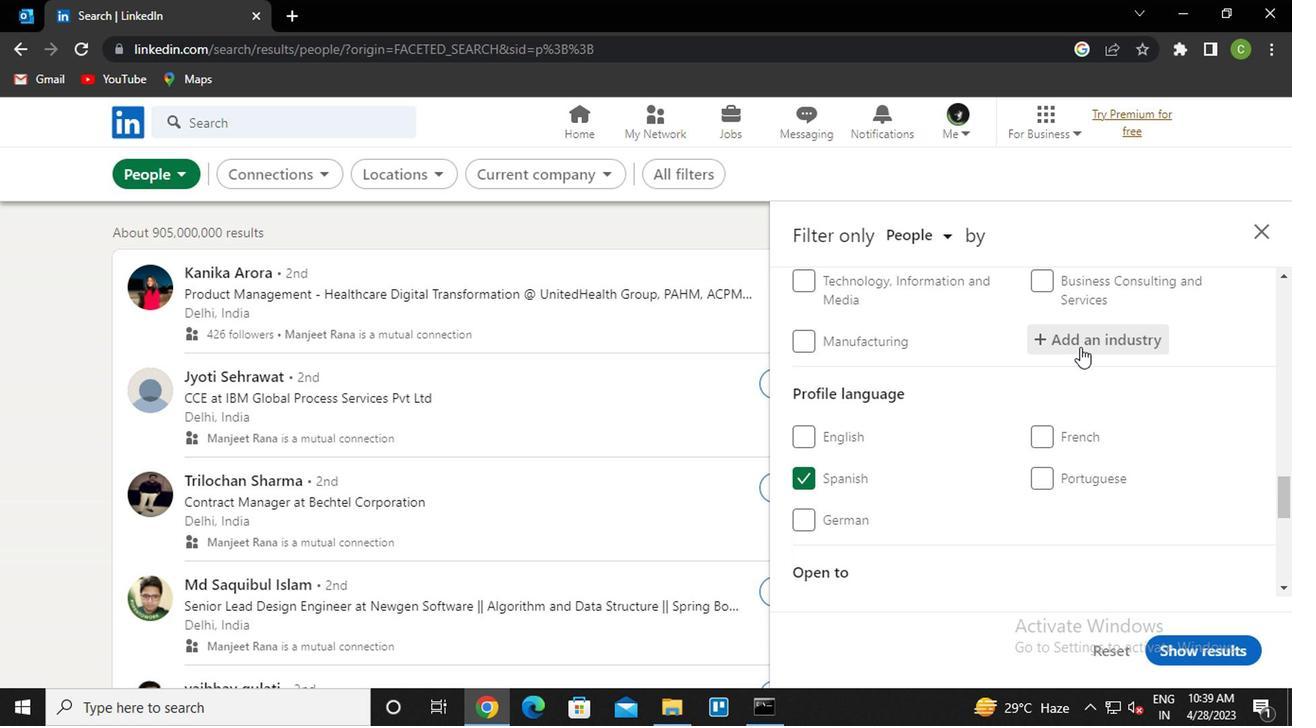 
Action: Key pressed <Key.caps_lock>b<Key.caps_lock>ars<Key.down><Key.enter>
Screenshot: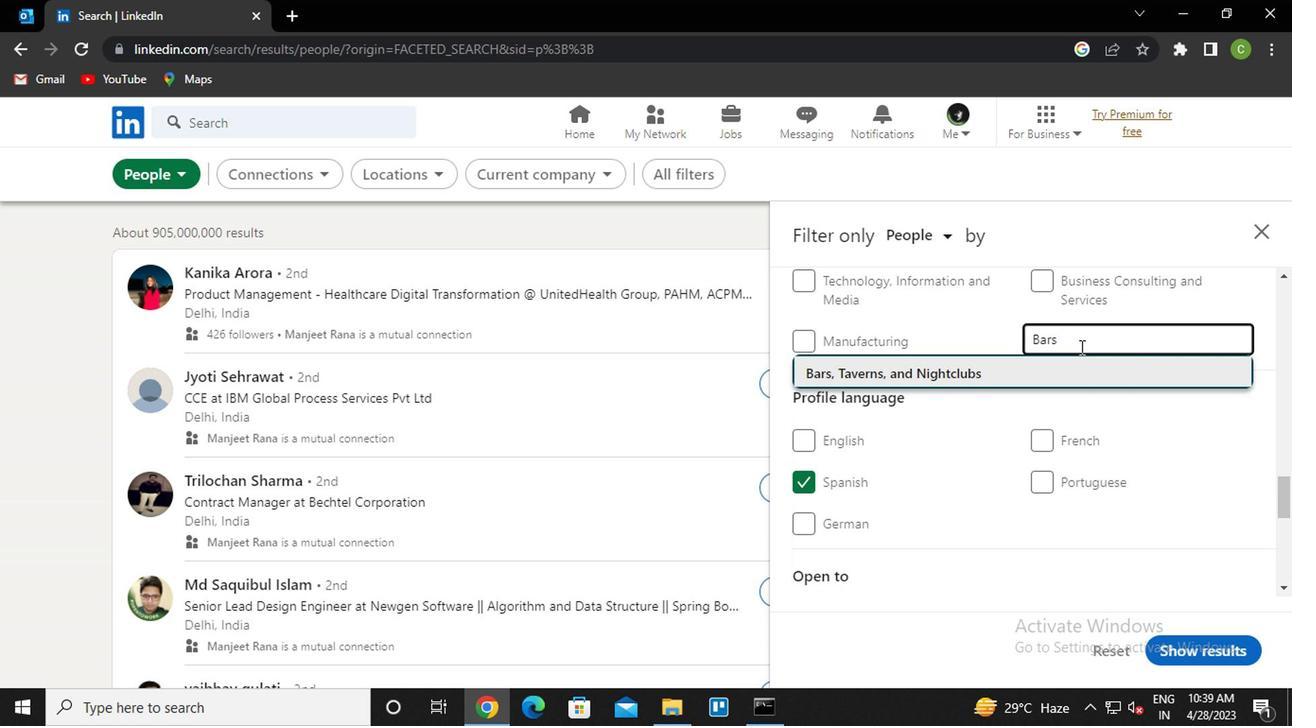 
Action: Mouse scrolled (1075, 347) with delta (0, -1)
Screenshot: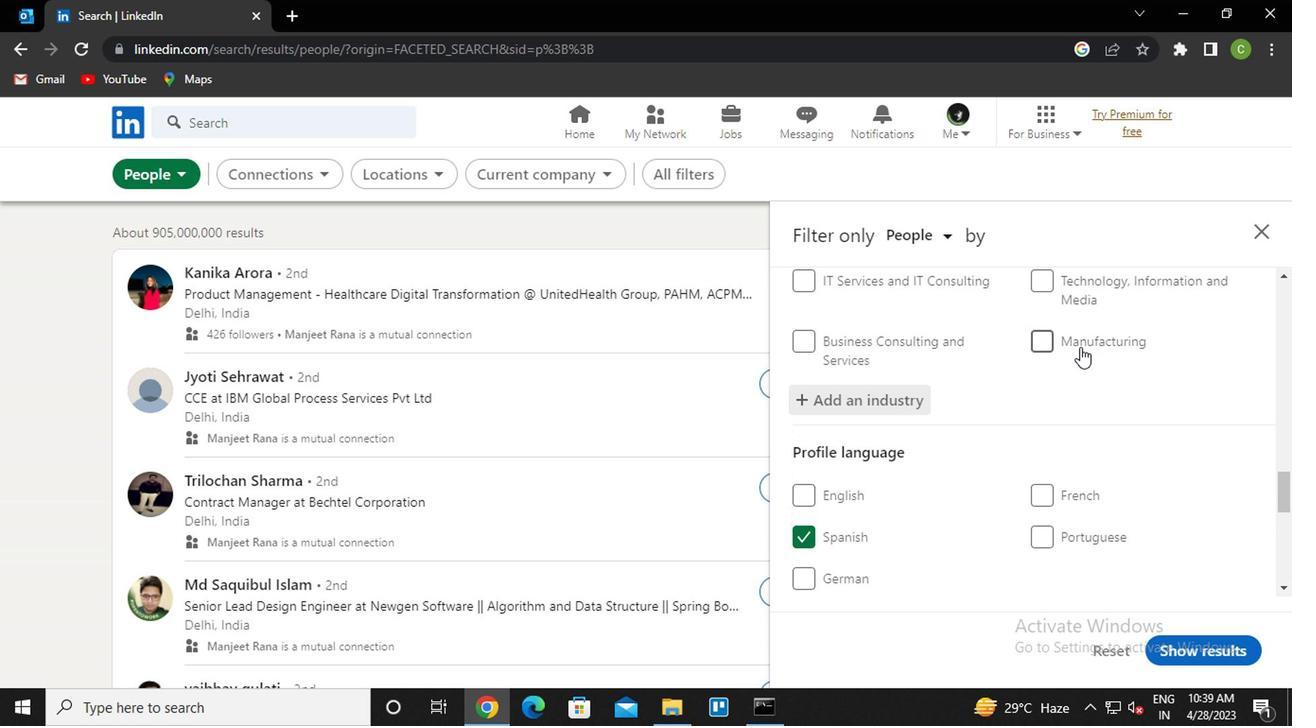 
Action: Mouse scrolled (1075, 347) with delta (0, -1)
Screenshot: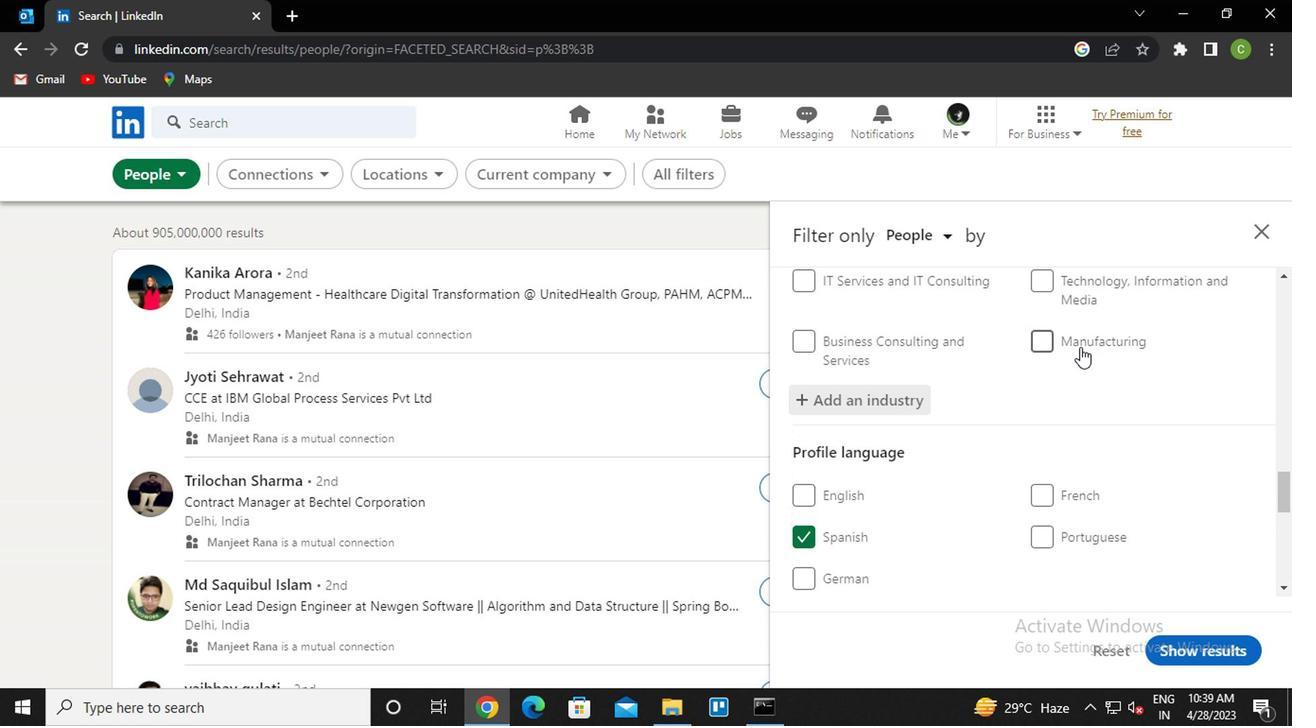 
Action: Mouse scrolled (1075, 347) with delta (0, -1)
Screenshot: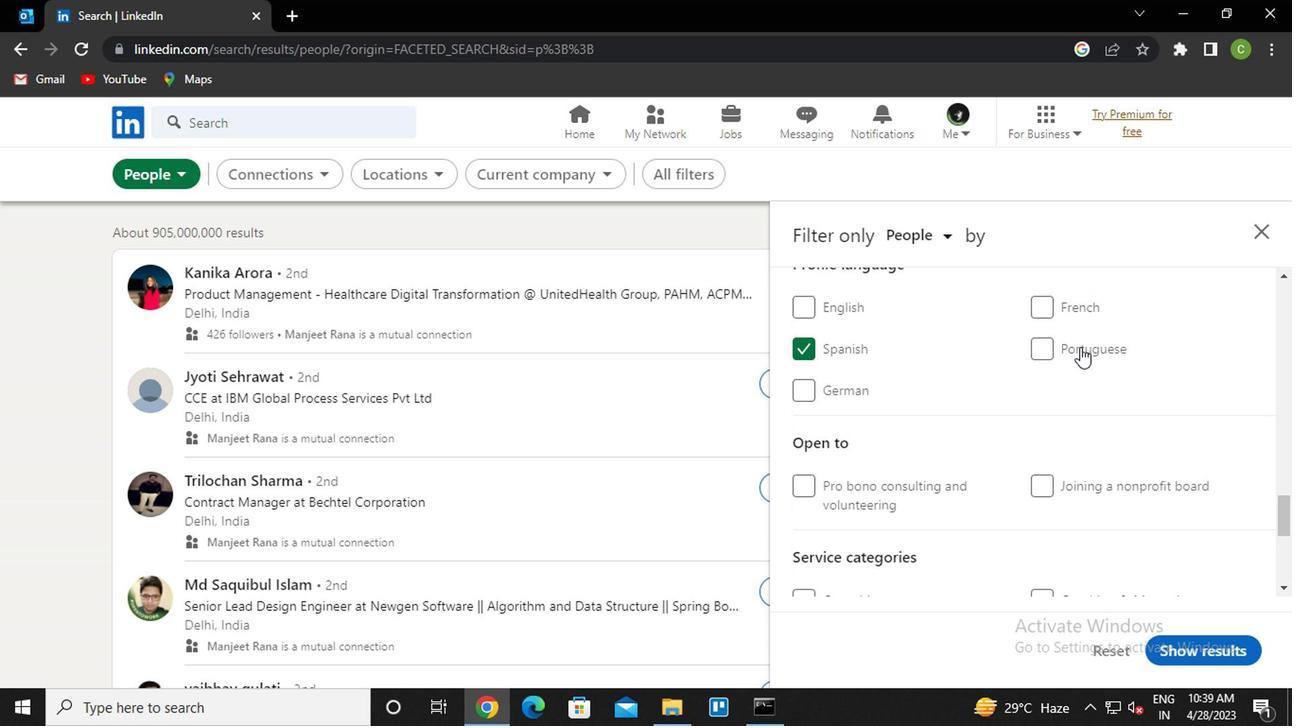 
Action: Mouse scrolled (1075, 347) with delta (0, -1)
Screenshot: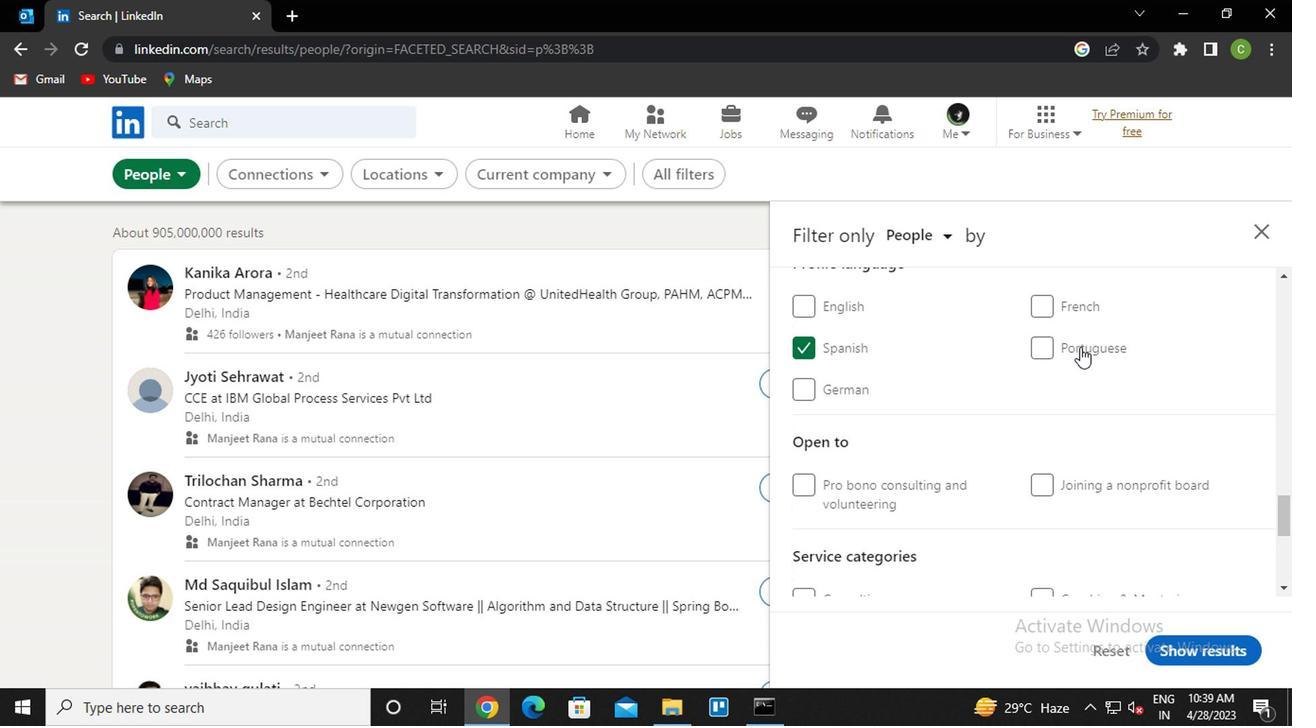 
Action: Mouse scrolled (1075, 347) with delta (0, -1)
Screenshot: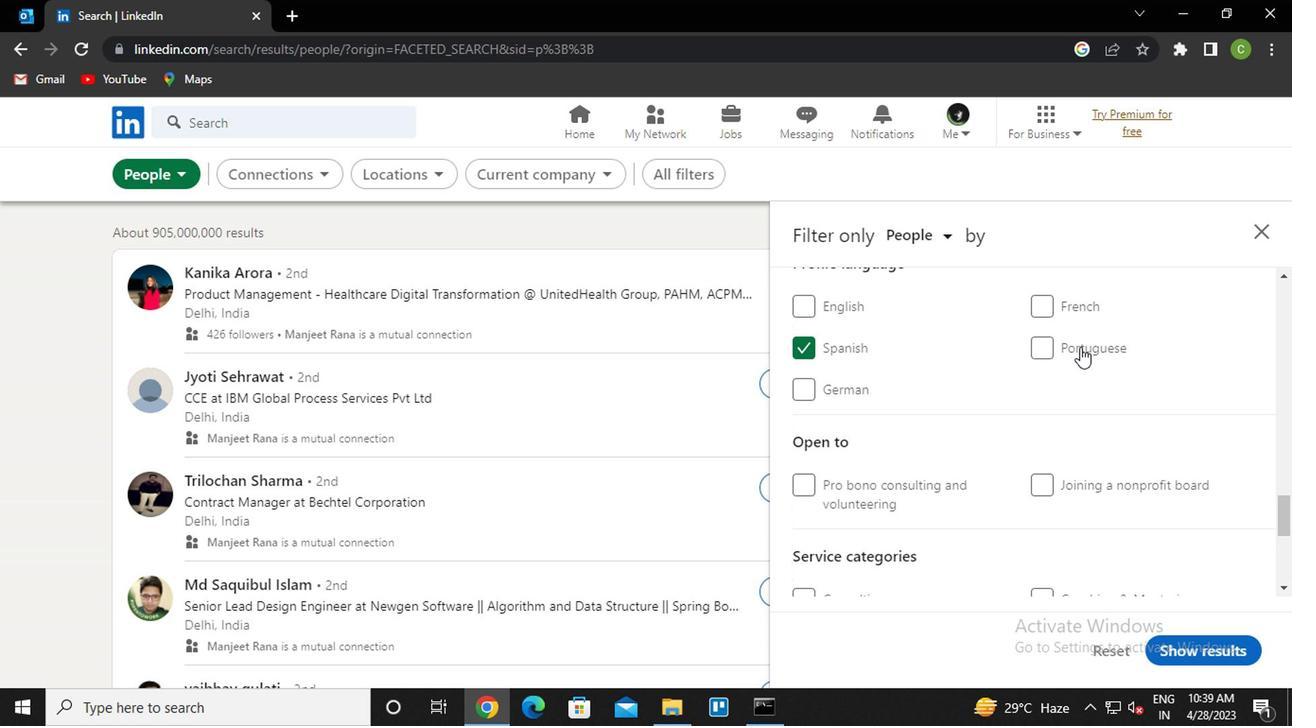 
Action: Mouse moved to (1066, 353)
Screenshot: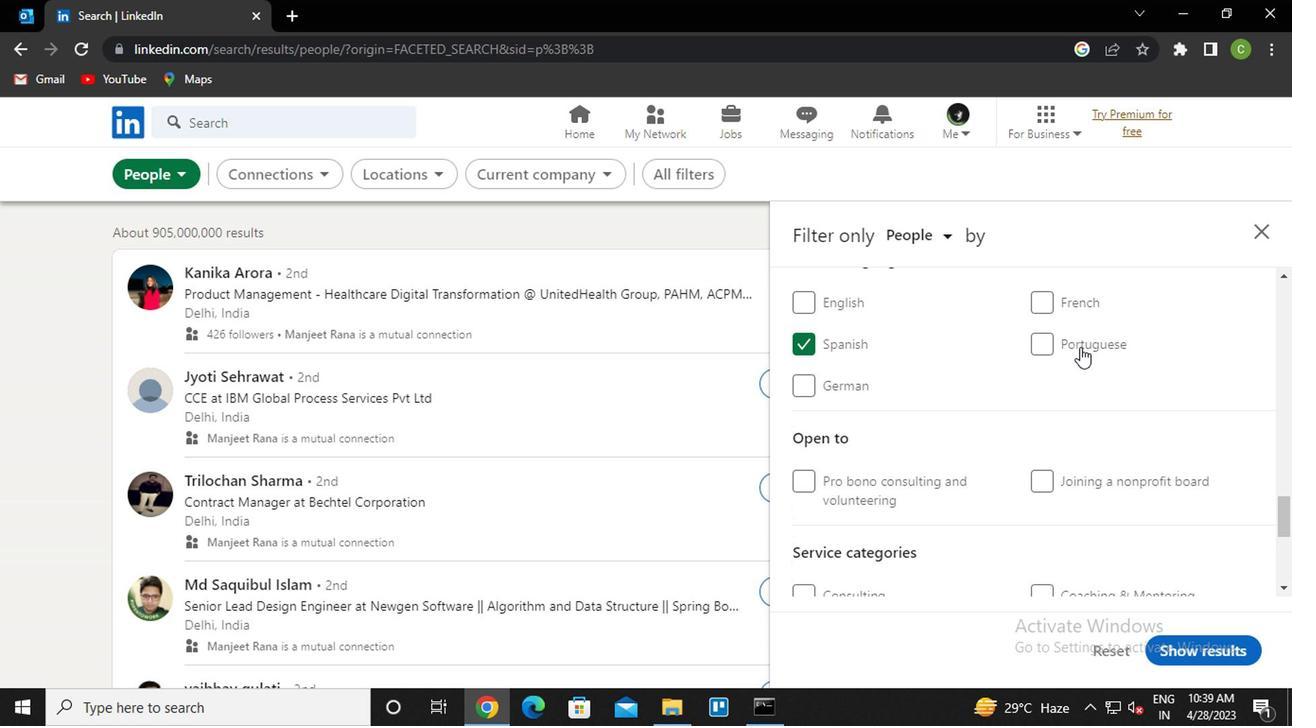 
Action: Mouse scrolled (1066, 352) with delta (0, -1)
Screenshot: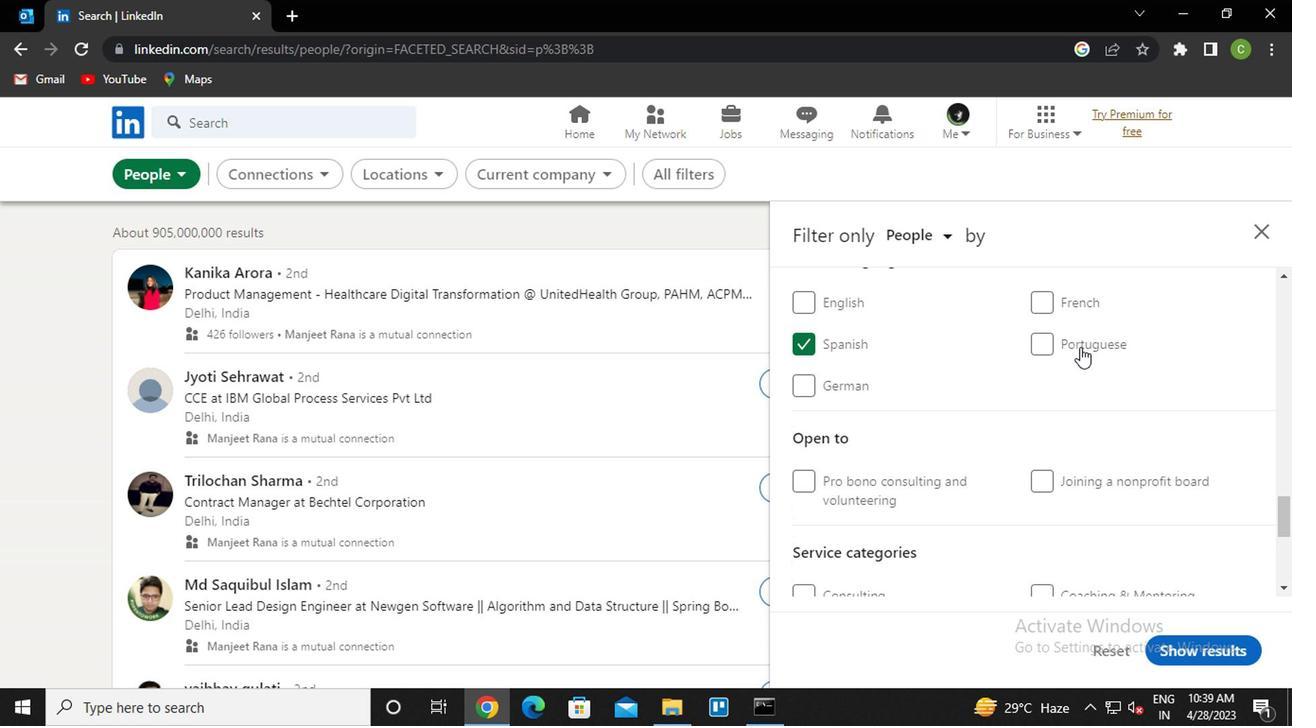 
Action: Mouse moved to (1064, 354)
Screenshot: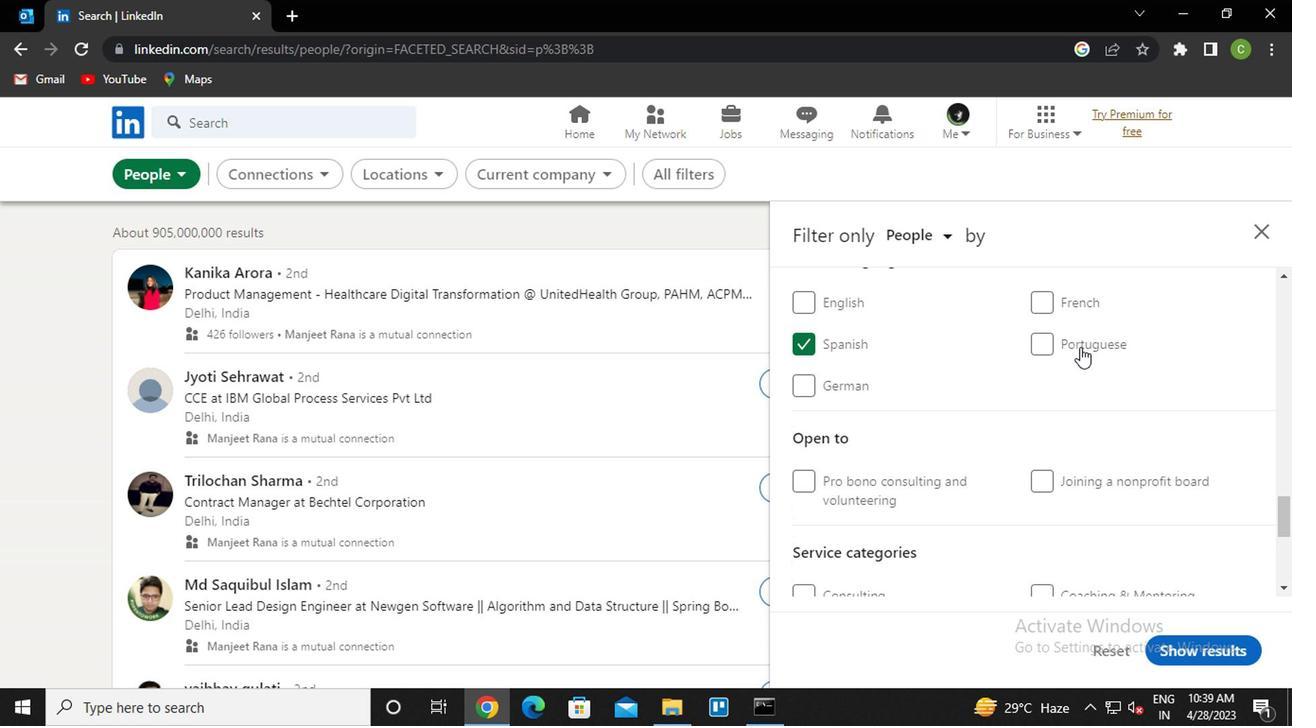 
Action: Mouse scrolled (1064, 353) with delta (0, 0)
Screenshot: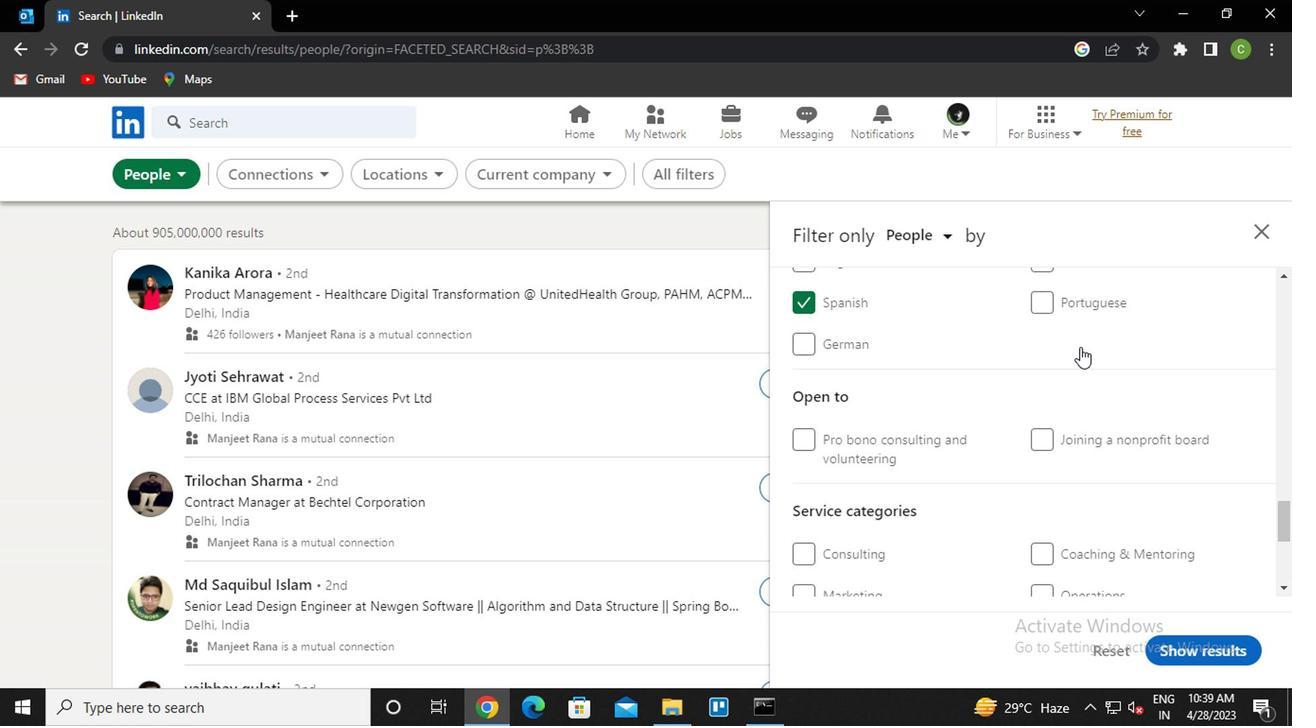 
Action: Mouse moved to (1082, 334)
Screenshot: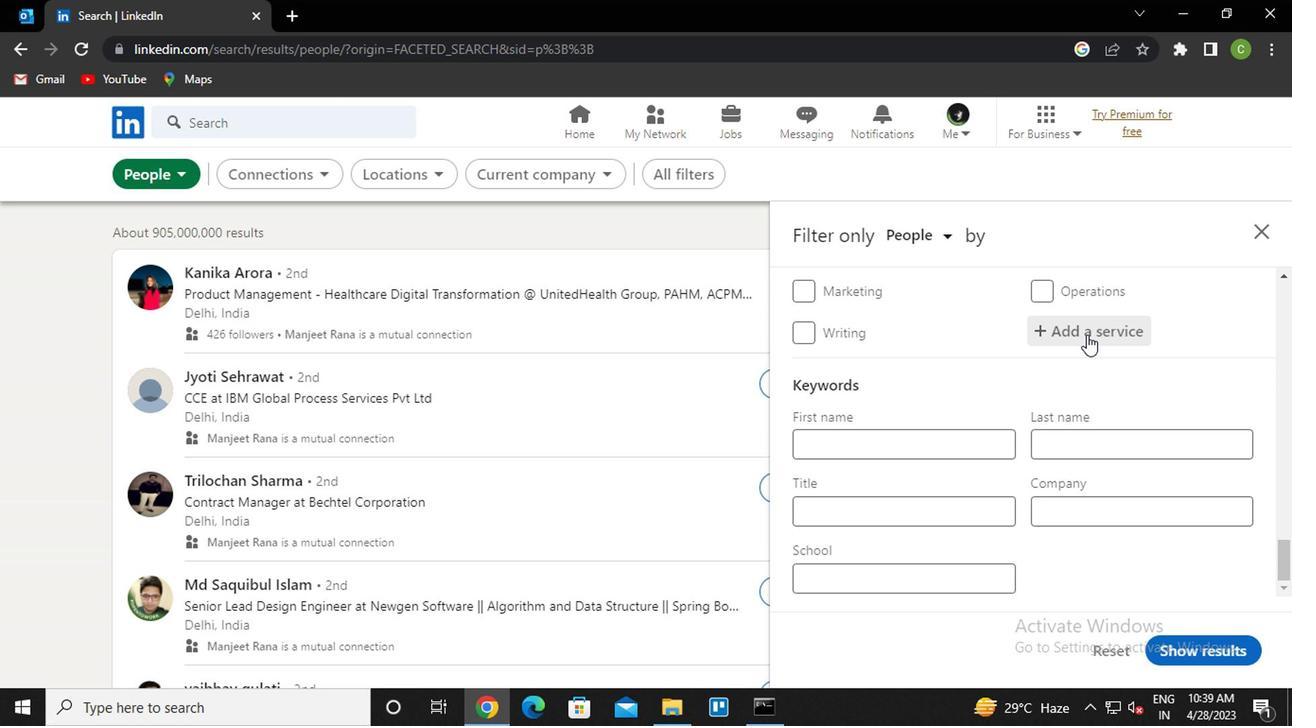 
Action: Mouse pressed left at (1082, 334)
Screenshot: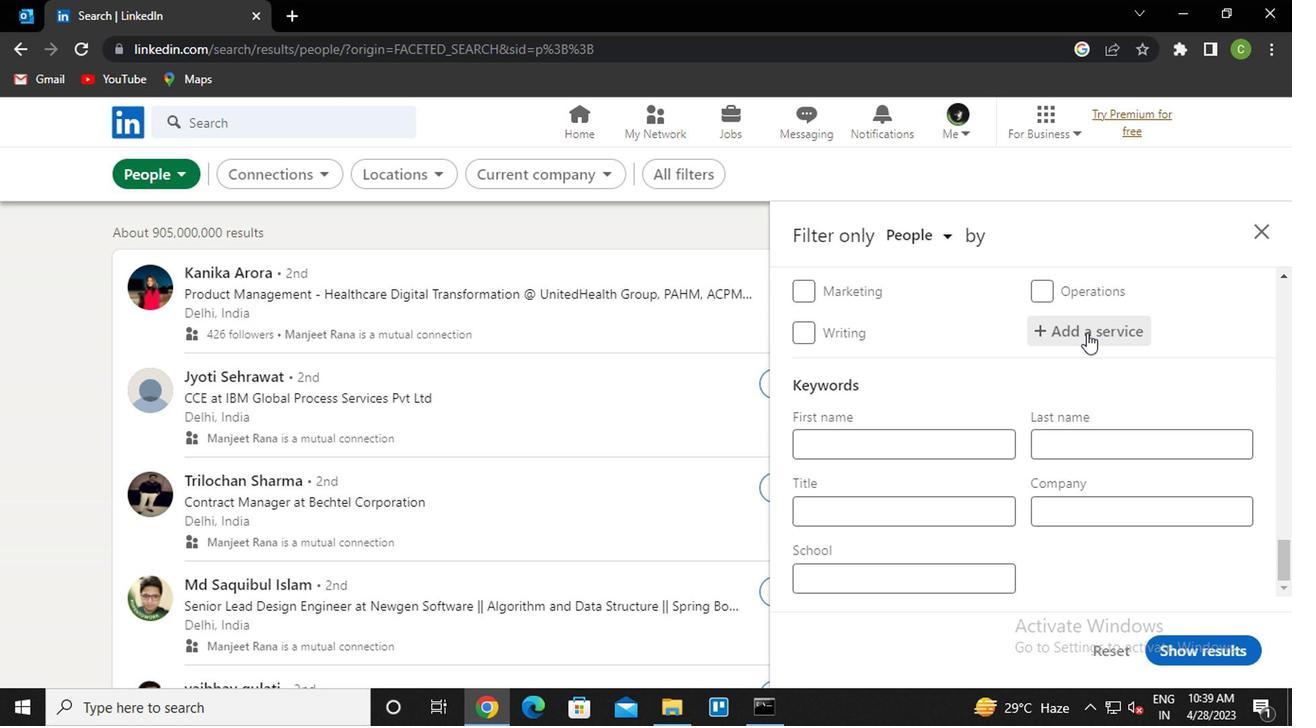 
Action: Key pressed <Key.caps_lock>c<Key.caps_lock>orporate<Key.down><Key.down><Key.enter>
Screenshot: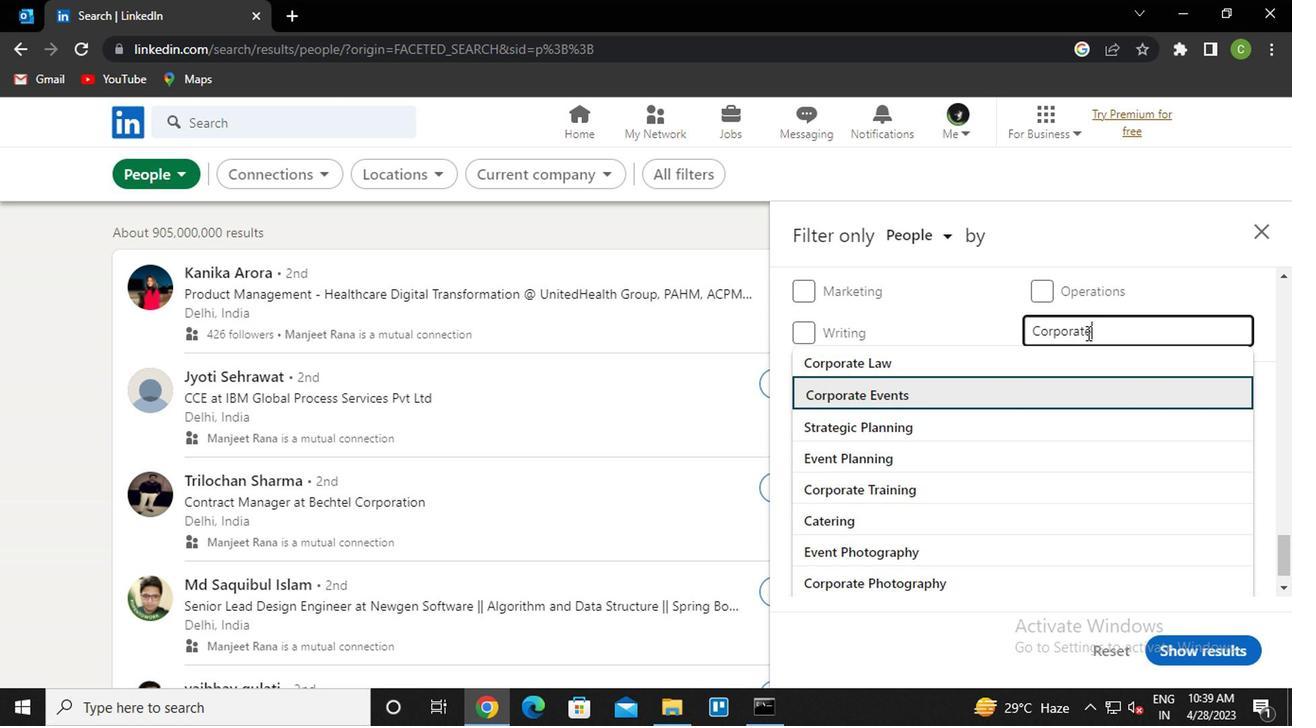 
Action: Mouse scrolled (1082, 333) with delta (0, -1)
Screenshot: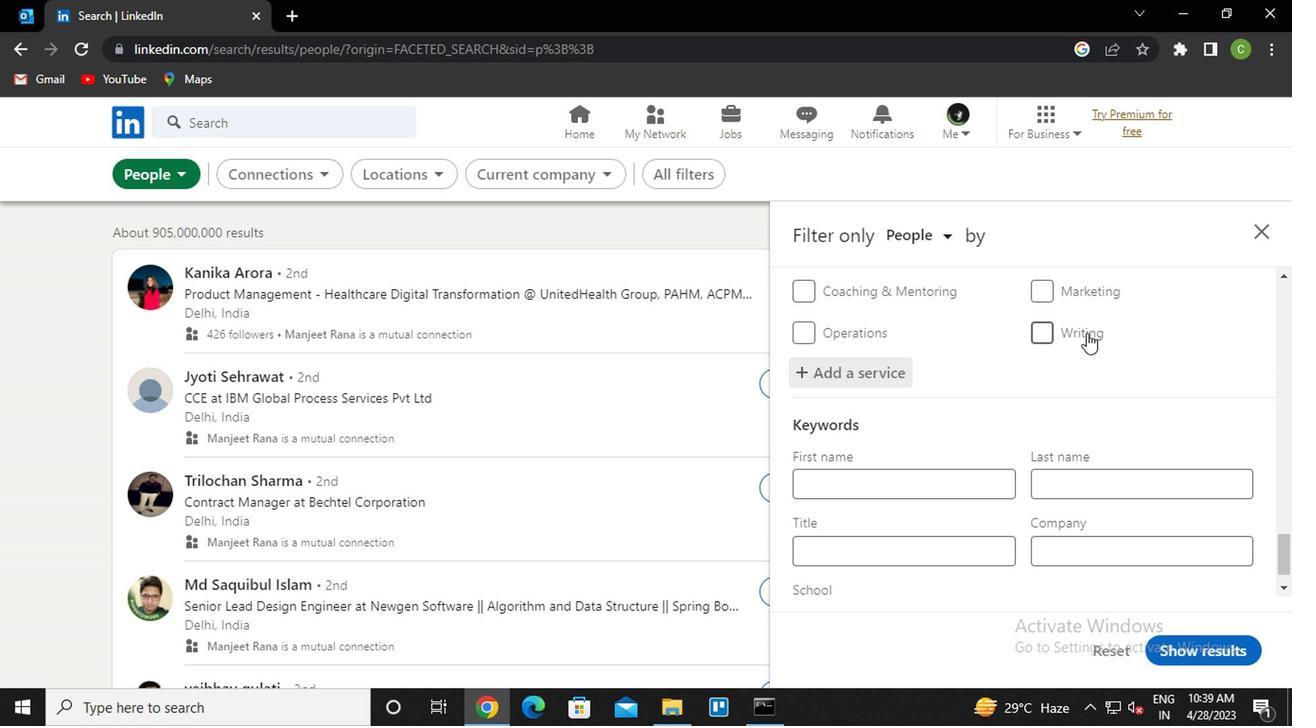 
Action: Mouse scrolled (1082, 333) with delta (0, -1)
Screenshot: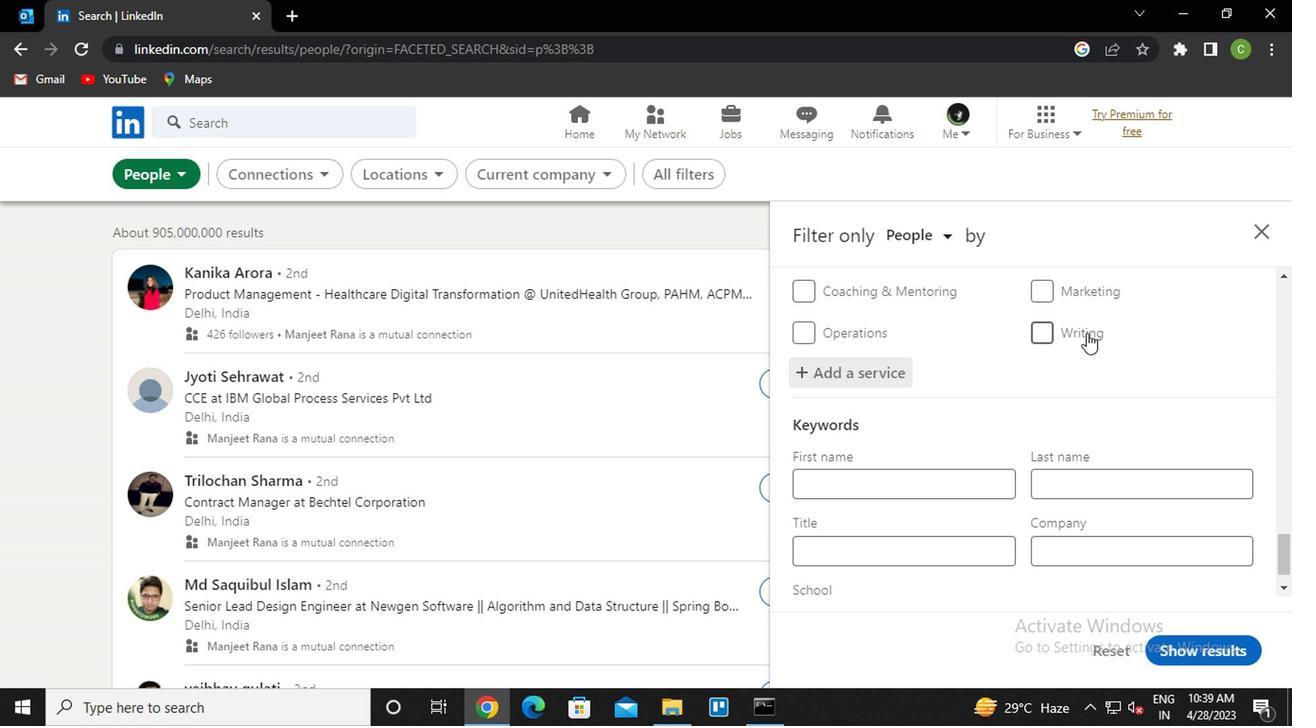 
Action: Mouse scrolled (1082, 333) with delta (0, -1)
Screenshot: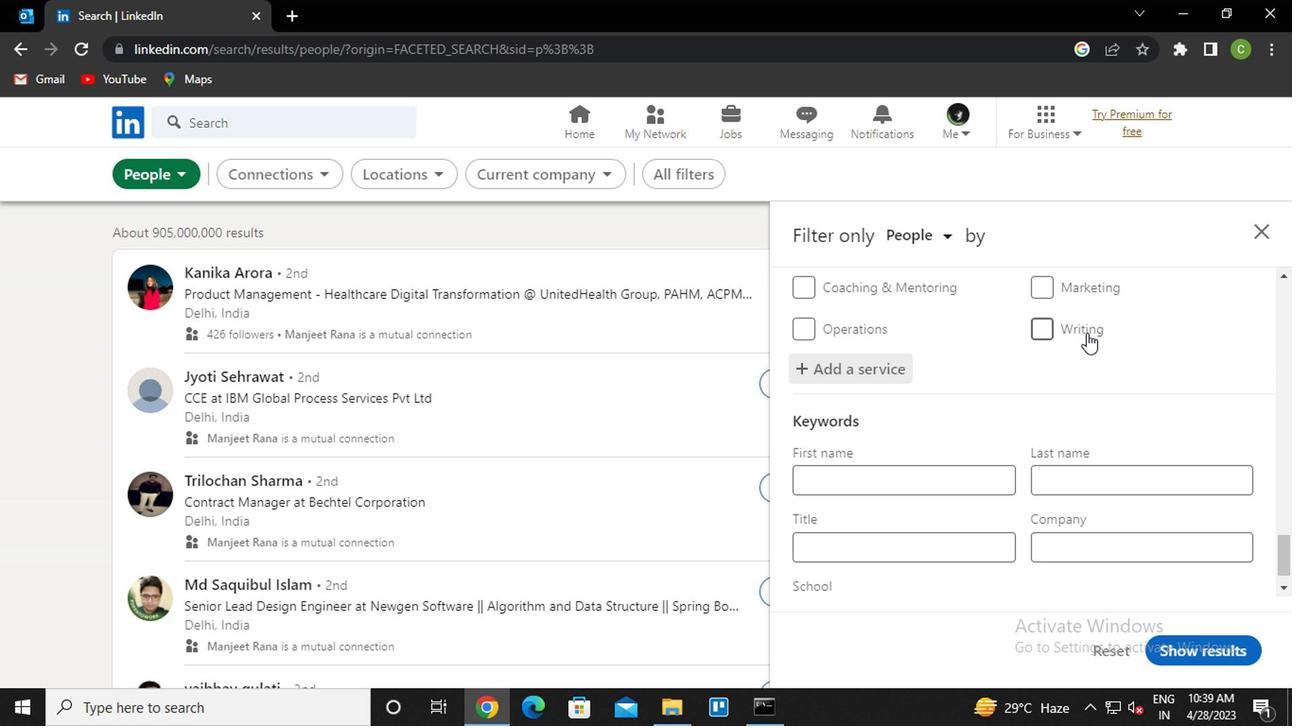 
Action: Mouse scrolled (1082, 333) with delta (0, -1)
Screenshot: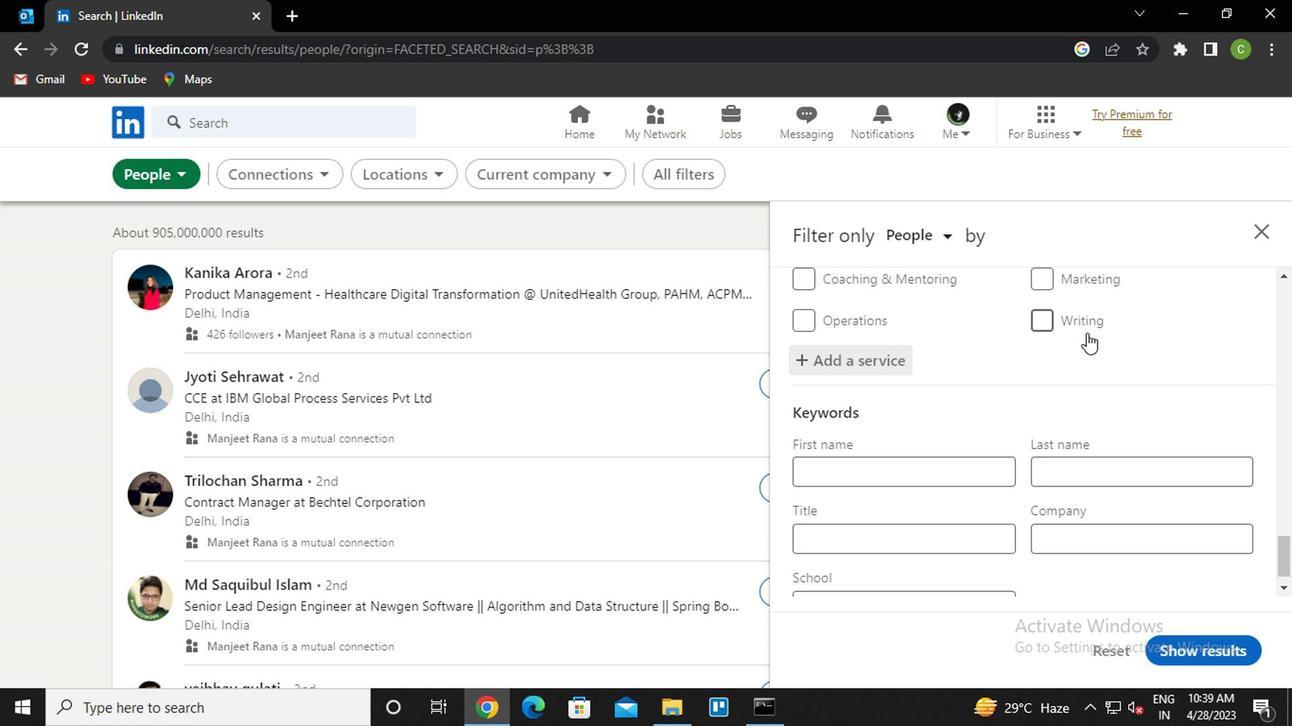 
Action: Mouse scrolled (1082, 333) with delta (0, -1)
Screenshot: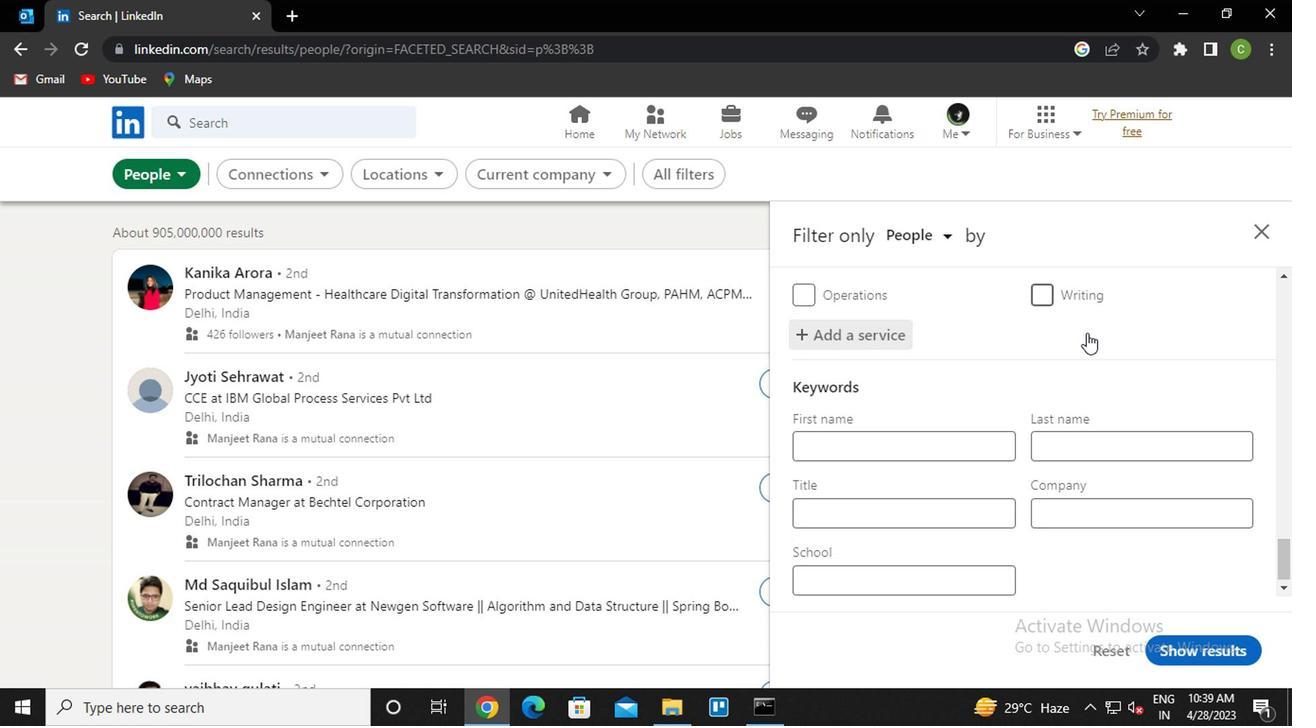
Action: Mouse moved to (905, 520)
Screenshot: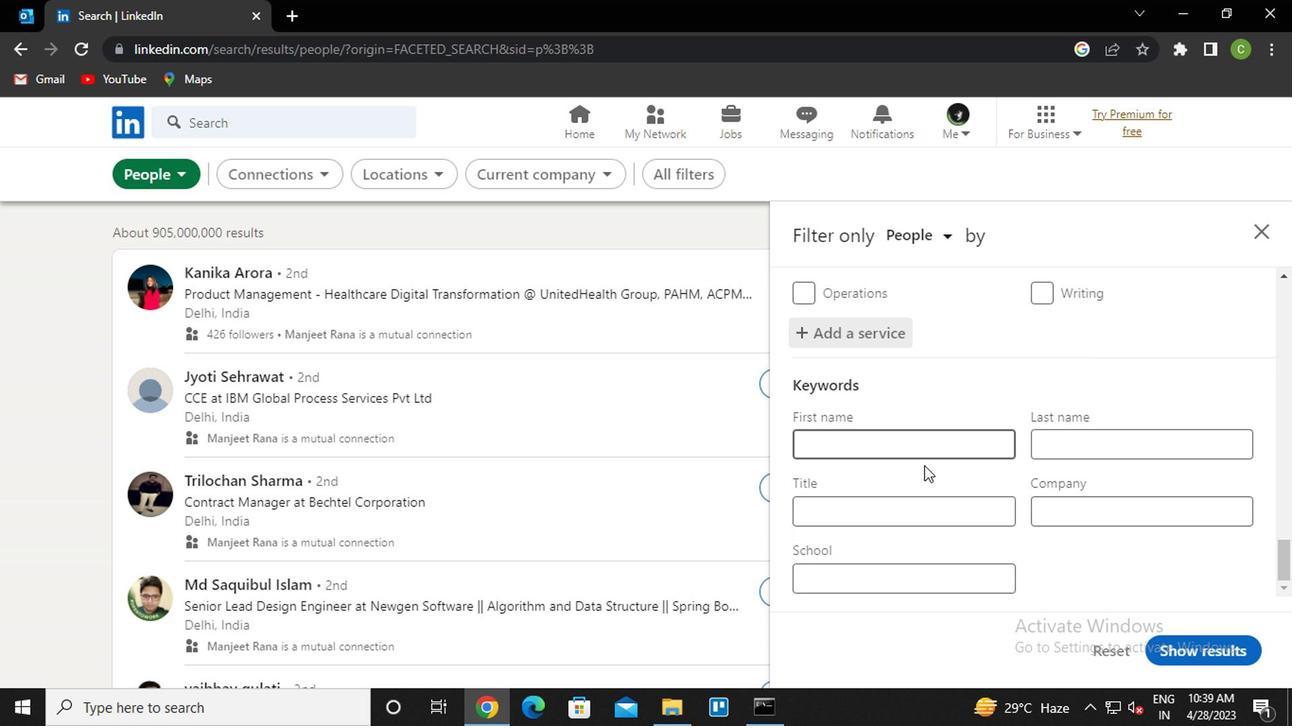 
Action: Mouse pressed left at (905, 520)
Screenshot: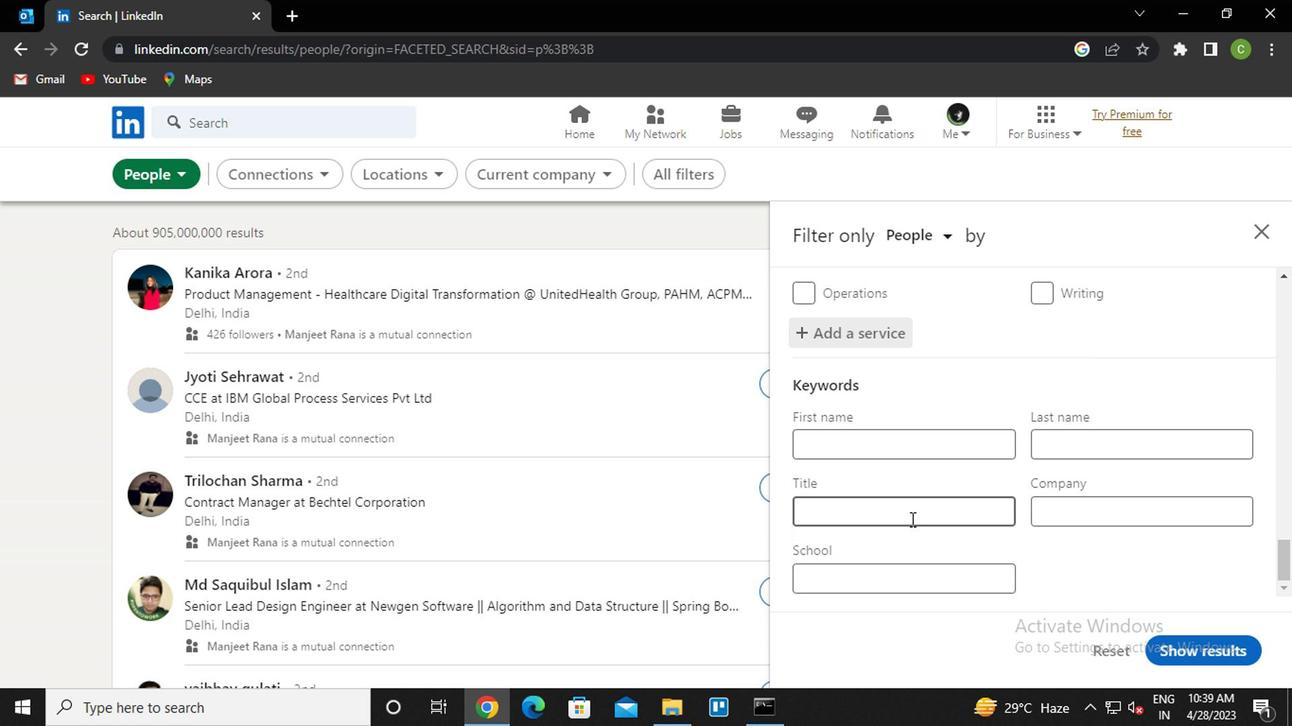 
Action: Key pressed <Key.caps_lock>c<Key.caps_lock>osmetologist
Screenshot: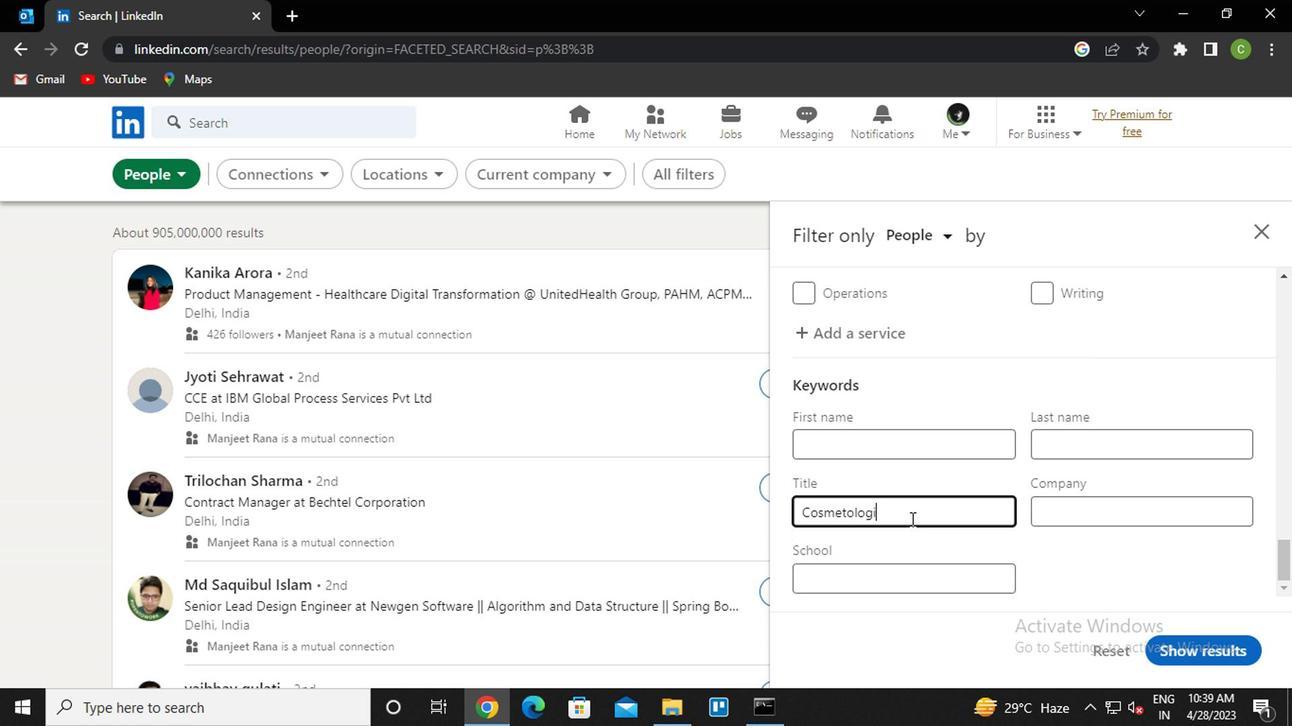 
Action: Mouse moved to (1183, 660)
Screenshot: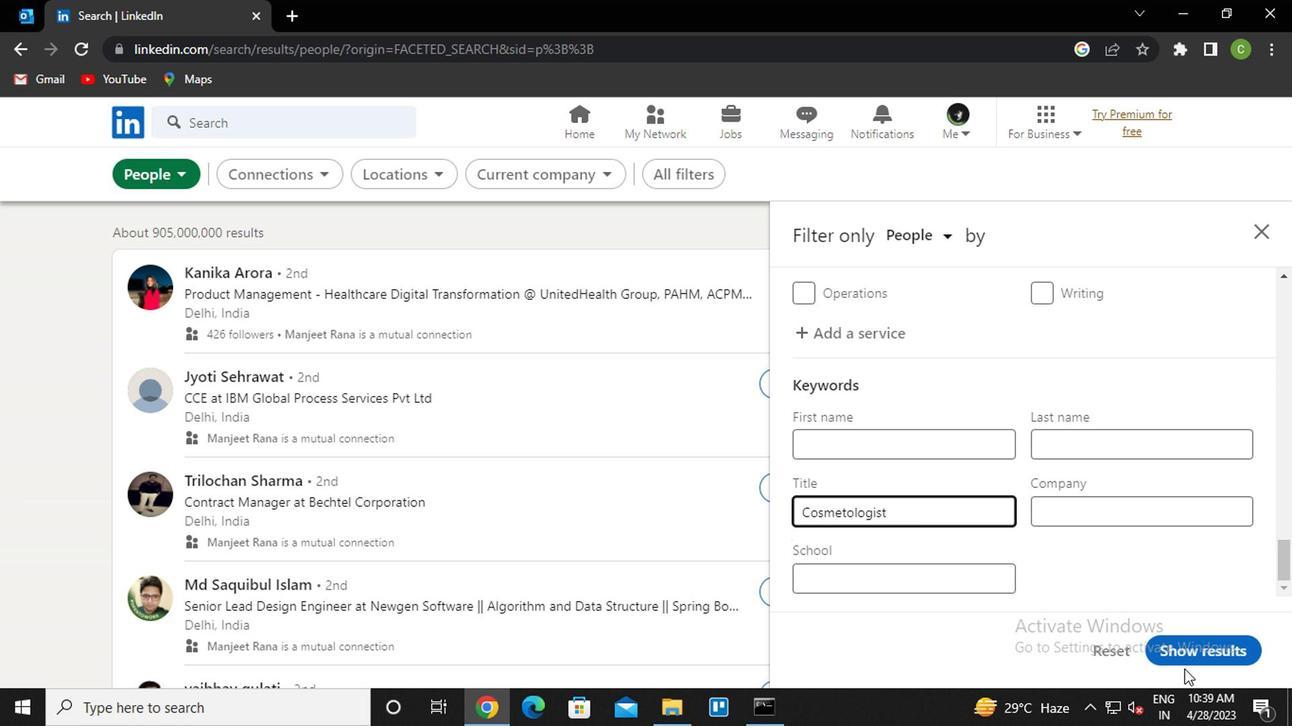 
Action: Mouse pressed left at (1183, 660)
Screenshot: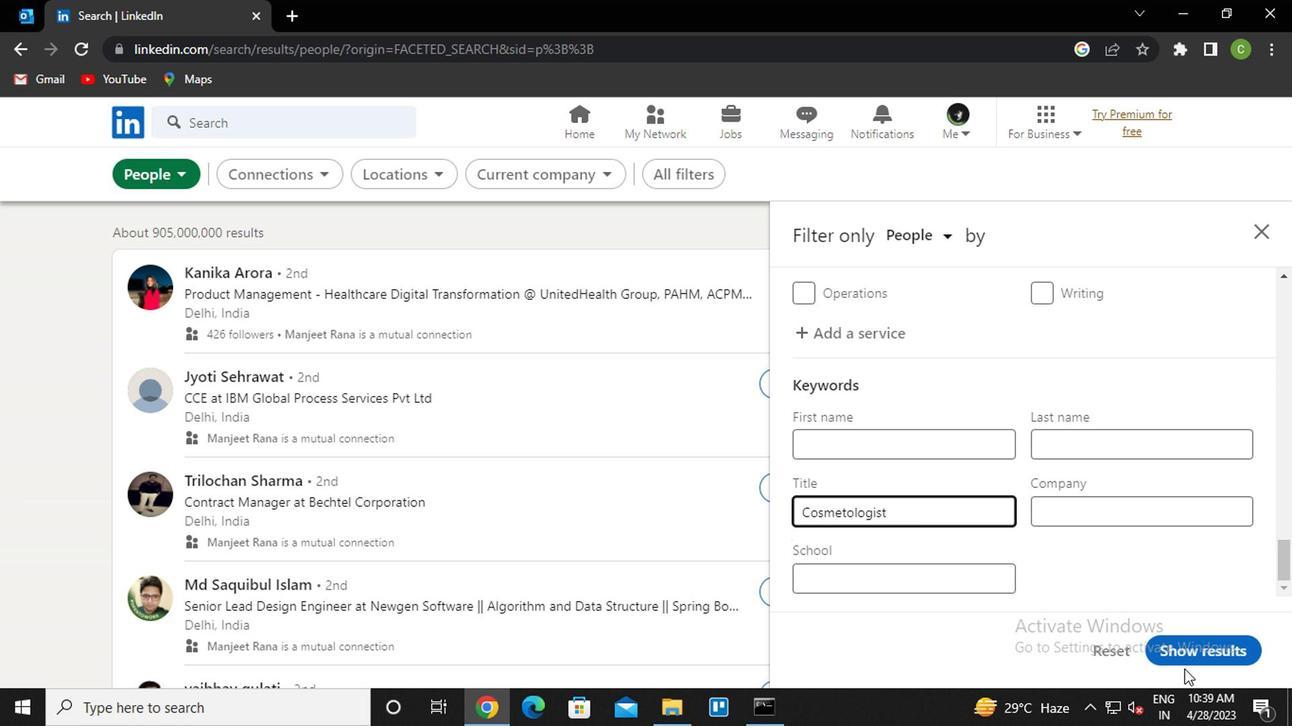 
Action: Mouse moved to (742, 680)
Screenshot: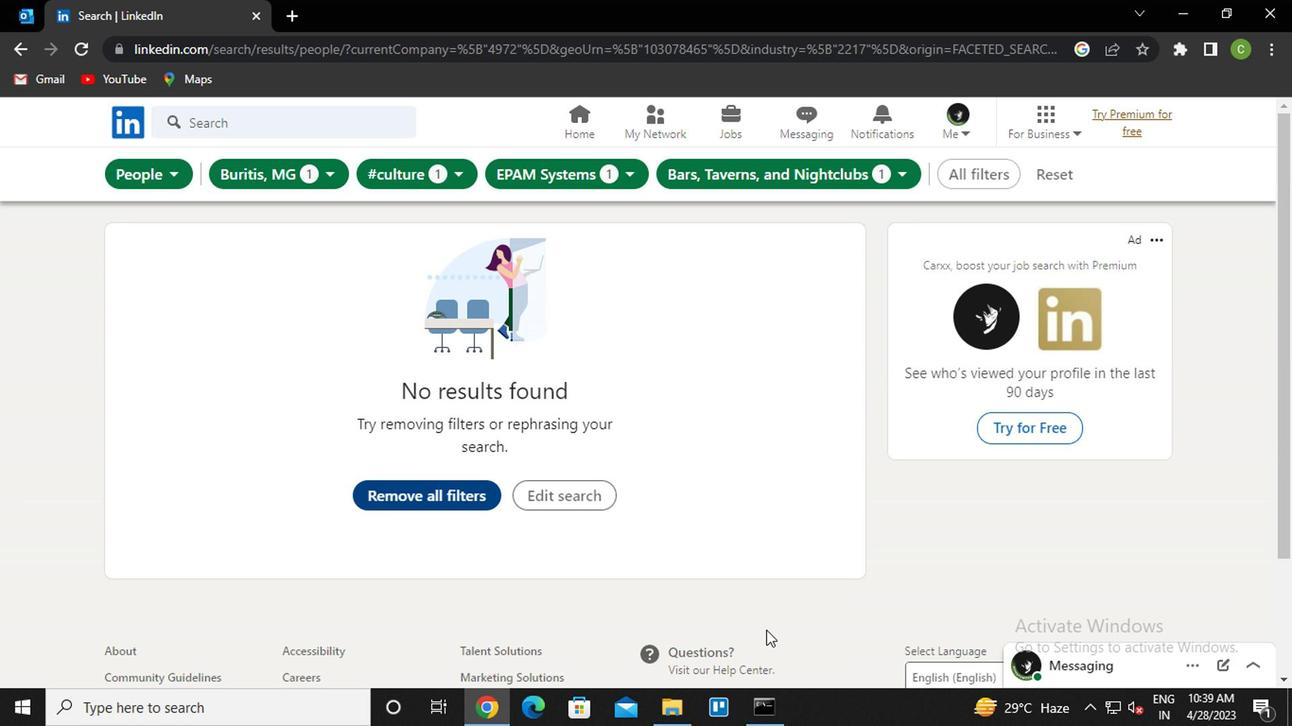 
